 Task: 1.5.5 Atleast add 50 records using data import wizard
Action: Mouse moved to (1093, 77)
Screenshot: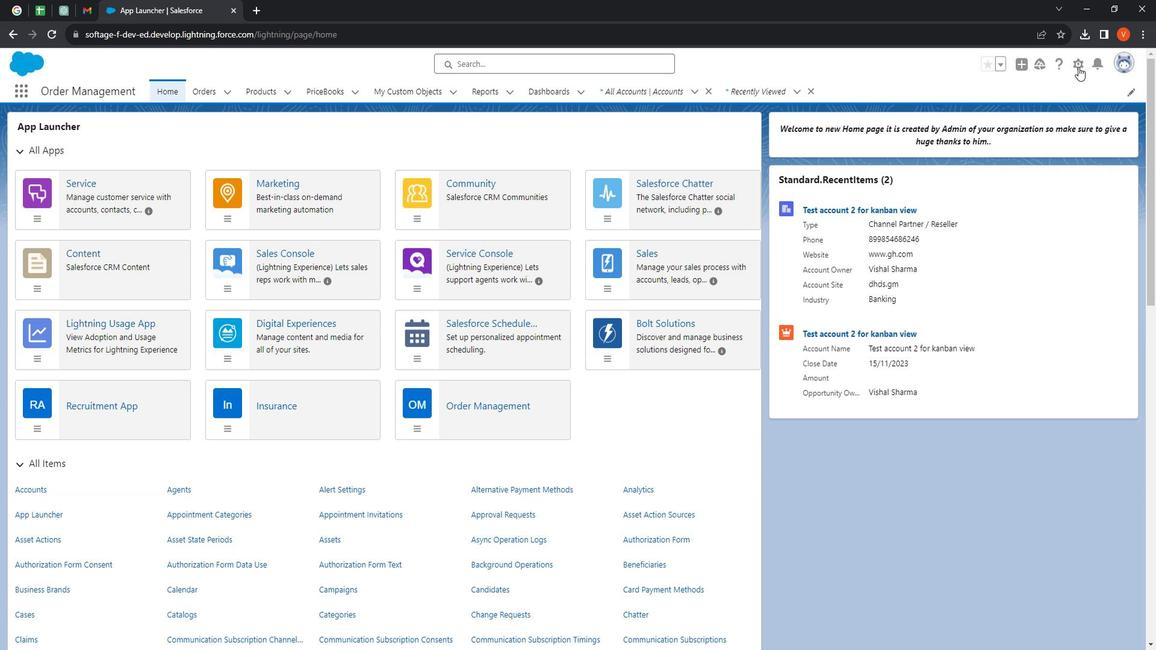 
Action: Mouse pressed left at (1093, 77)
Screenshot: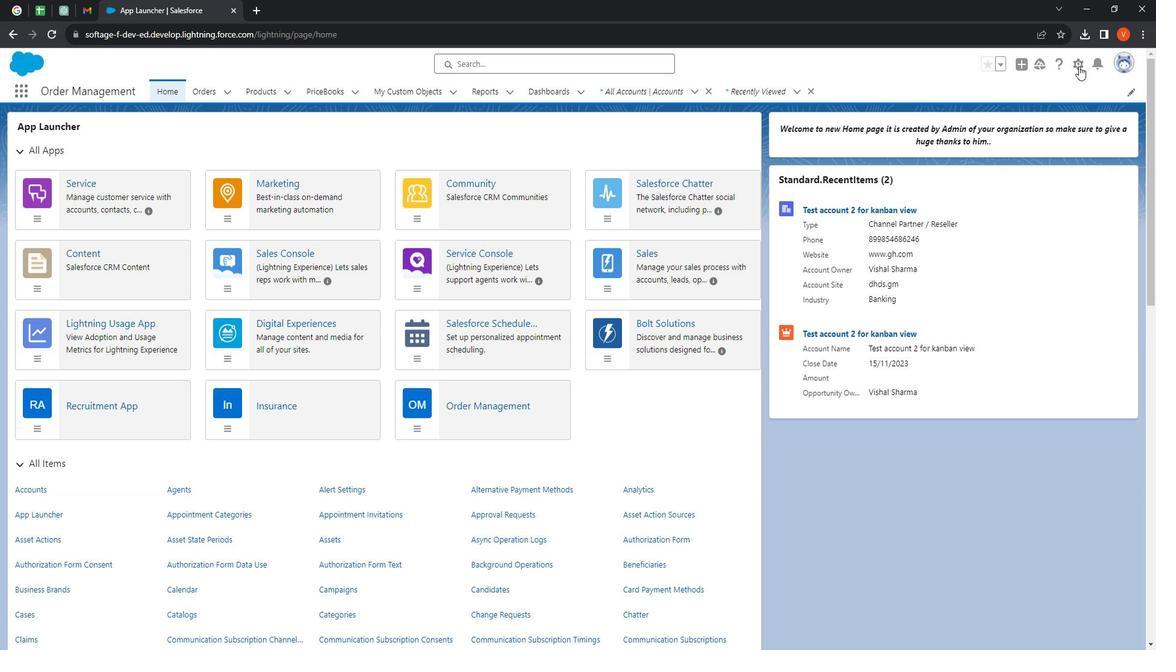 
Action: Mouse moved to (1066, 113)
Screenshot: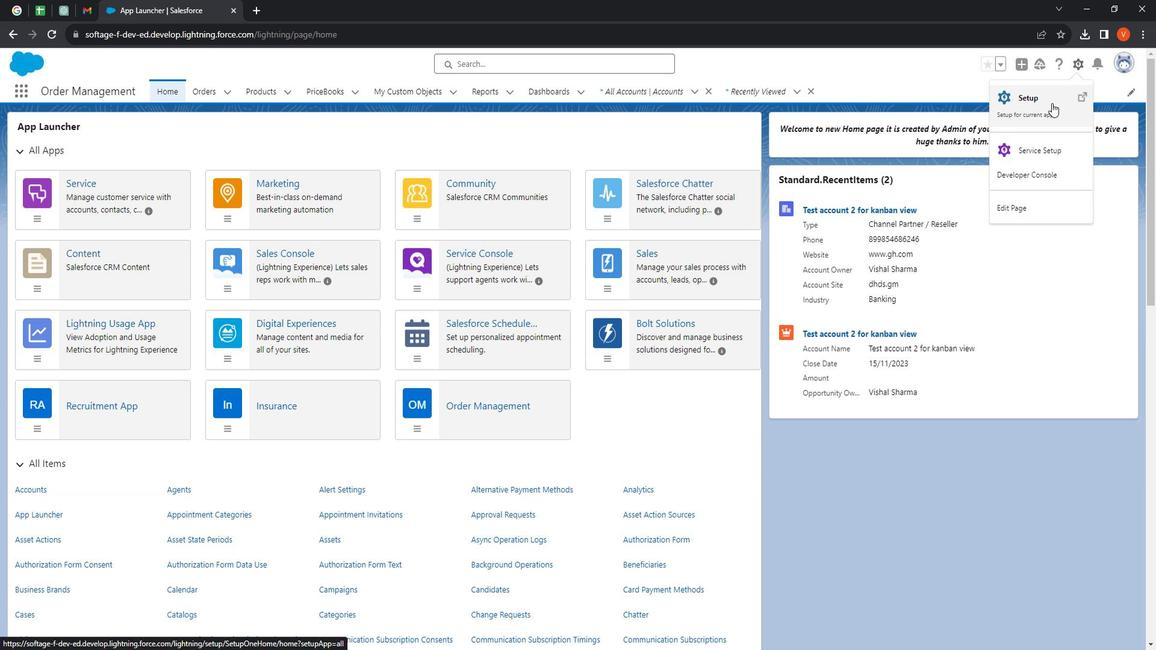 
Action: Mouse pressed left at (1066, 113)
Screenshot: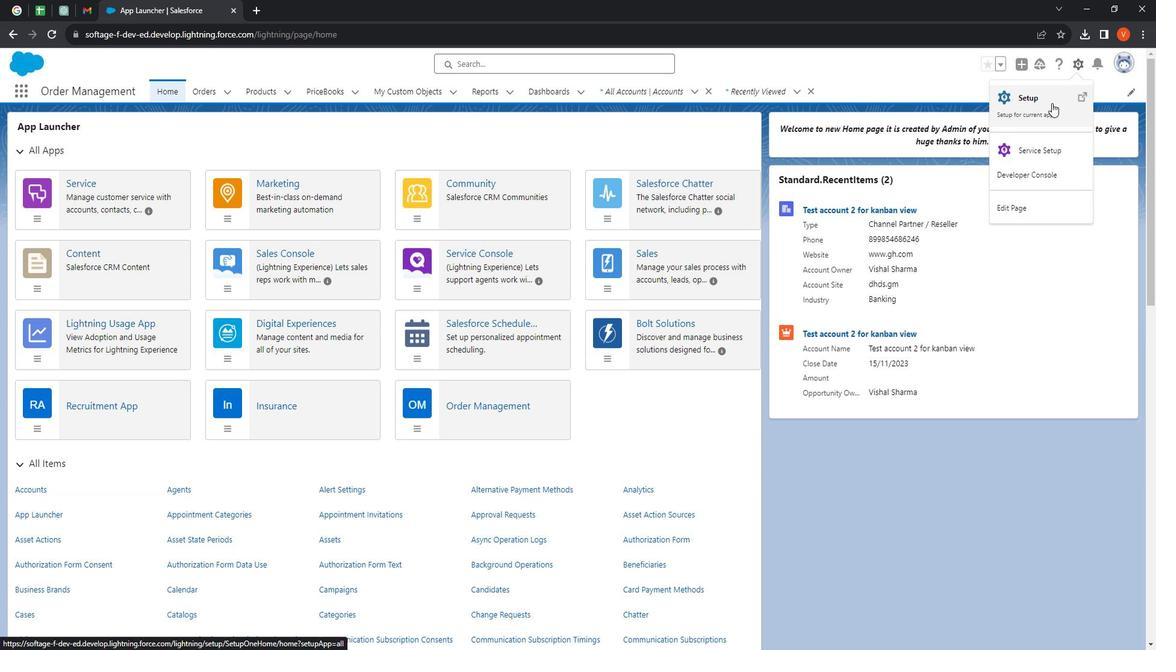 
Action: Mouse moved to (160, 204)
Screenshot: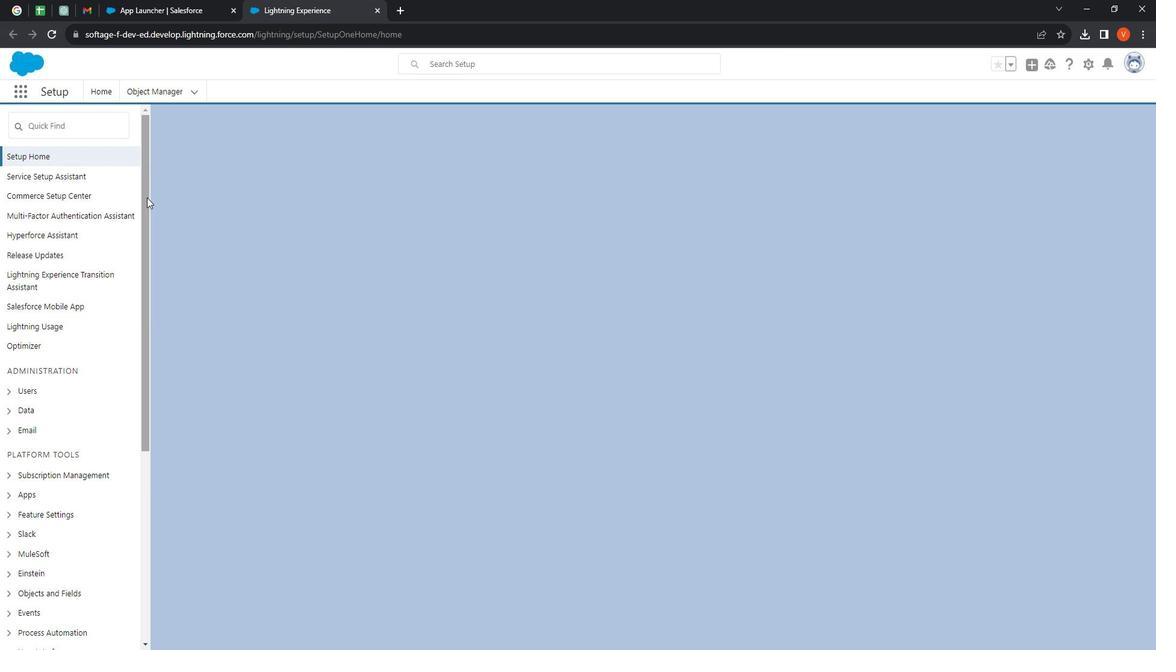 
Action: Mouse pressed left at (160, 204)
Screenshot: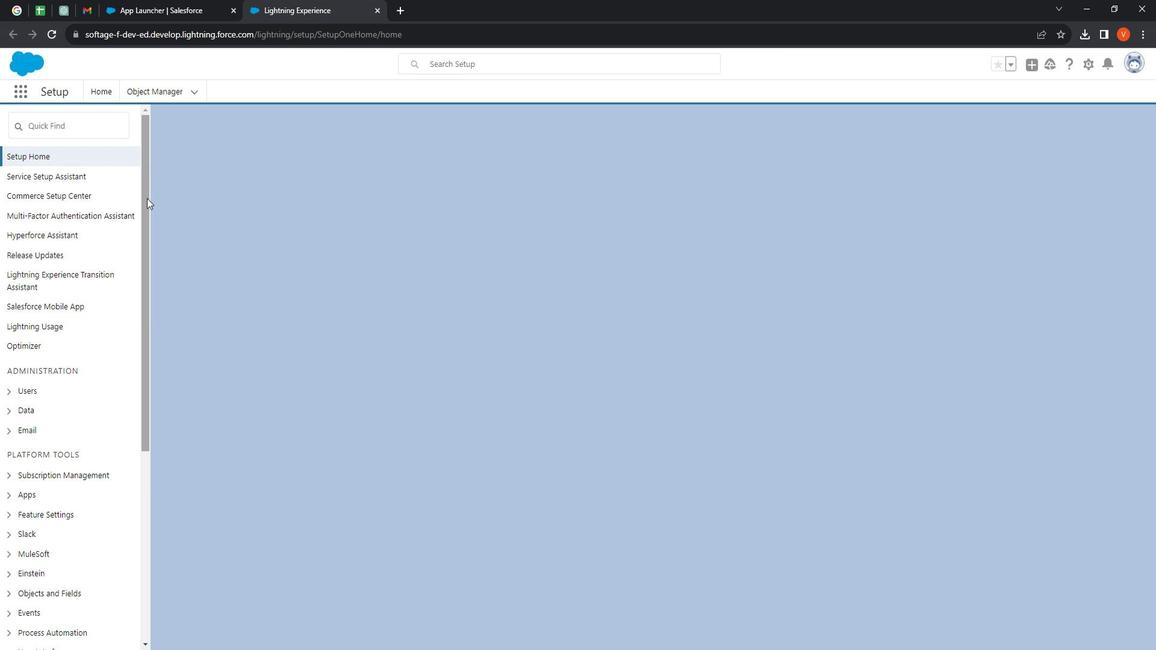 
Action: Mouse moved to (22, 462)
Screenshot: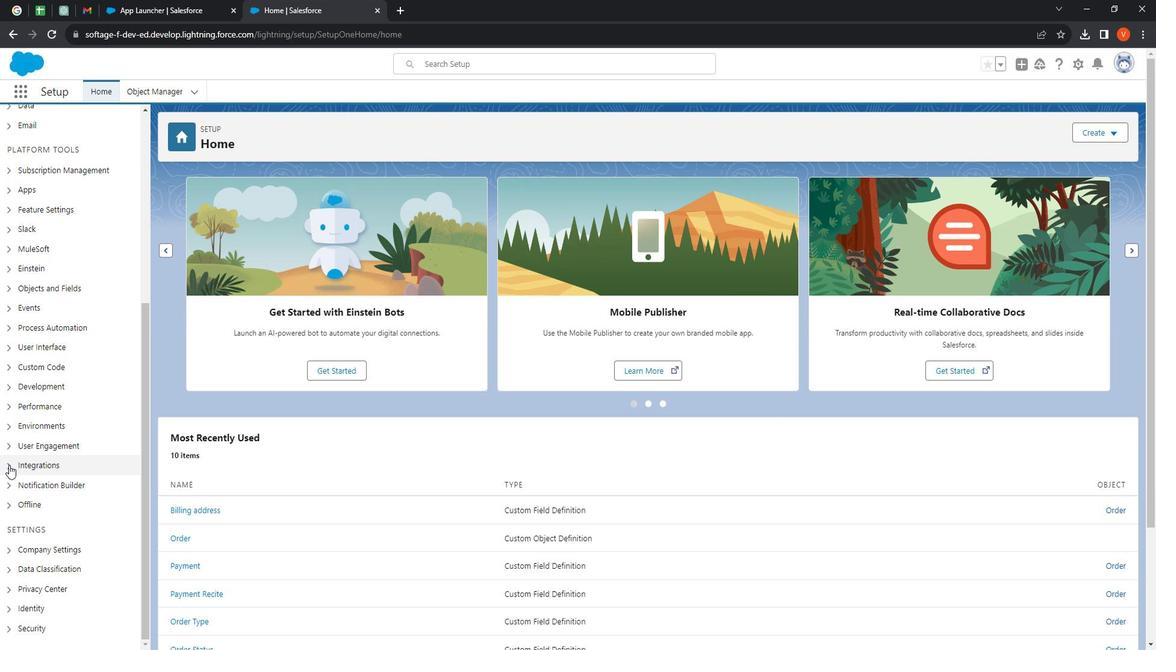 
Action: Mouse pressed left at (22, 462)
Screenshot: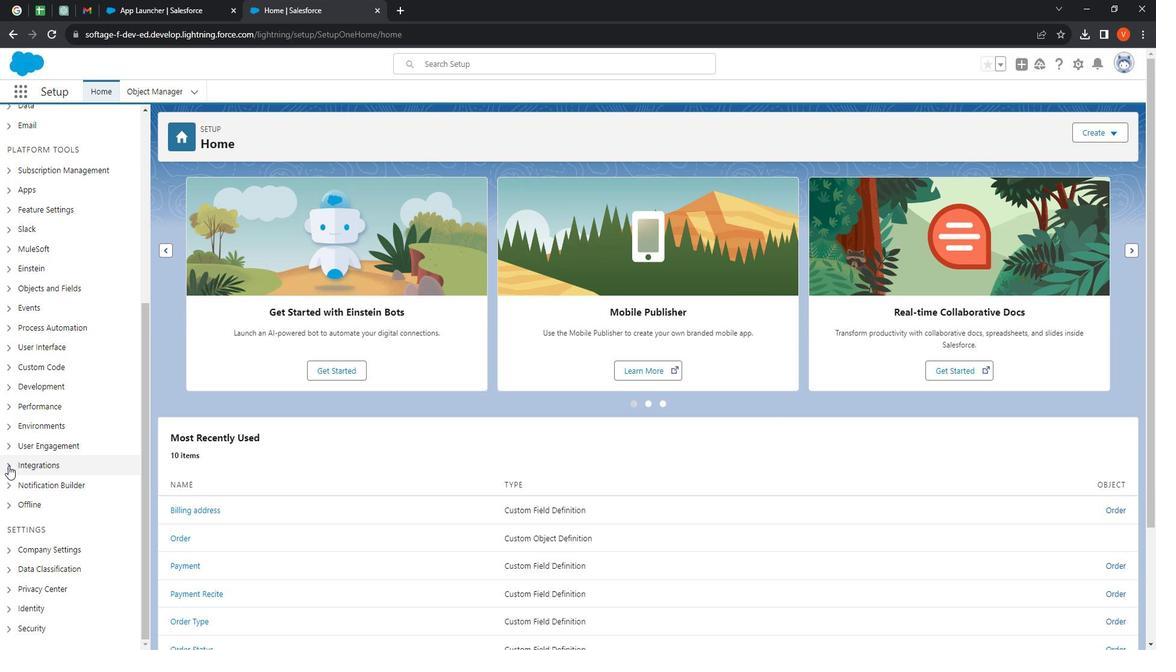 
Action: Mouse moved to (157, 362)
Screenshot: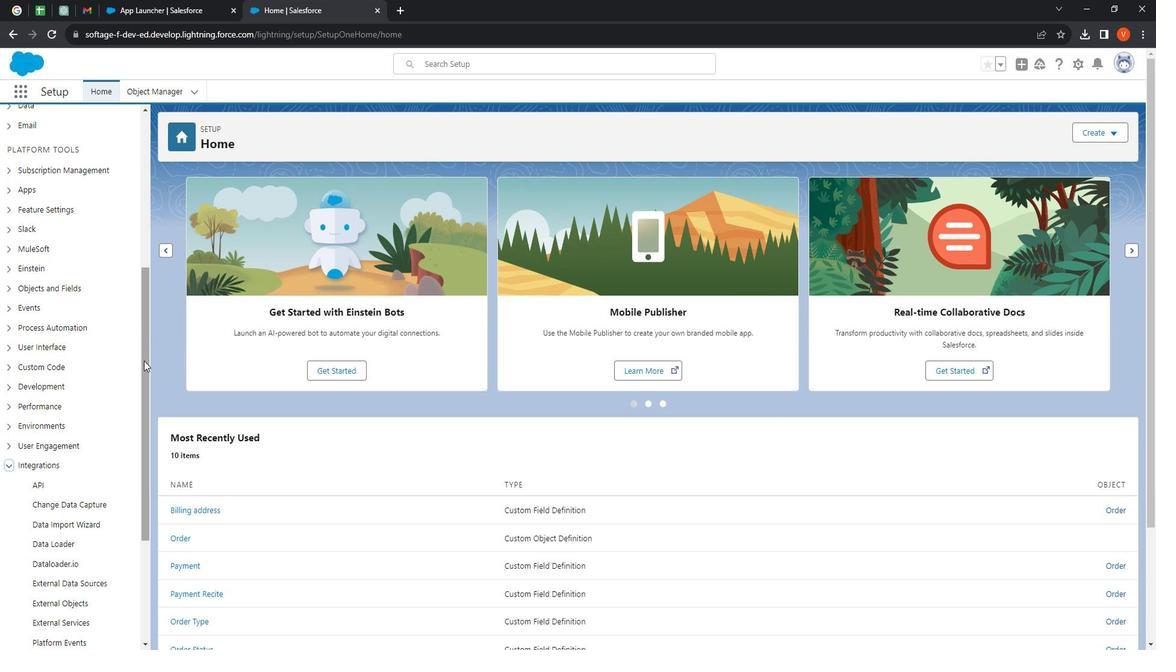 
Action: Mouse pressed left at (157, 362)
Screenshot: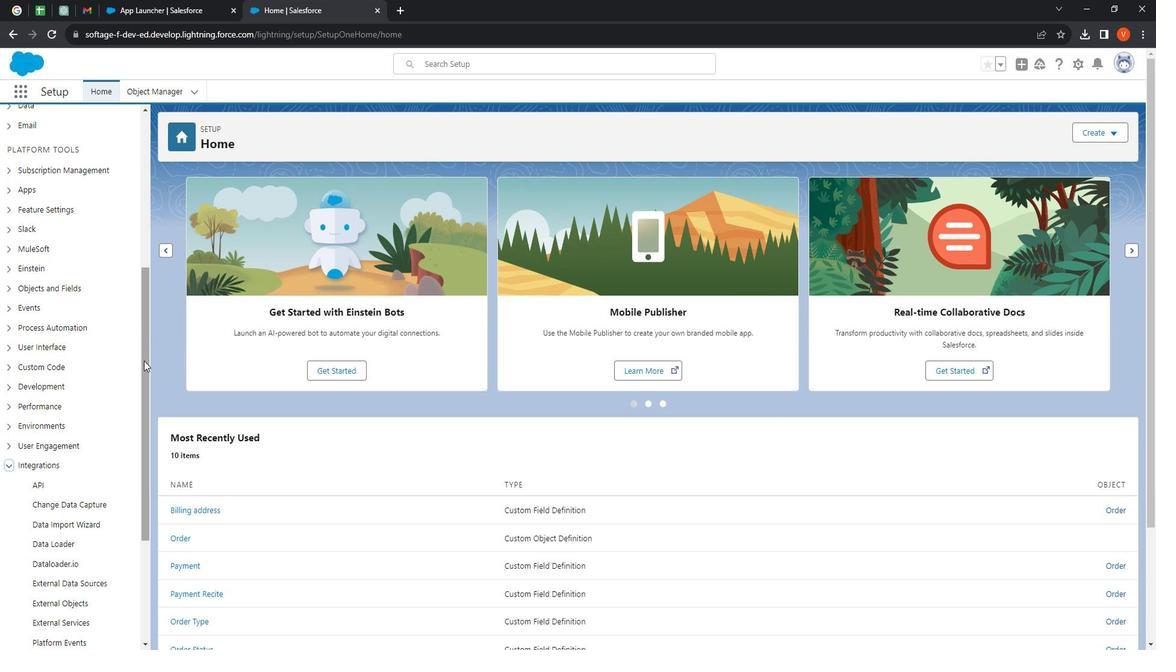 
Action: Mouse moved to (67, 396)
Screenshot: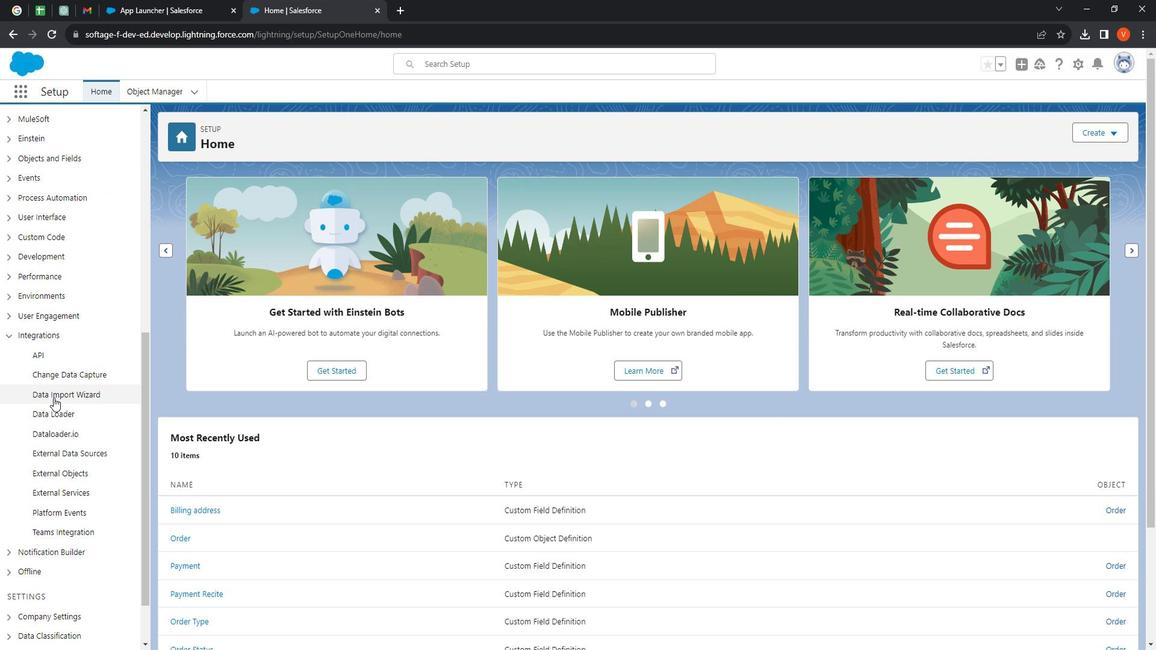 
Action: Mouse pressed left at (67, 396)
Screenshot: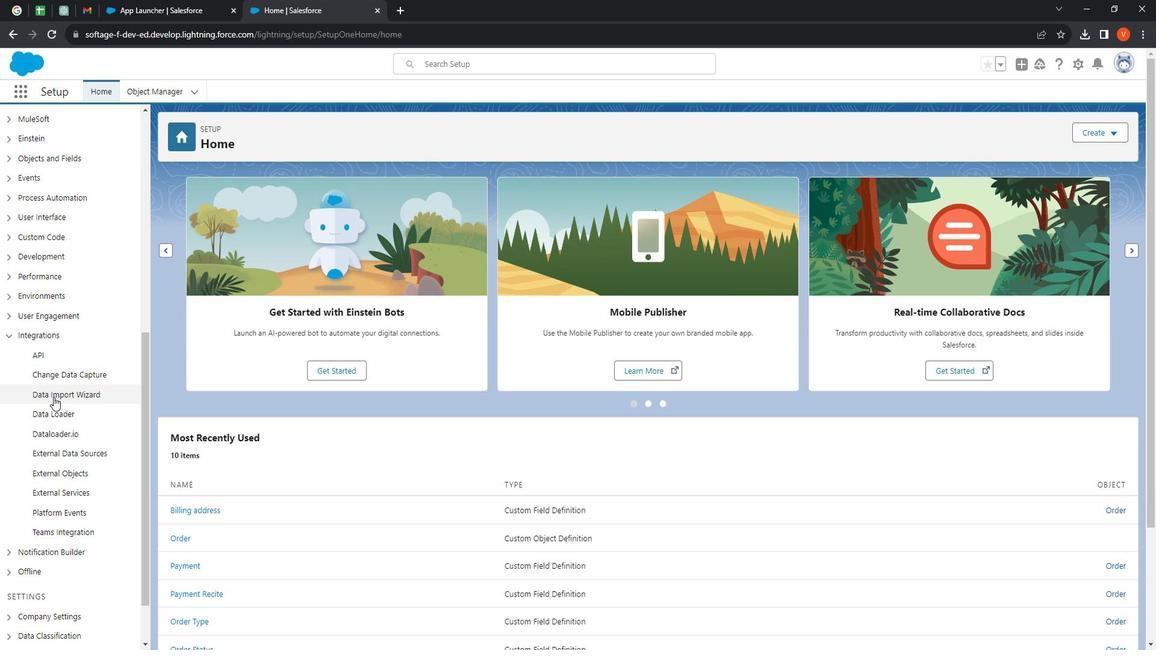 
Action: Mouse moved to (303, 310)
Screenshot: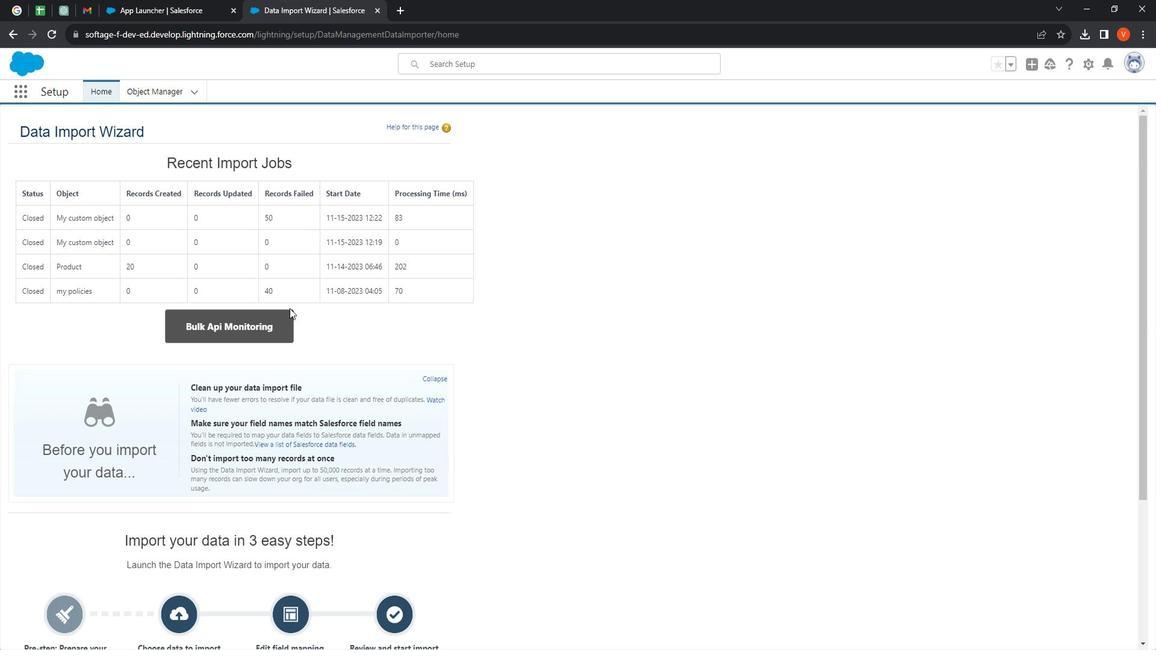 
Action: Mouse scrolled (303, 310) with delta (0, 0)
Screenshot: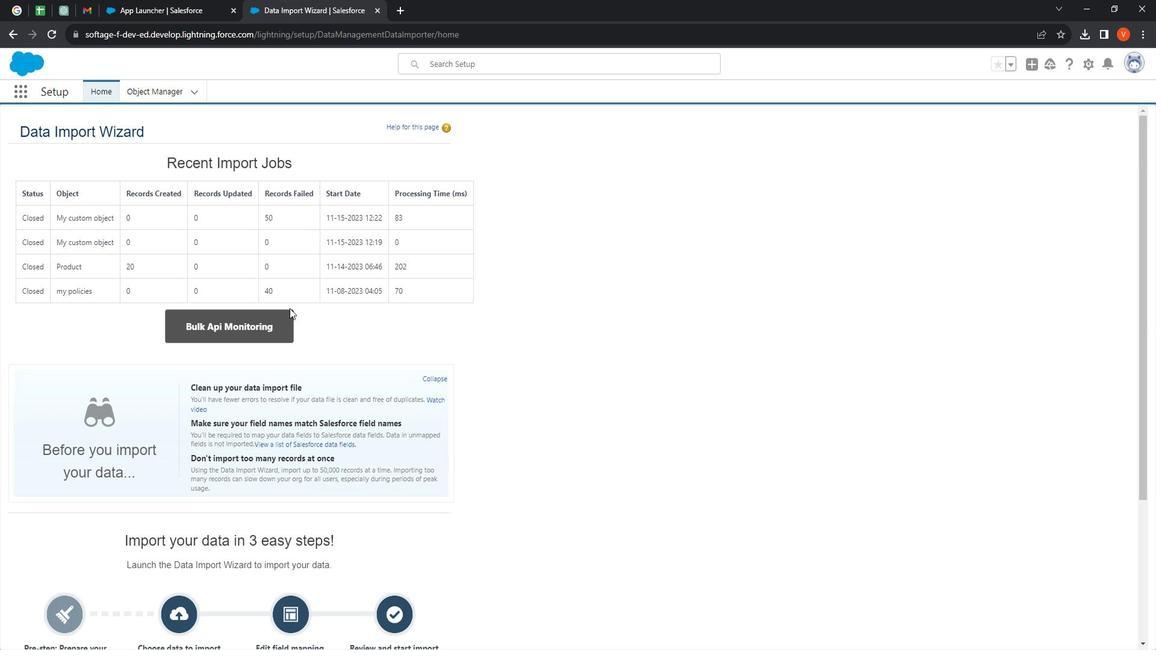 
Action: Mouse moved to (303, 310)
Screenshot: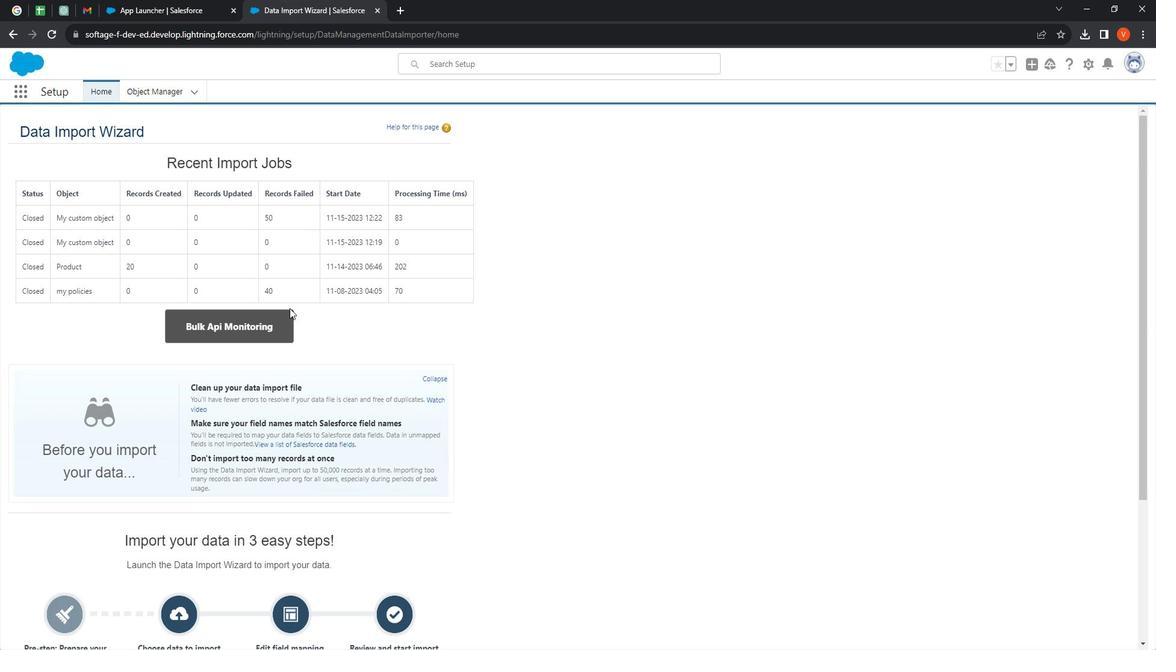
Action: Mouse scrolled (303, 310) with delta (0, 0)
Screenshot: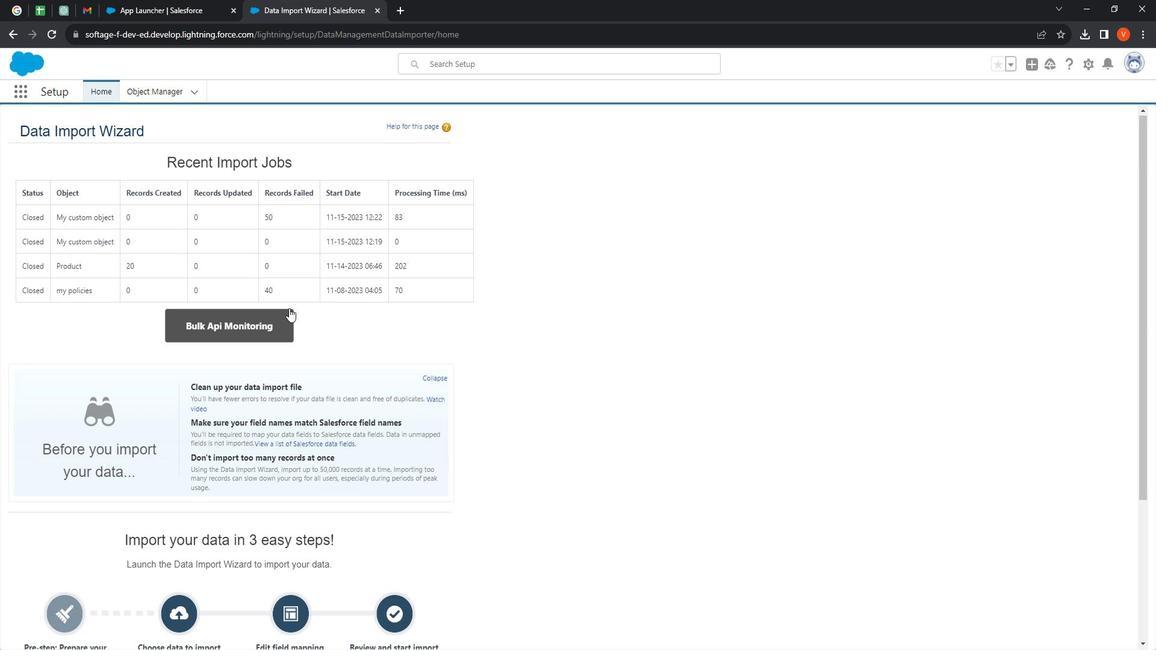 
Action: Mouse moved to (301, 310)
Screenshot: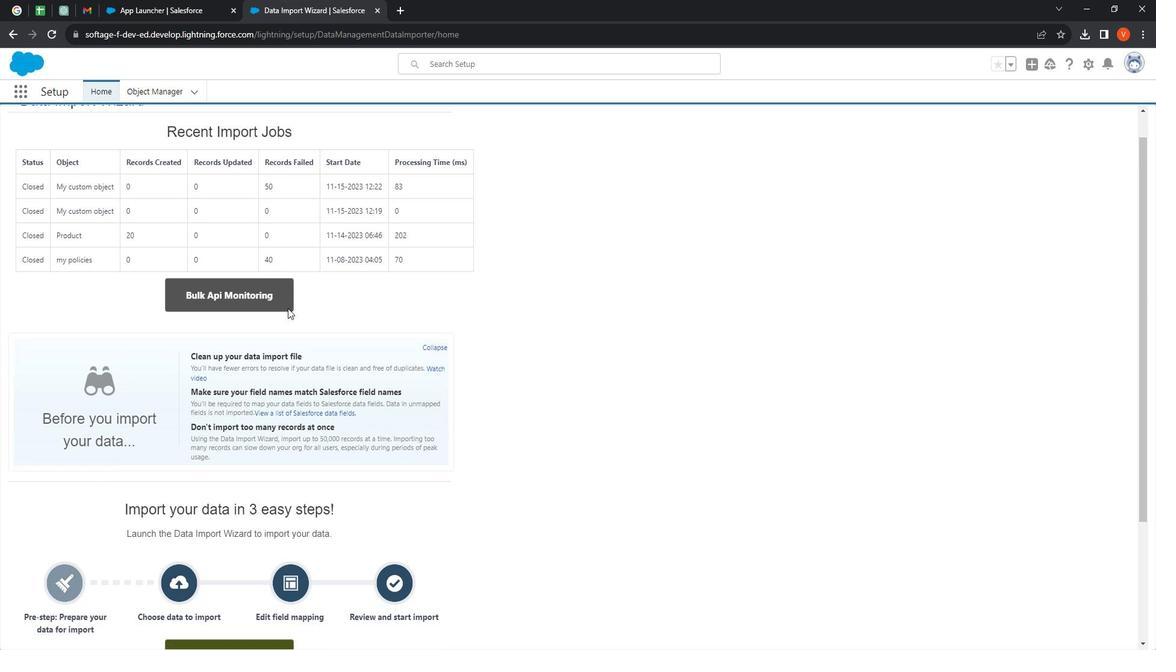 
Action: Mouse scrolled (301, 310) with delta (0, 0)
Screenshot: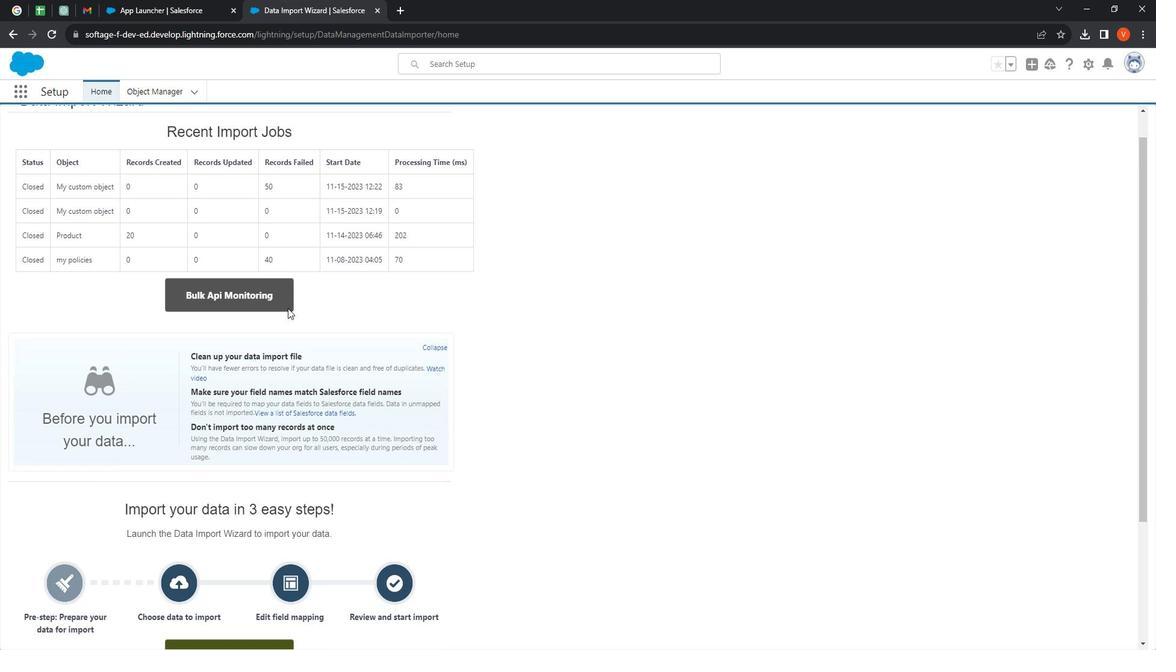 
Action: Mouse moved to (300, 310)
Screenshot: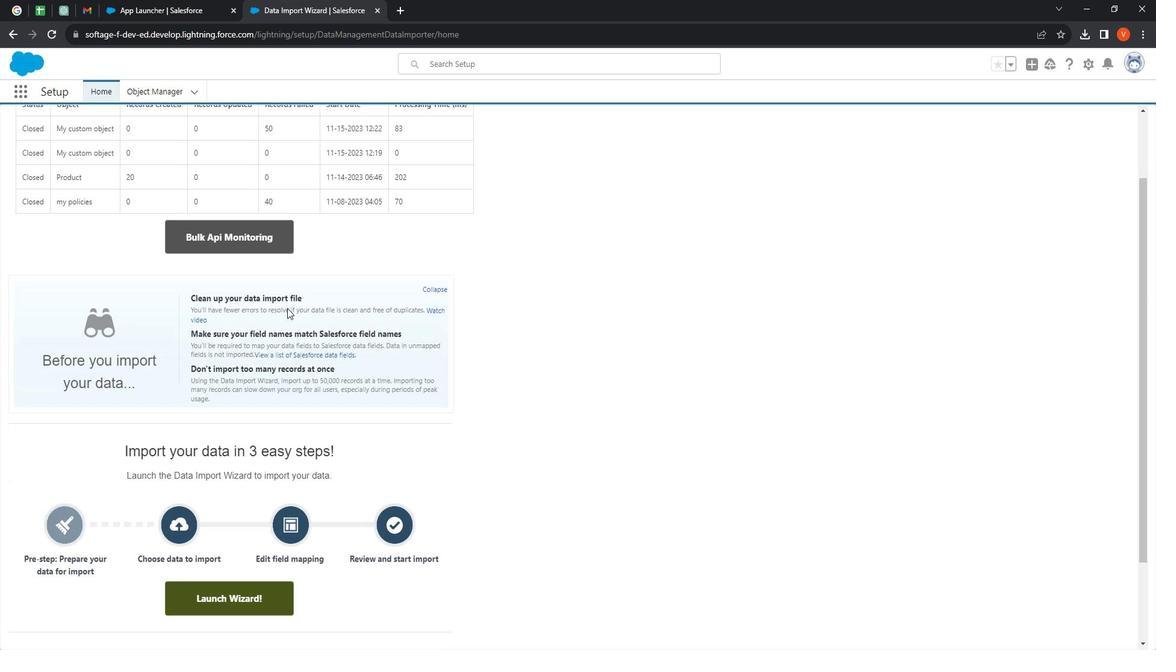 
Action: Mouse scrolled (300, 310) with delta (0, 0)
Screenshot: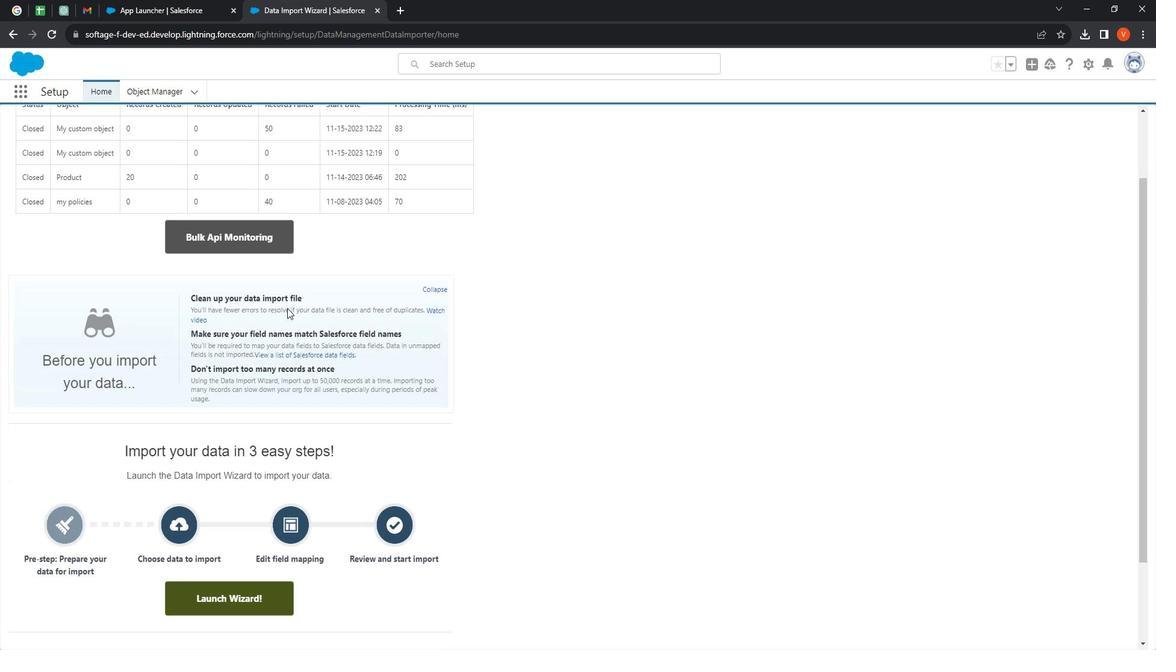 
Action: Mouse moved to (300, 310)
Screenshot: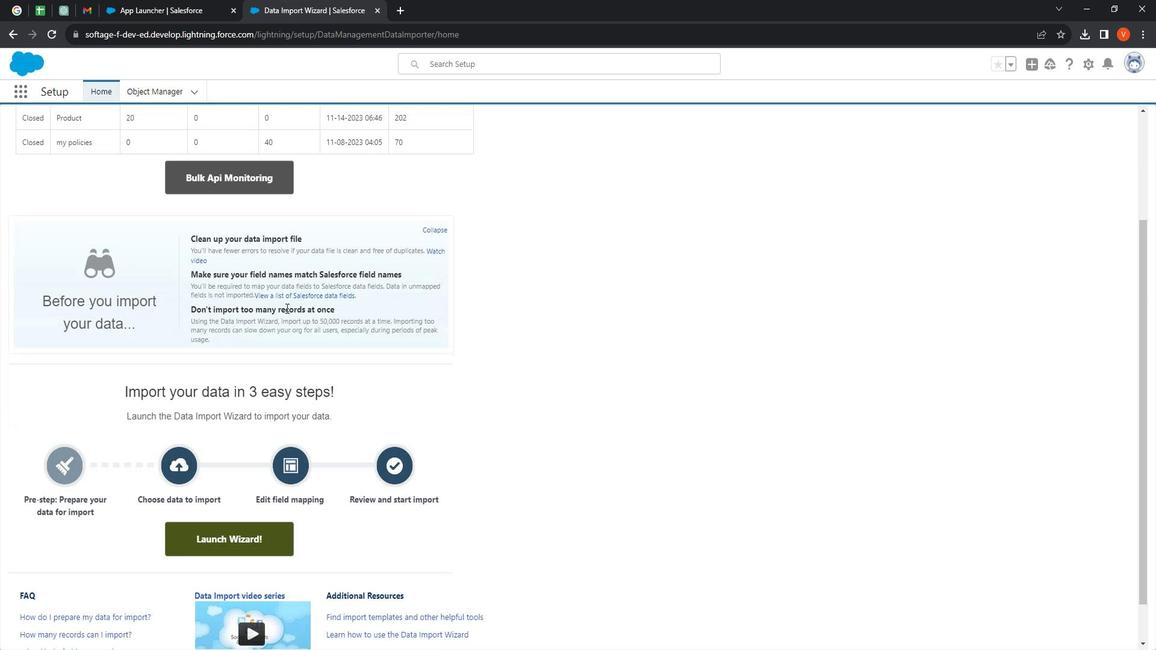 
Action: Mouse scrolled (300, 310) with delta (0, 0)
Screenshot: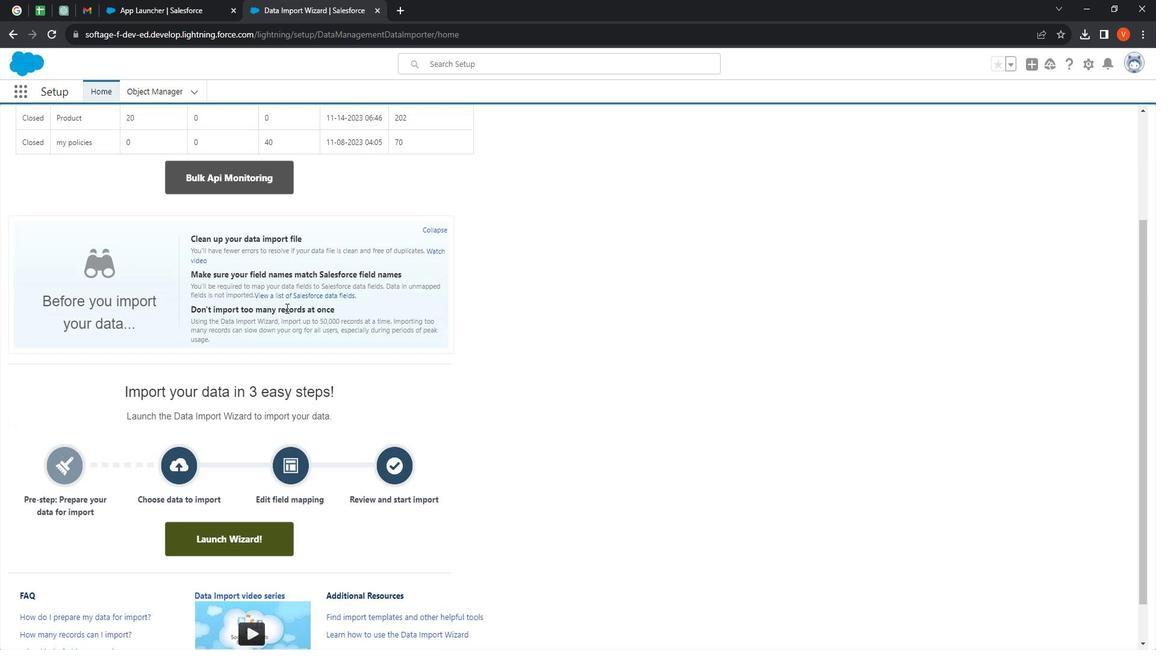 
Action: Mouse moved to (267, 485)
Screenshot: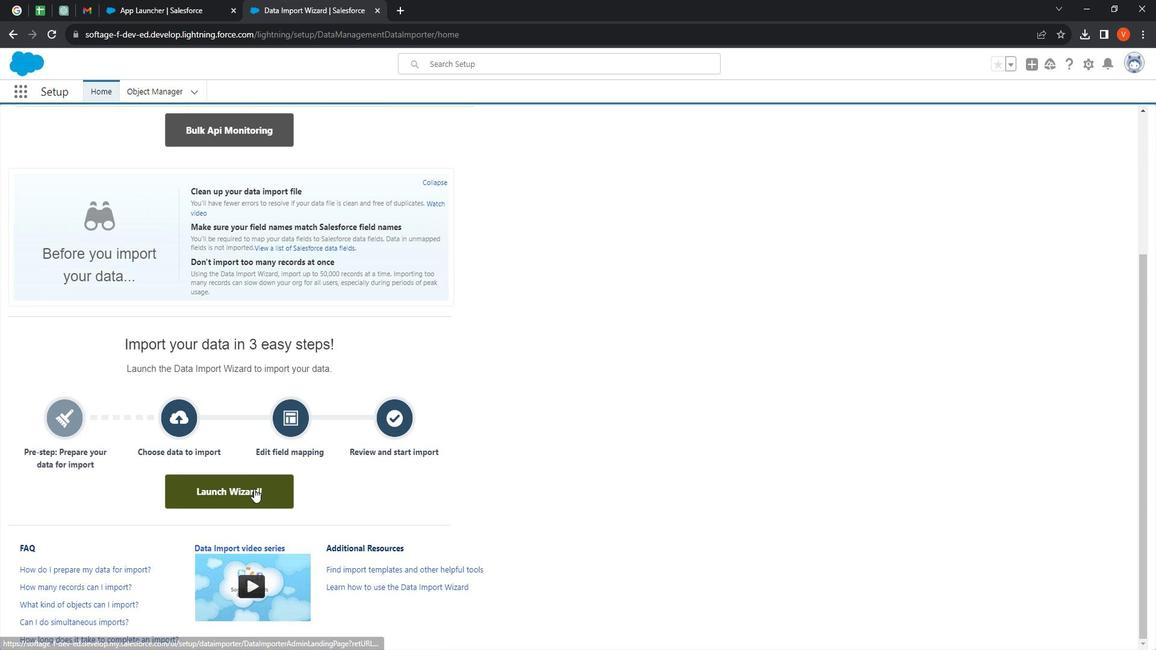 
Action: Mouse pressed left at (267, 485)
Screenshot: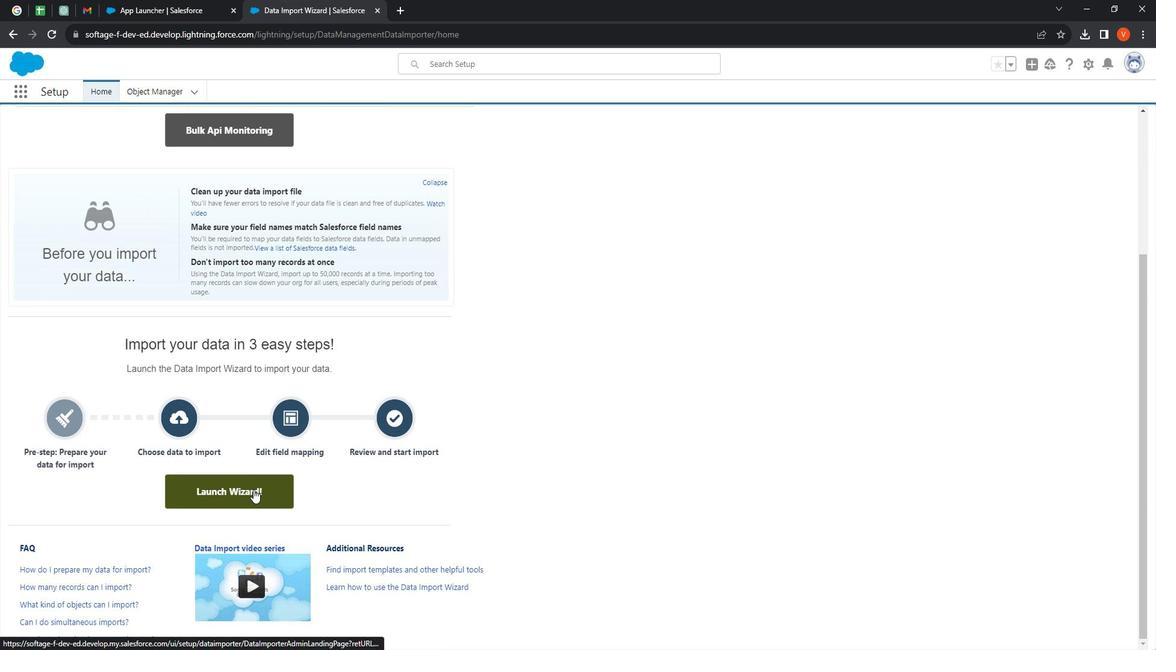
Action: Mouse moved to (189, 291)
Screenshot: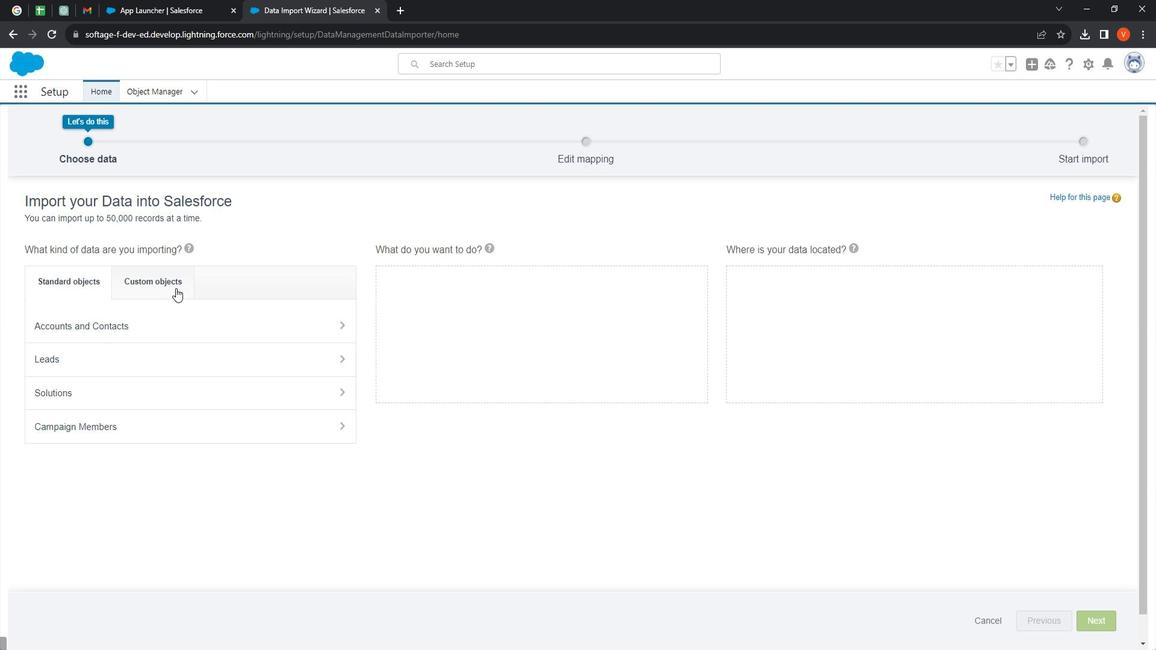
Action: Mouse pressed left at (189, 291)
Screenshot: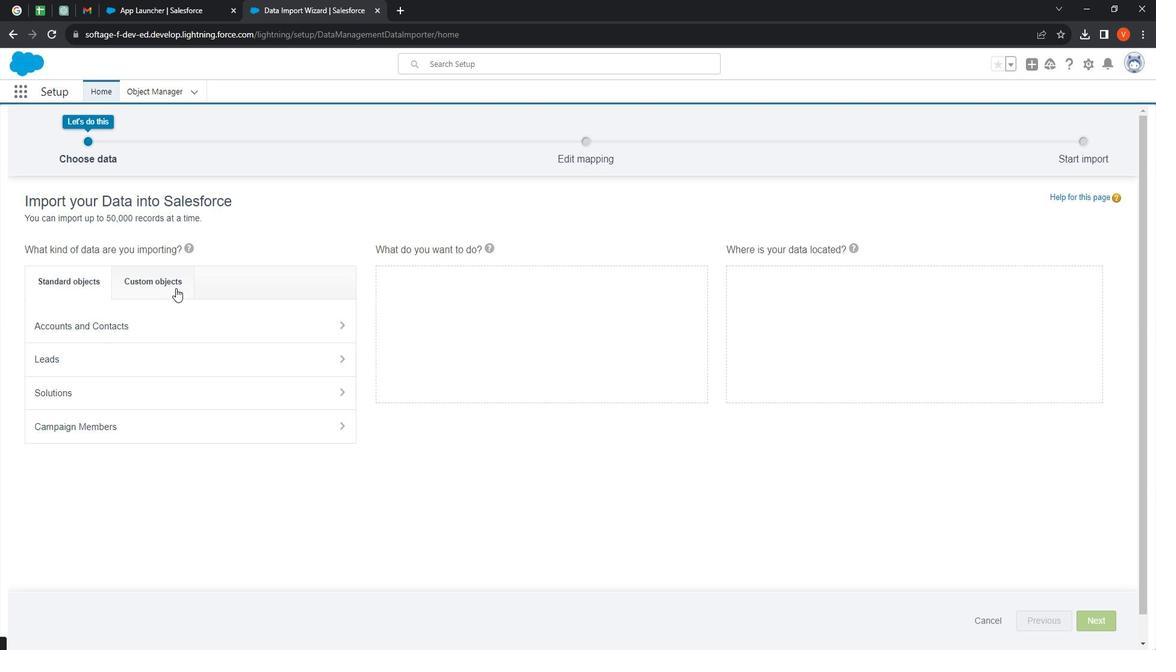 
Action: Mouse moved to (181, 340)
Screenshot: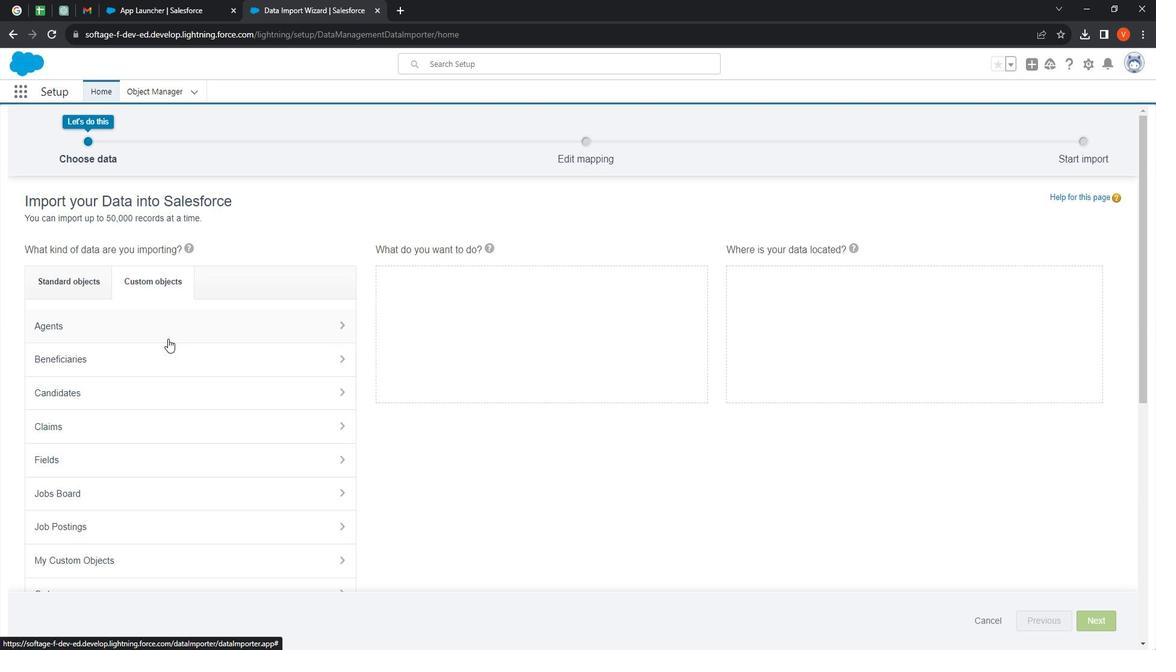 
Action: Mouse scrolled (181, 339) with delta (0, 0)
Screenshot: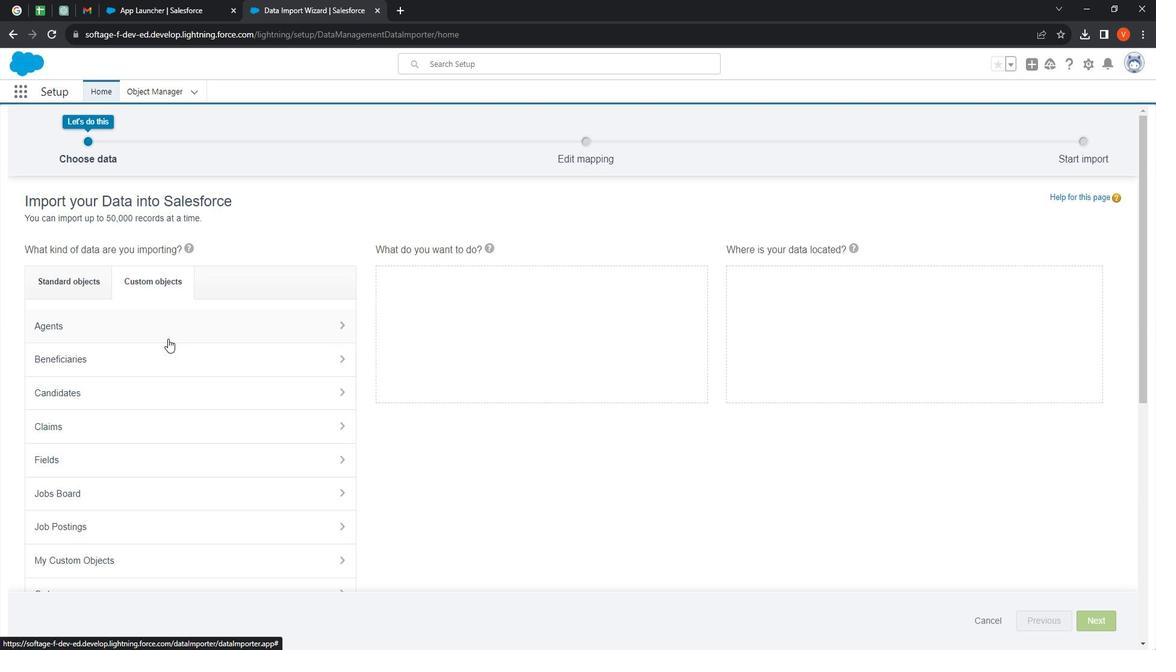
Action: Mouse moved to (172, 343)
Screenshot: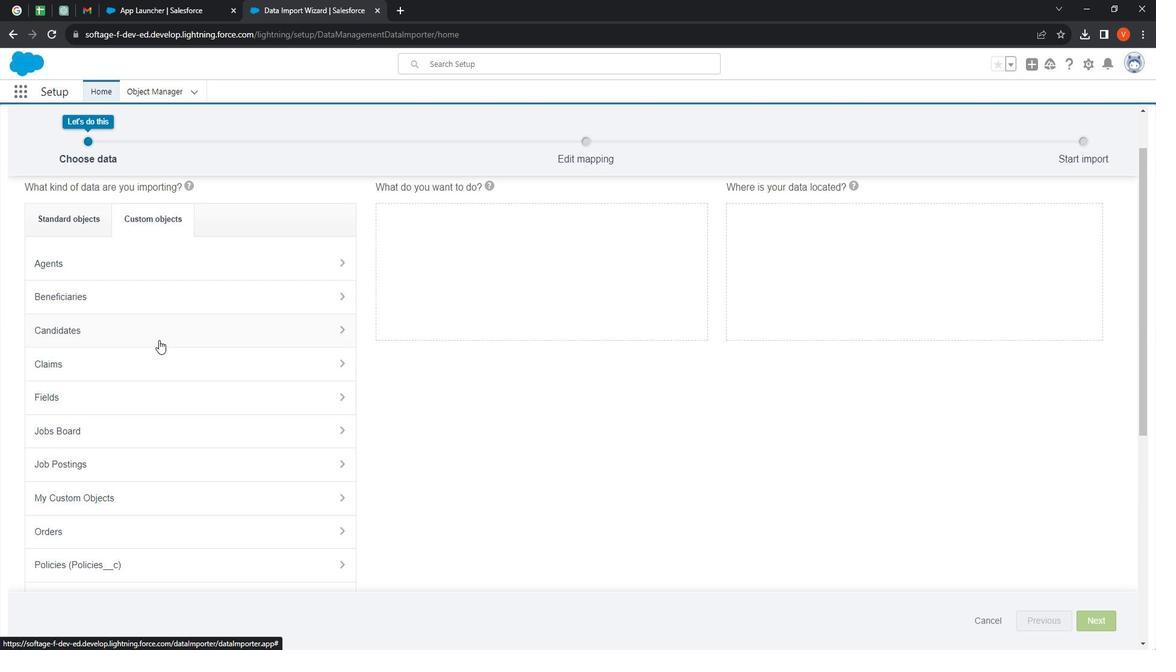 
Action: Mouse scrolled (172, 342) with delta (0, 0)
Screenshot: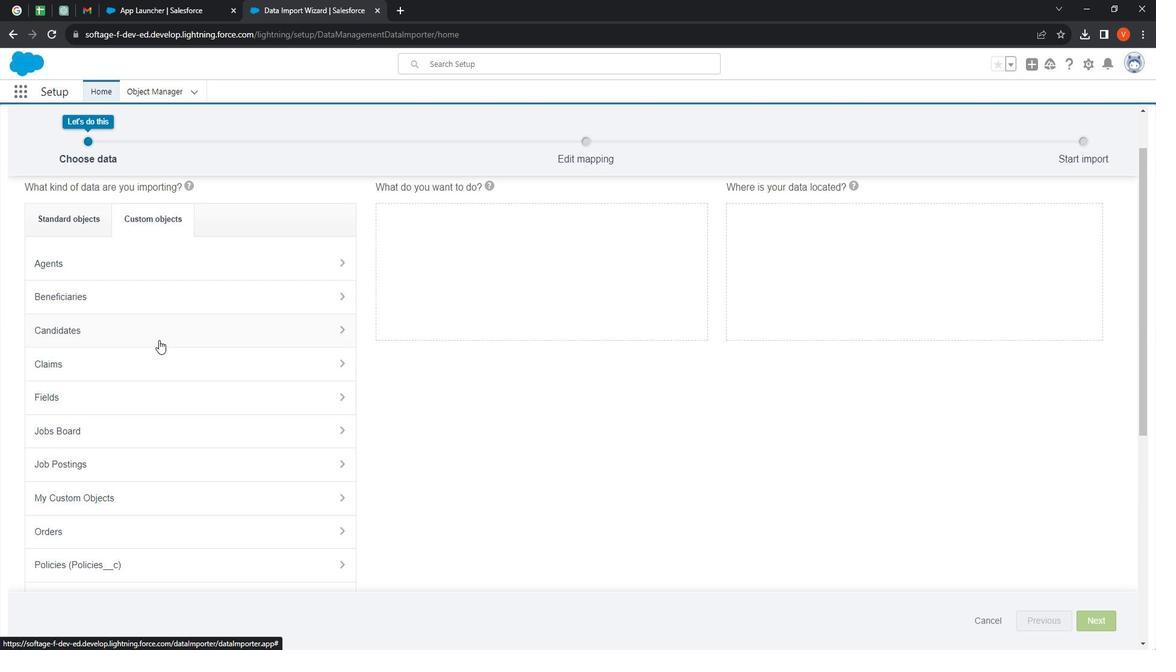 
Action: Mouse moved to (174, 379)
Screenshot: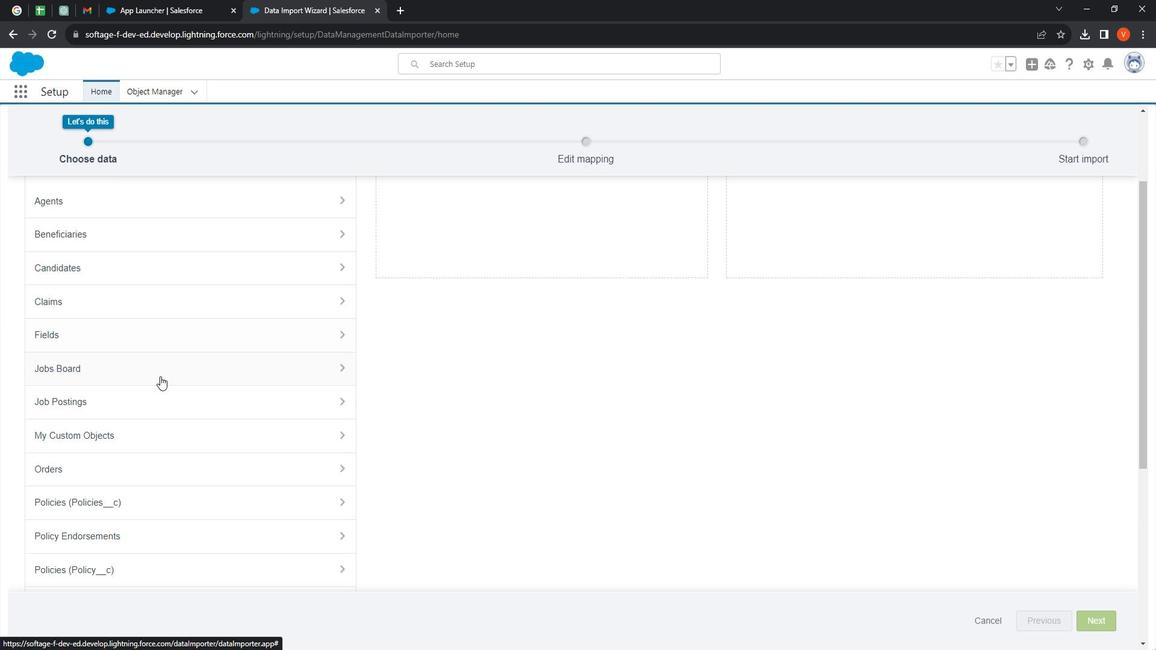 
Action: Mouse scrolled (174, 378) with delta (0, 0)
Screenshot: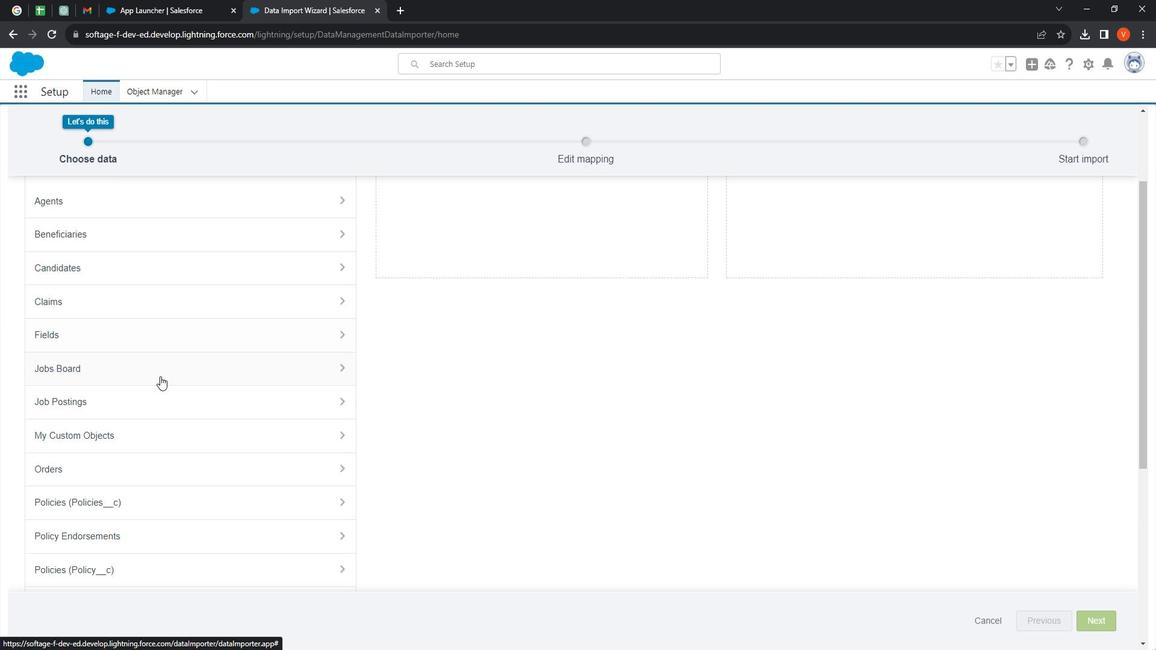 
Action: Mouse moved to (175, 382)
Screenshot: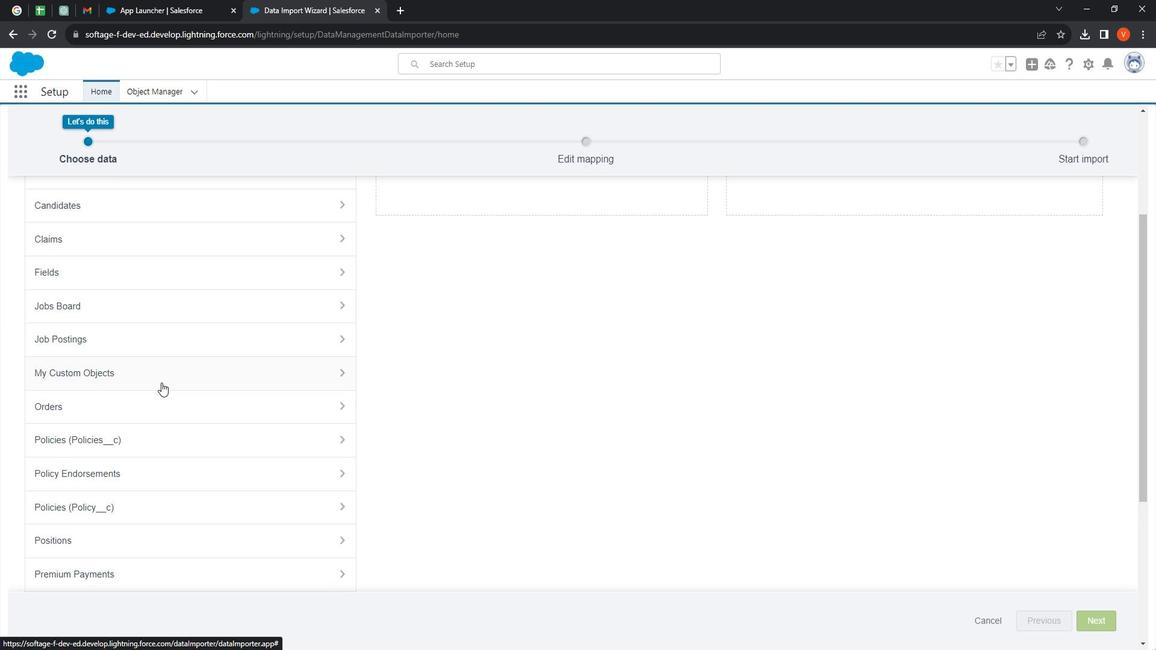 
Action: Mouse scrolled (175, 381) with delta (0, 0)
Screenshot: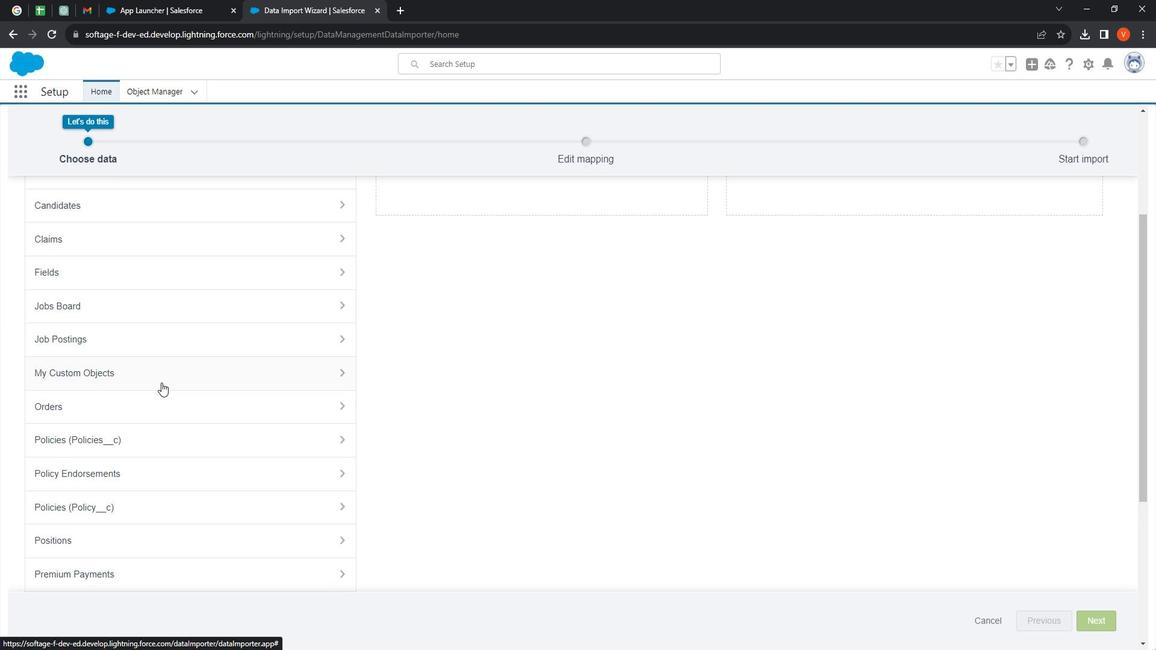 
Action: Mouse scrolled (175, 381) with delta (0, 0)
Screenshot: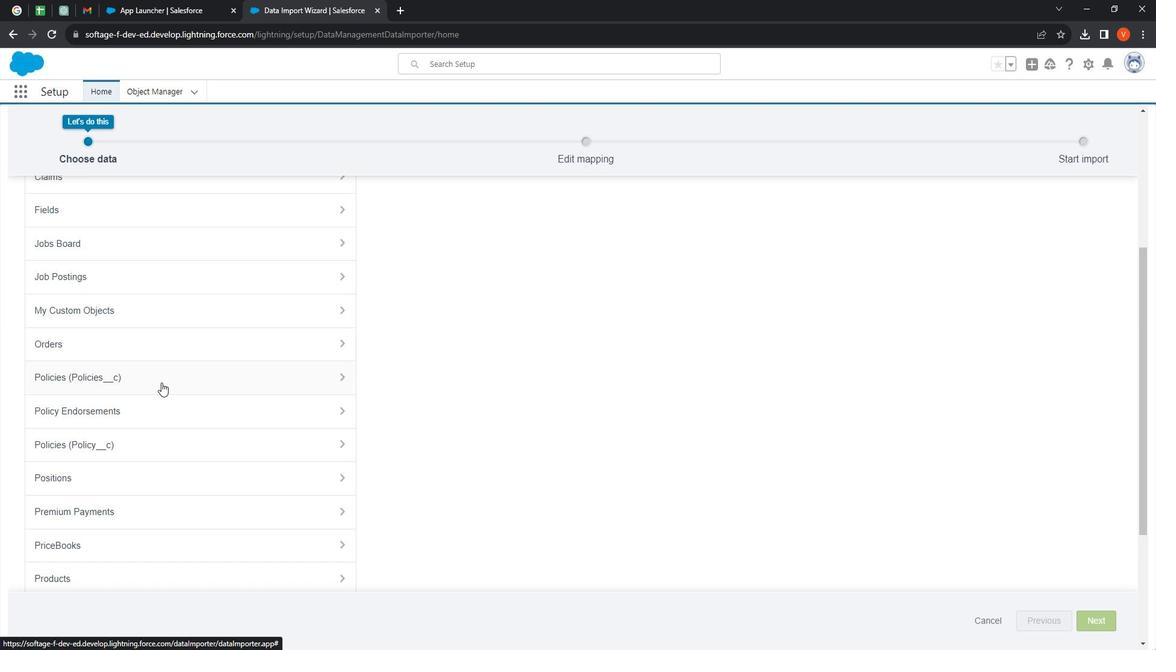 
Action: Mouse moved to (162, 419)
Screenshot: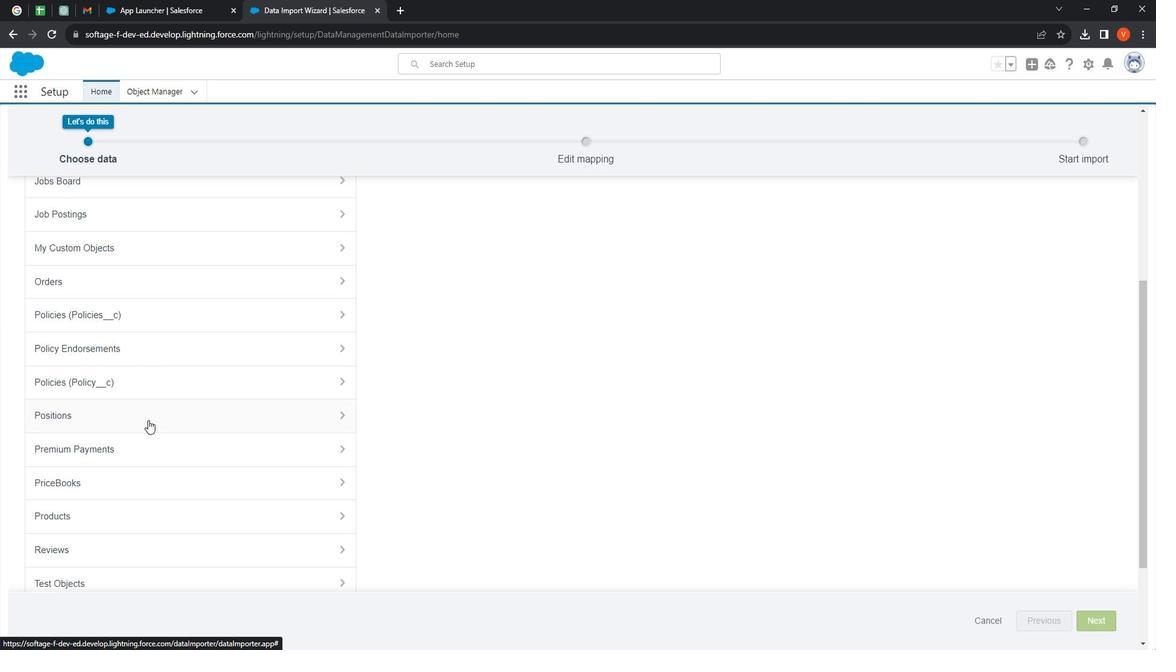 
Action: Mouse pressed left at (162, 419)
Screenshot: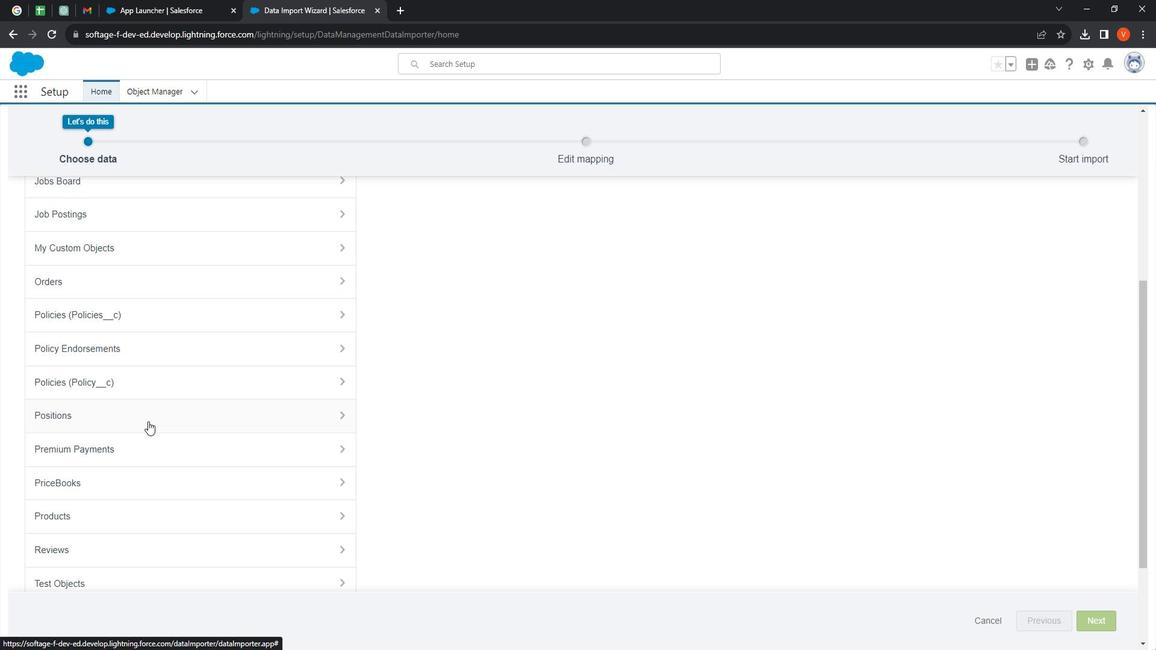 
Action: Mouse moved to (549, 282)
Screenshot: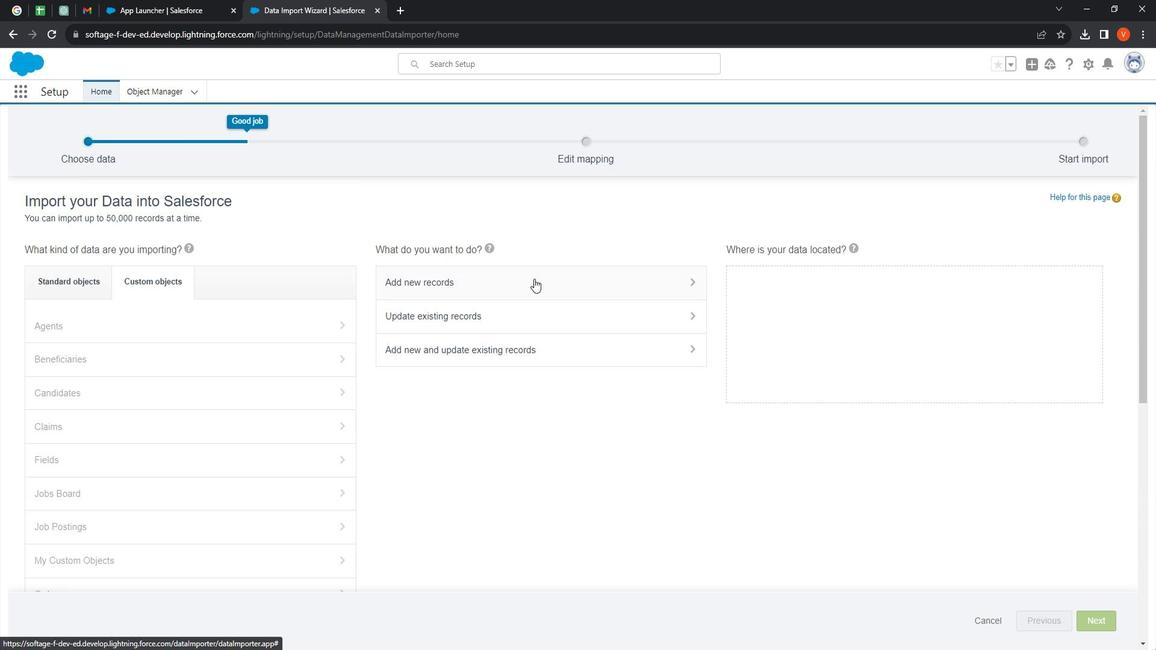 
Action: Mouse pressed left at (549, 282)
Screenshot: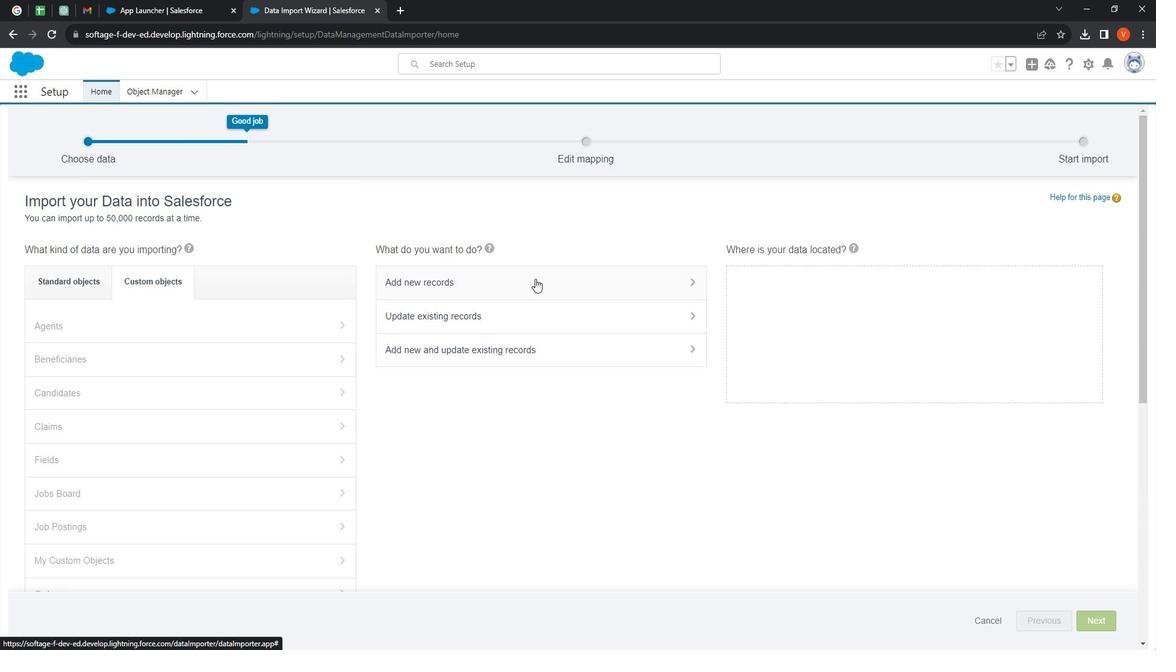 
Action: Mouse moved to (762, 334)
Screenshot: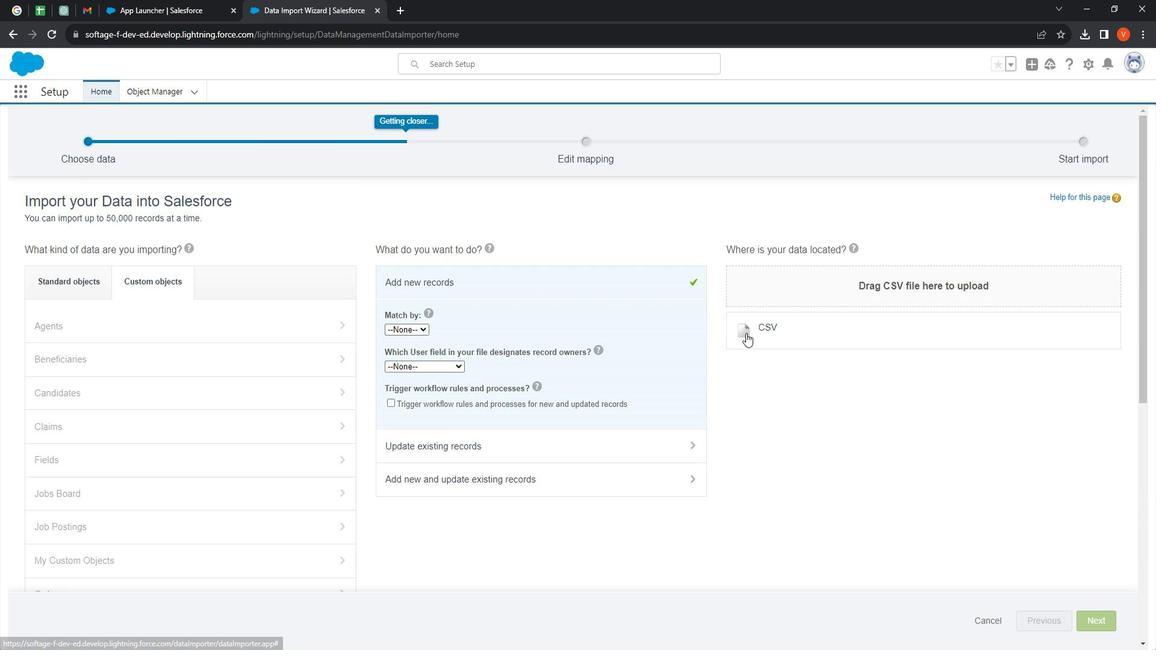 
Action: Mouse pressed left at (762, 334)
Screenshot: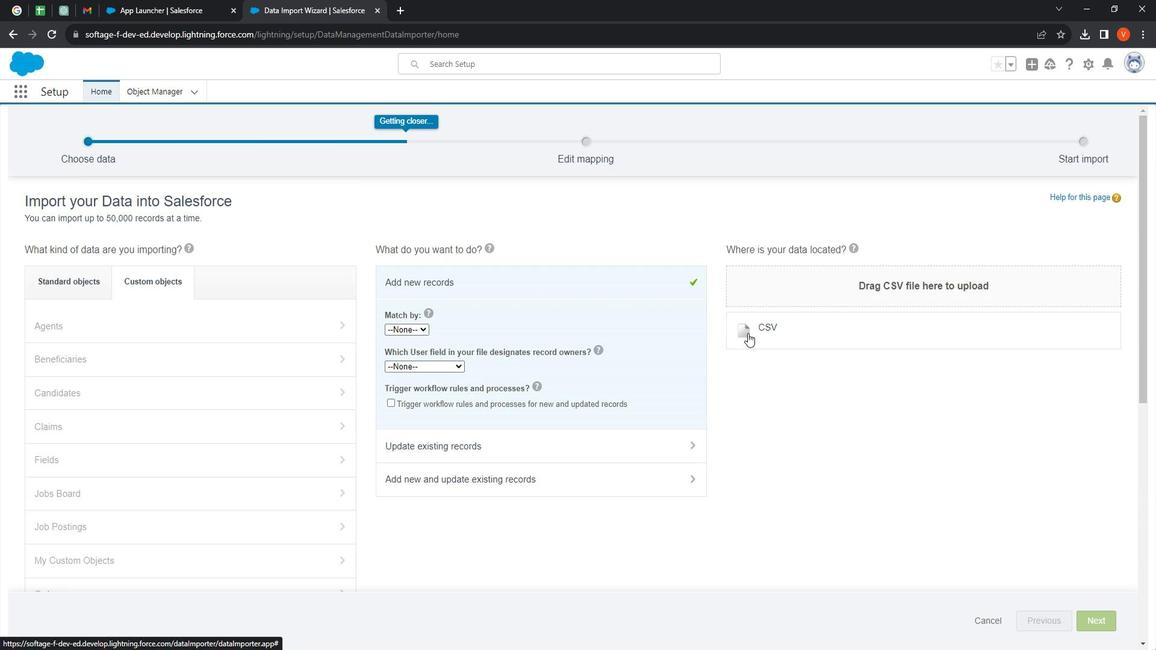 
Action: Mouse moved to (793, 367)
Screenshot: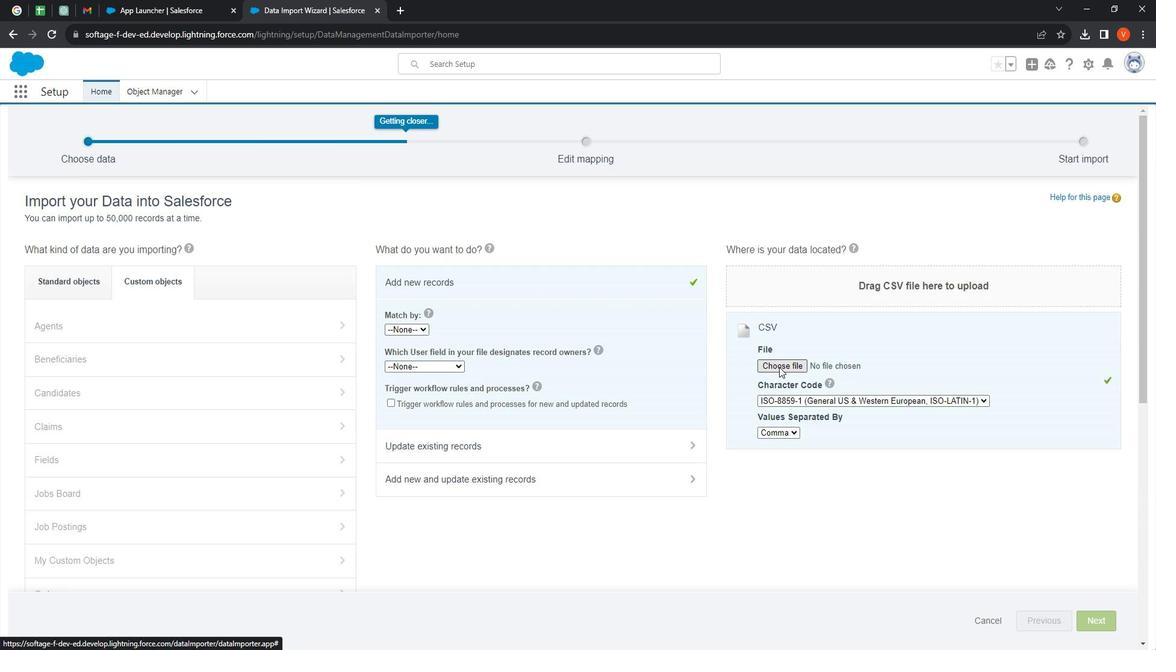 
Action: Mouse pressed left at (793, 367)
Screenshot: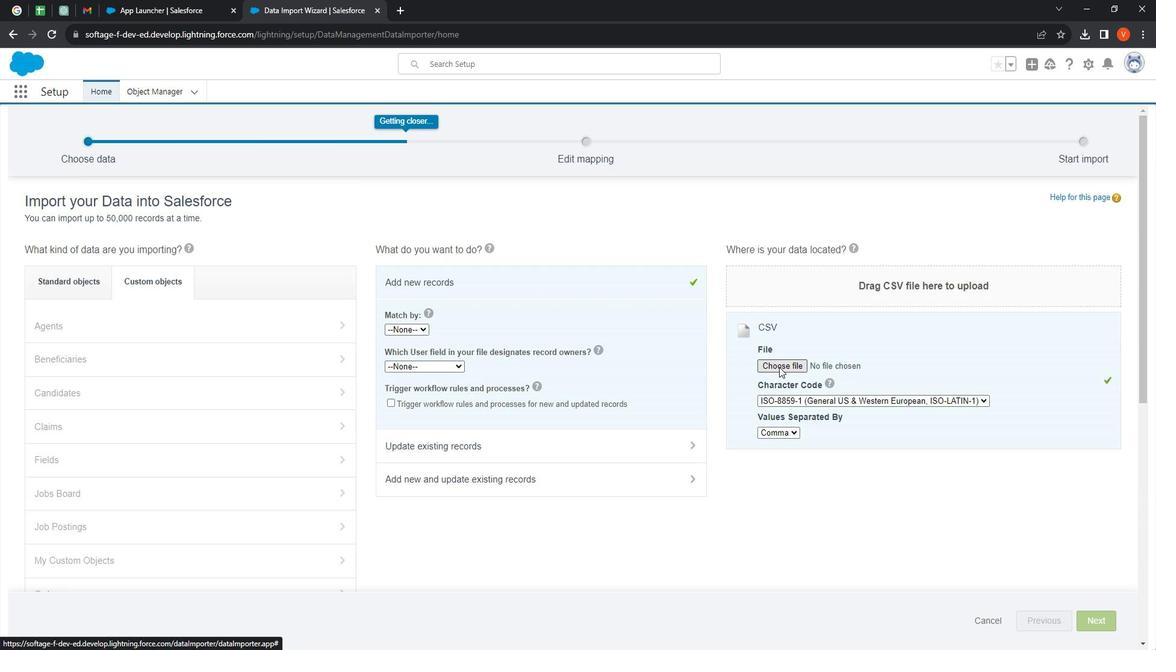 
Action: Mouse moved to (204, 119)
Screenshot: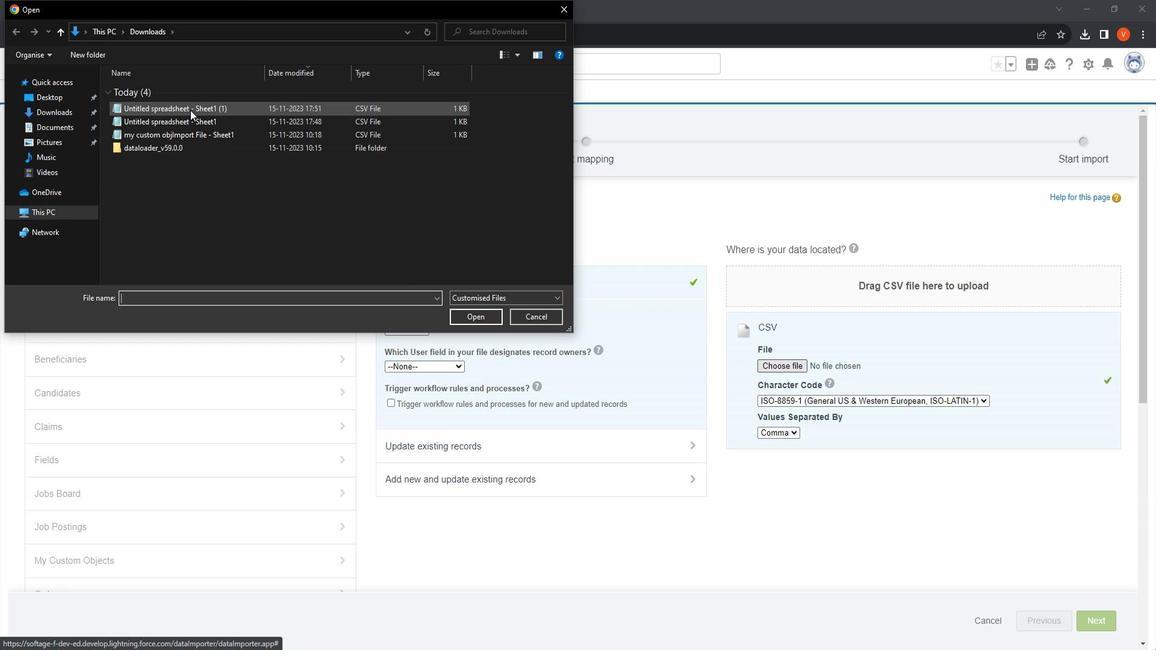 
Action: Mouse pressed left at (204, 119)
Screenshot: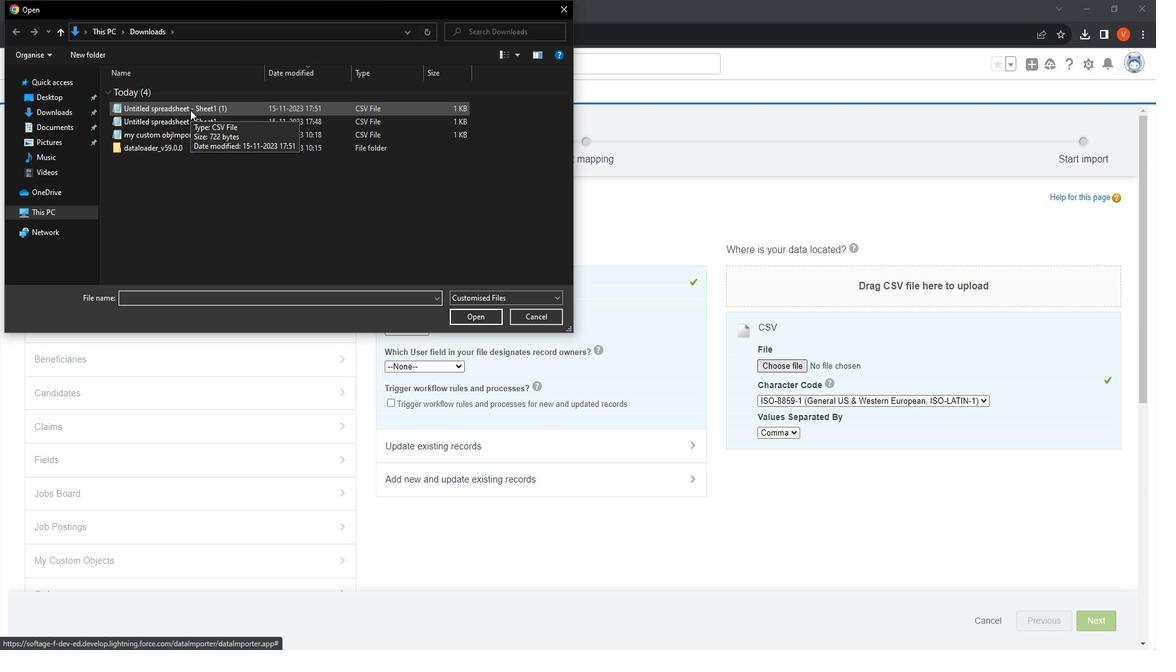 
Action: Mouse pressed left at (204, 119)
Screenshot: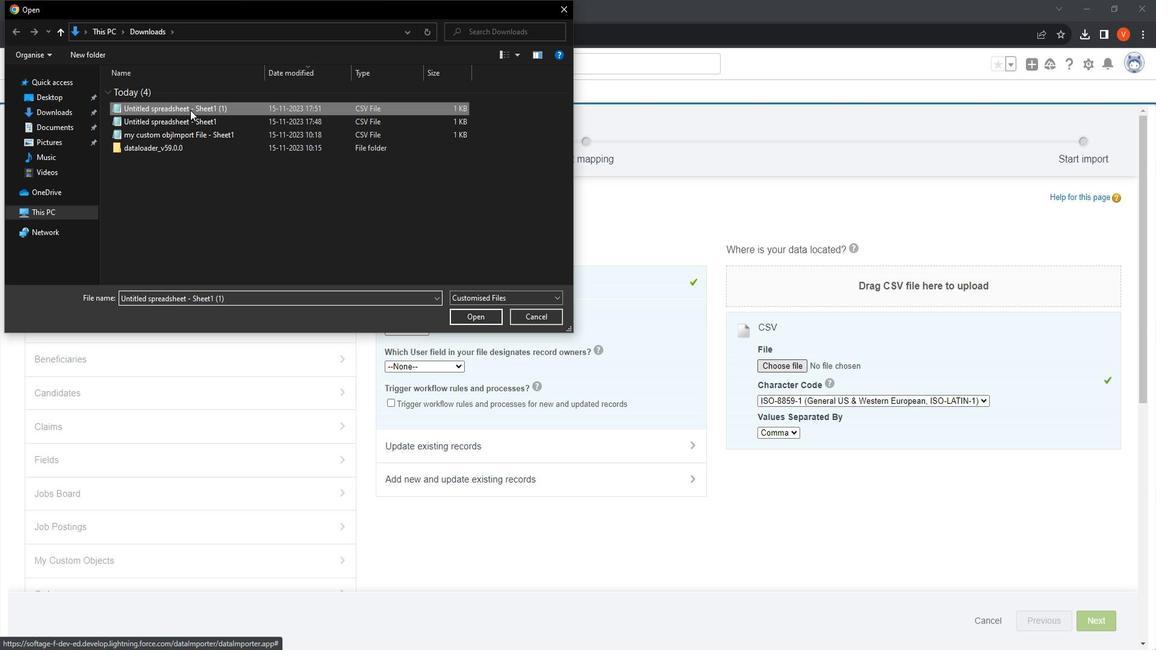 
Action: Mouse moved to (1104, 608)
Screenshot: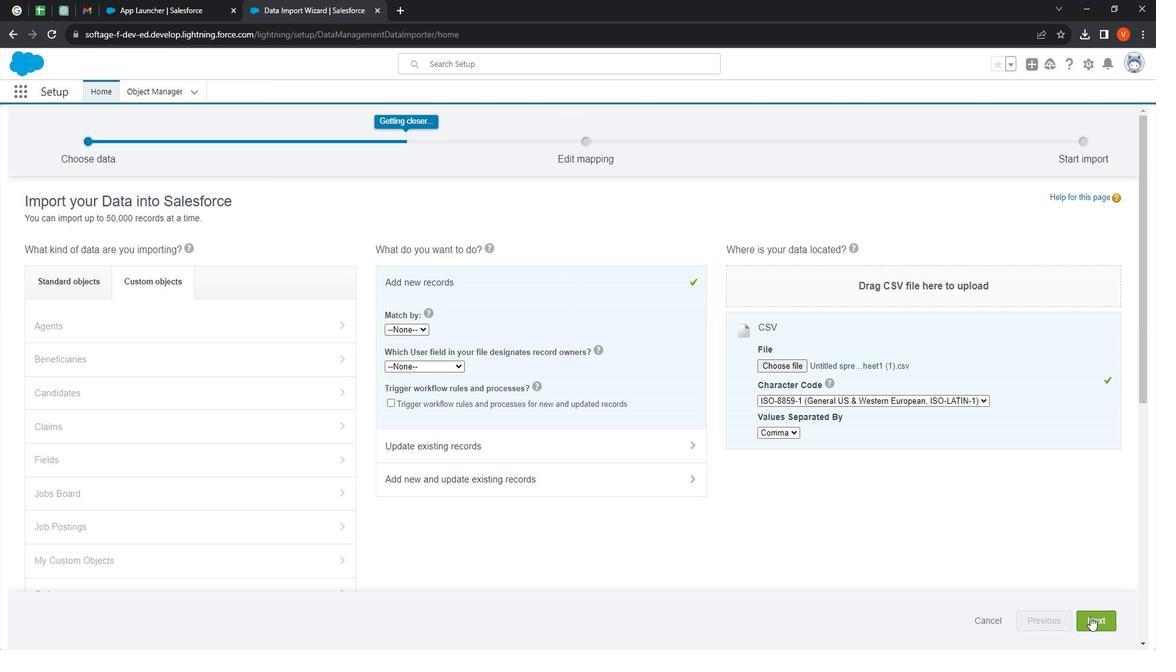 
Action: Mouse pressed left at (1104, 608)
Screenshot: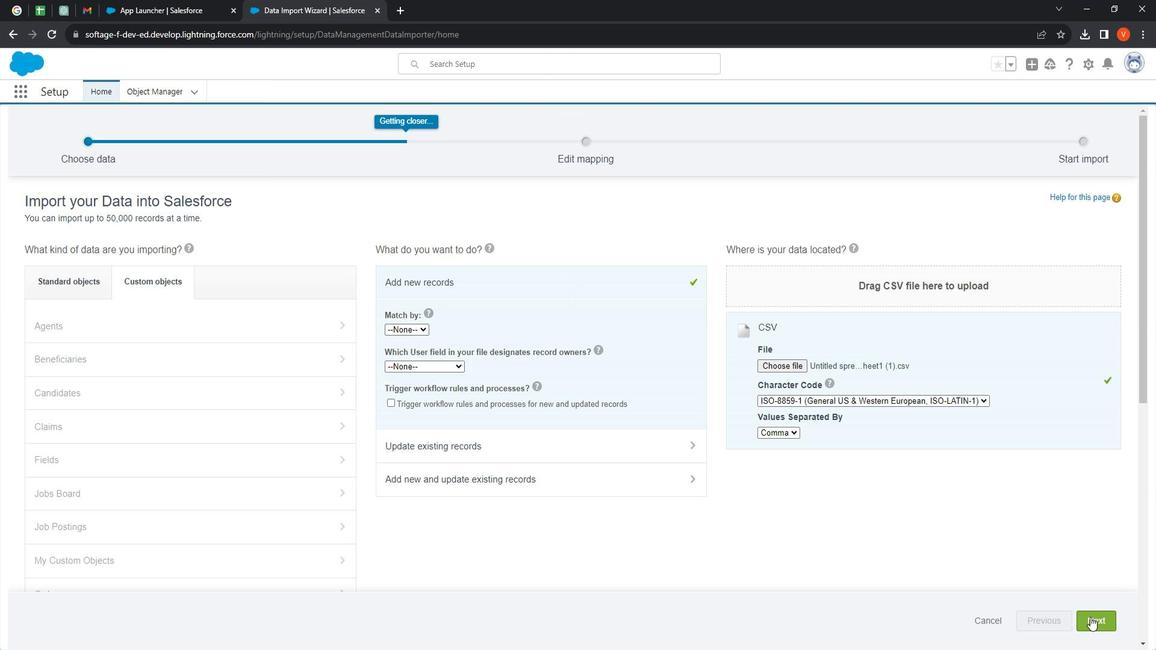 
Action: Mouse moved to (56, 278)
Screenshot: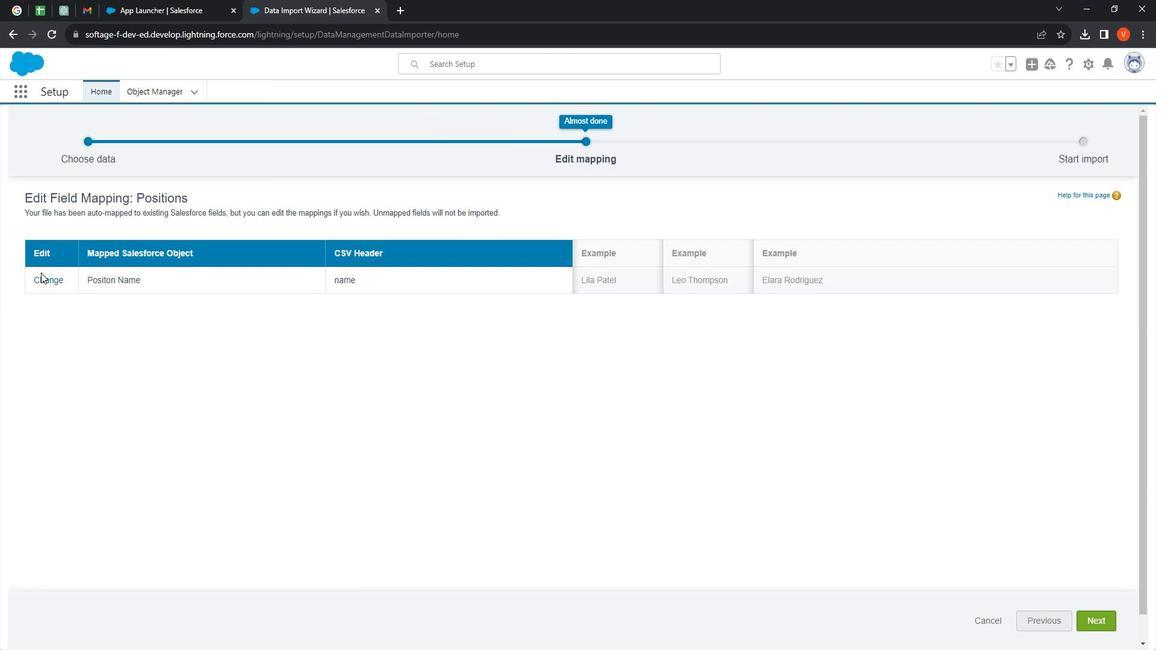 
Action: Mouse pressed left at (56, 278)
Screenshot: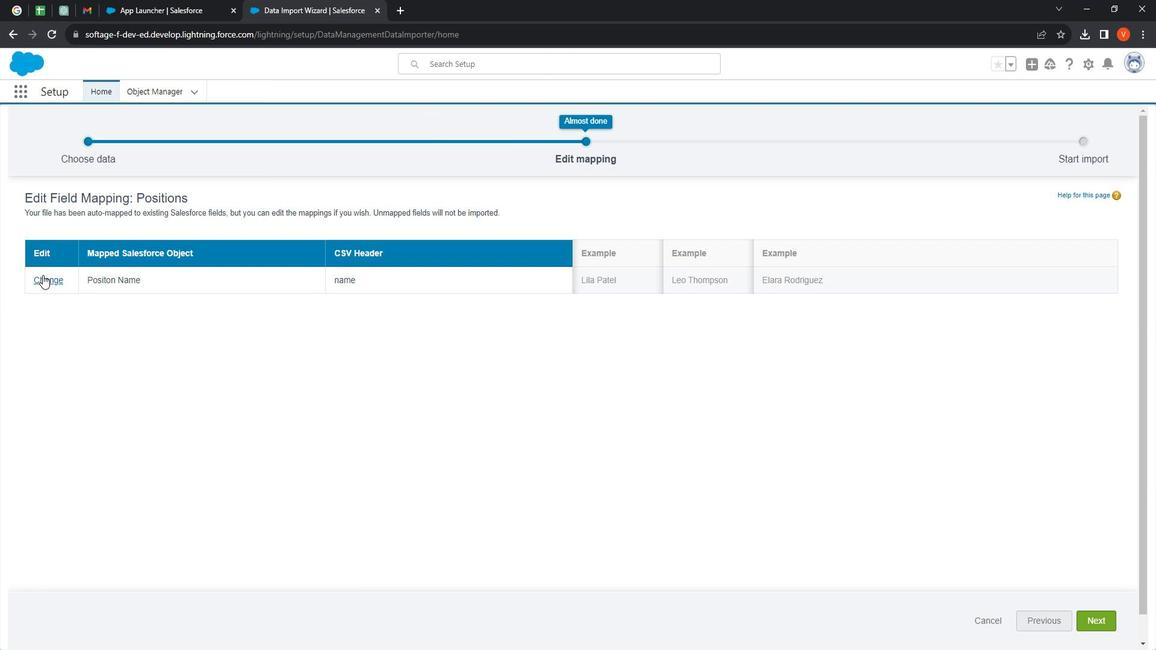 
Action: Mouse moved to (551, 263)
Screenshot: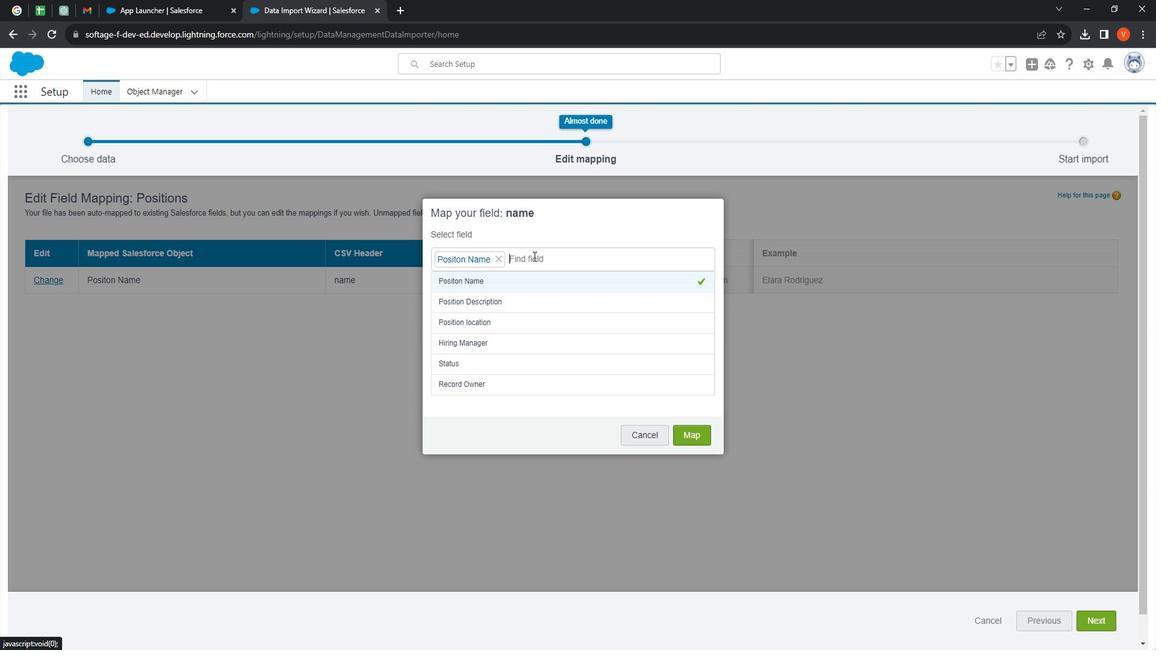 
Action: Mouse pressed left at (551, 263)
Screenshot: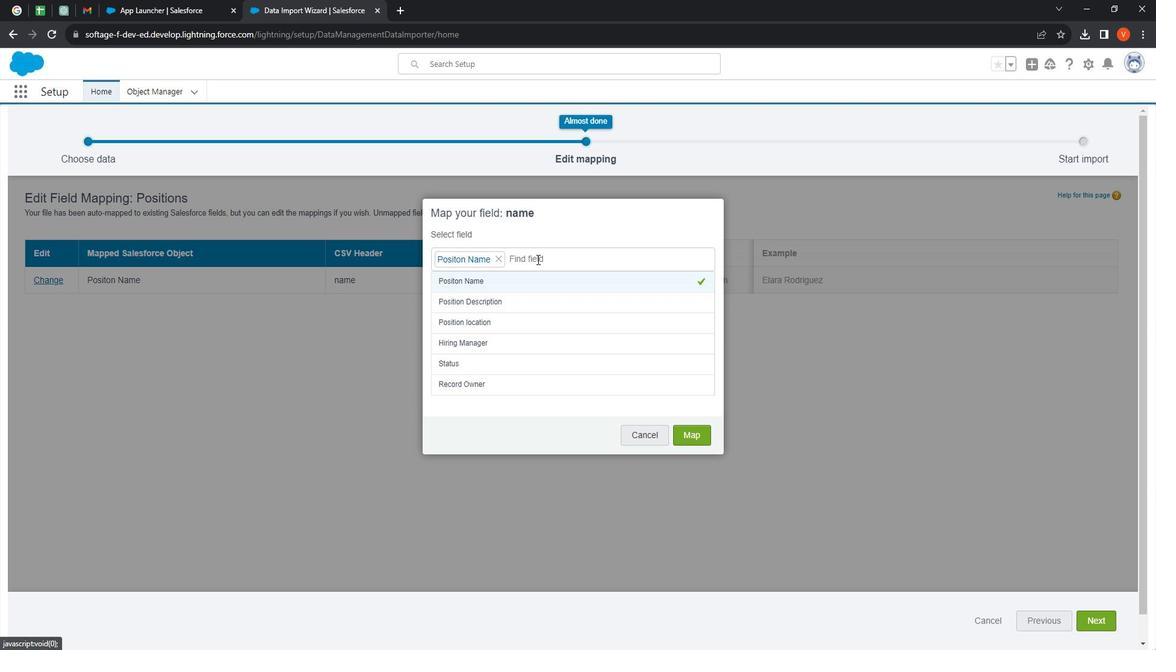
Action: Mouse moved to (521, 275)
Screenshot: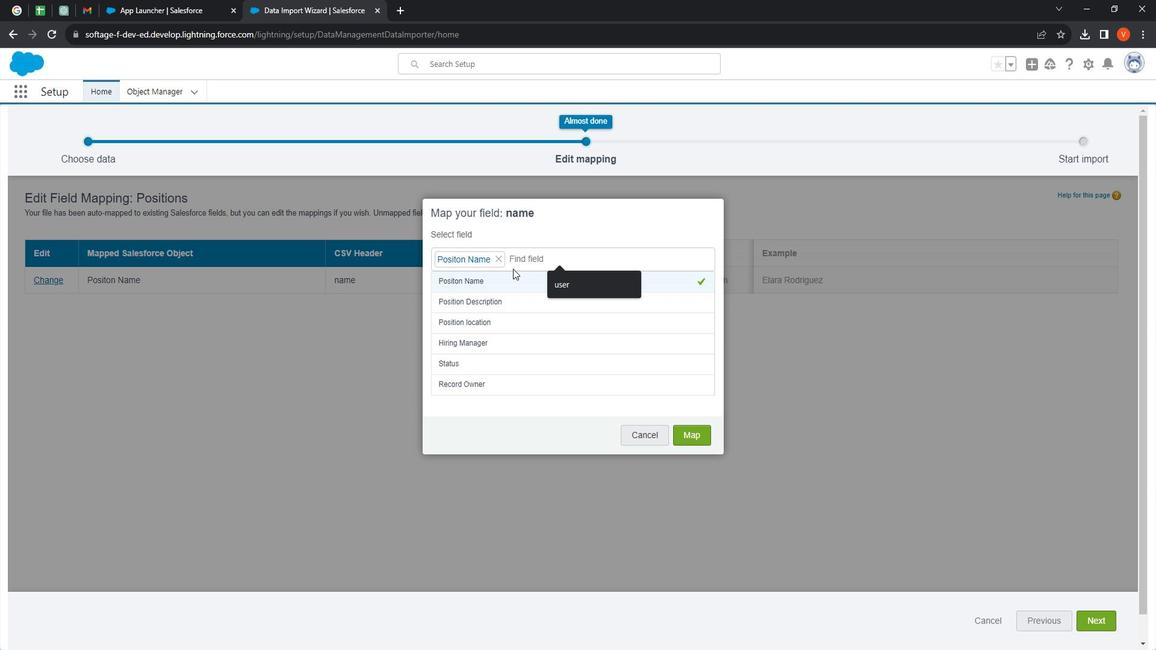 
Action: Key pressed name
Screenshot: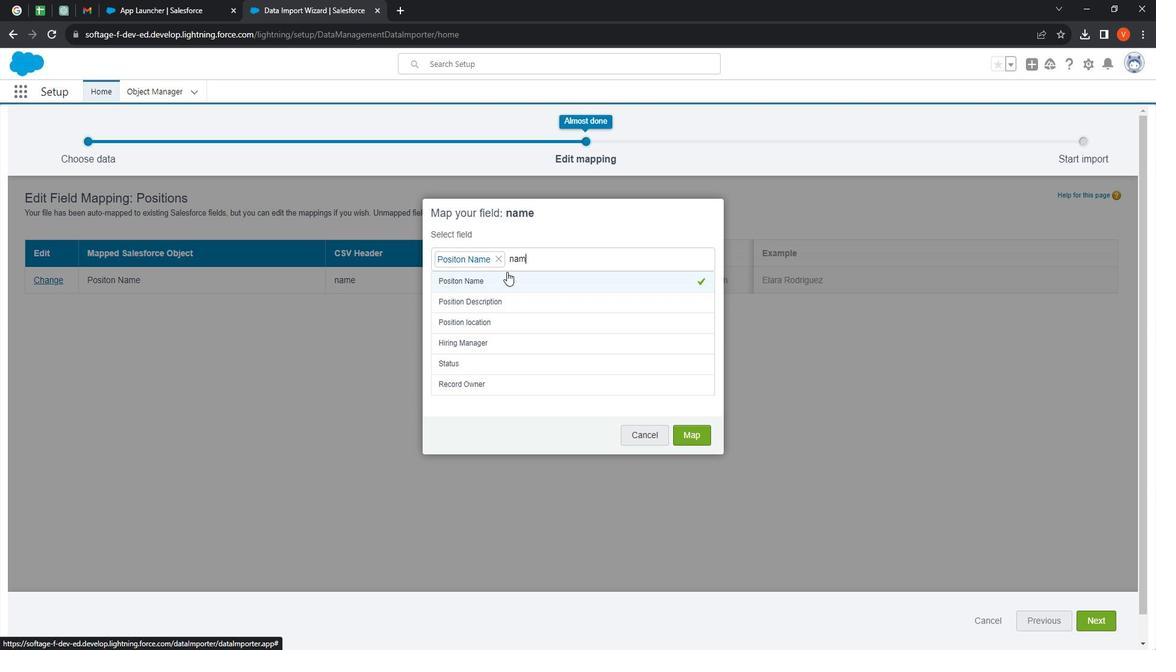 
Action: Mouse moved to (558, 274)
Screenshot: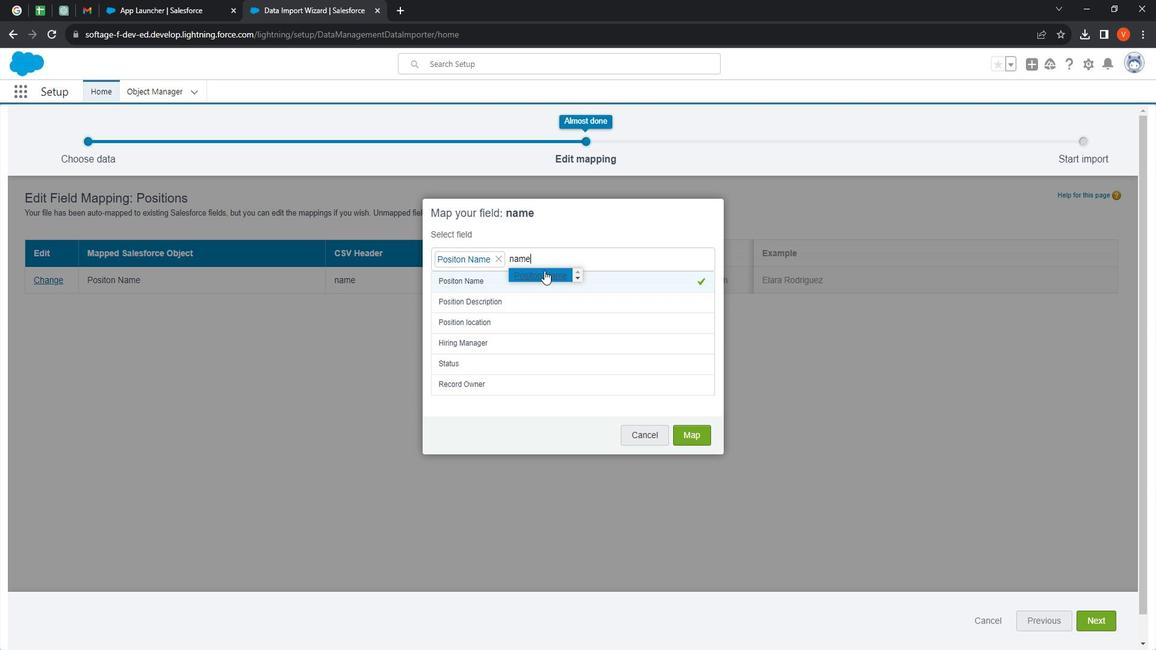 
Action: Mouse pressed left at (558, 274)
Screenshot: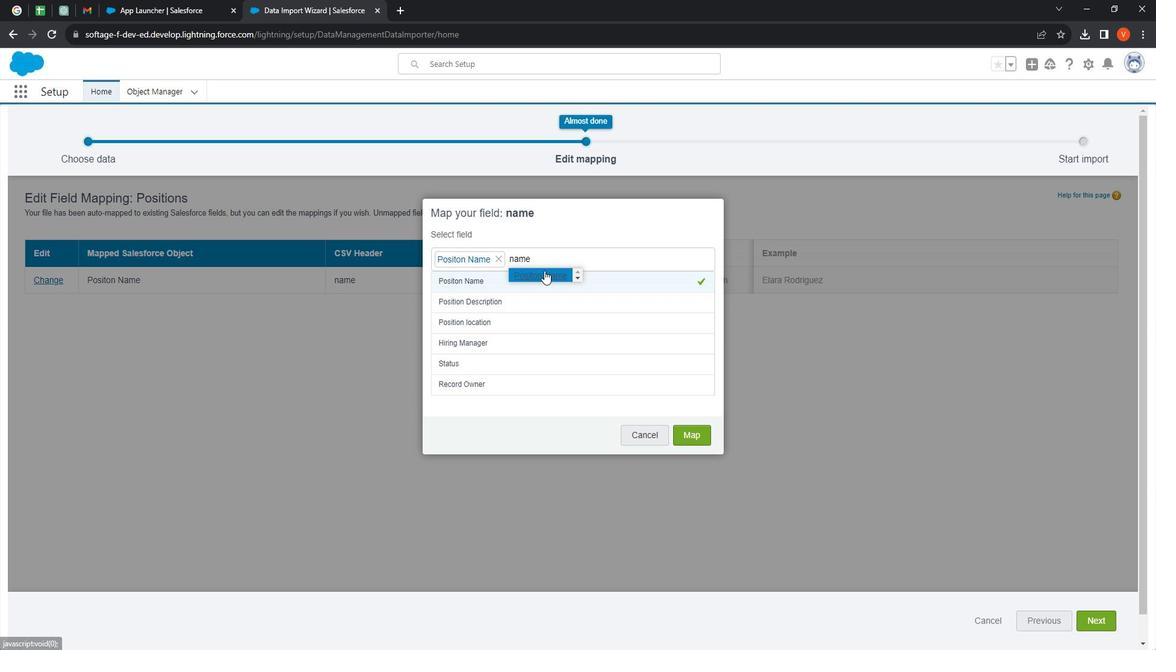 
Action: Mouse moved to (718, 431)
Screenshot: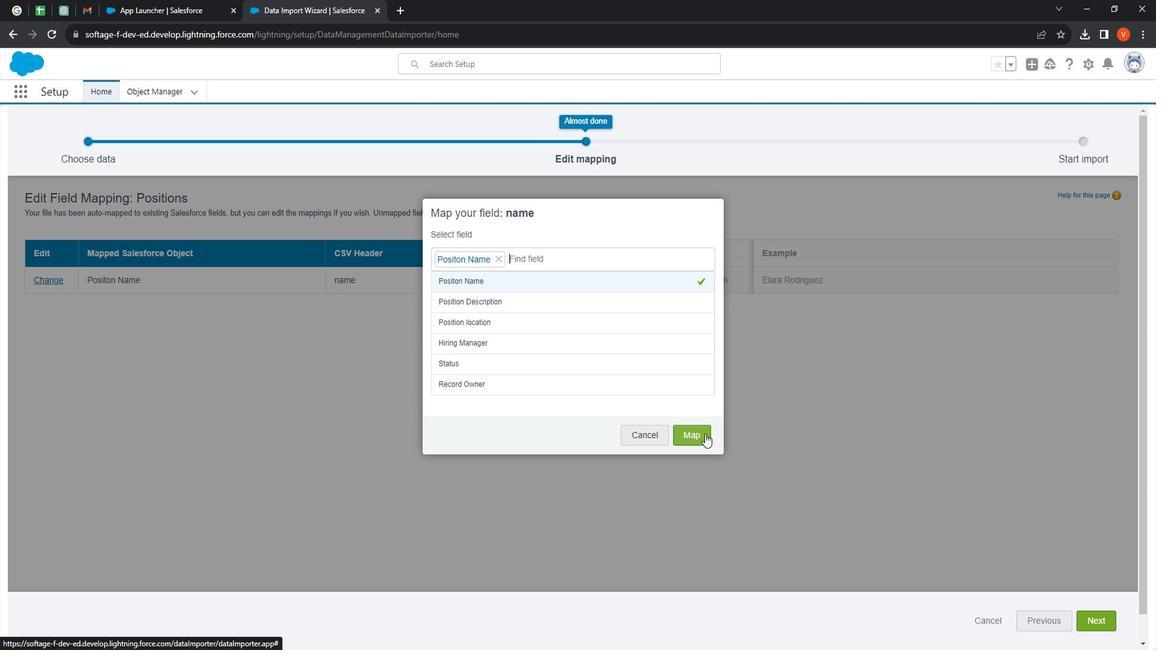 
Action: Mouse pressed left at (718, 431)
Screenshot: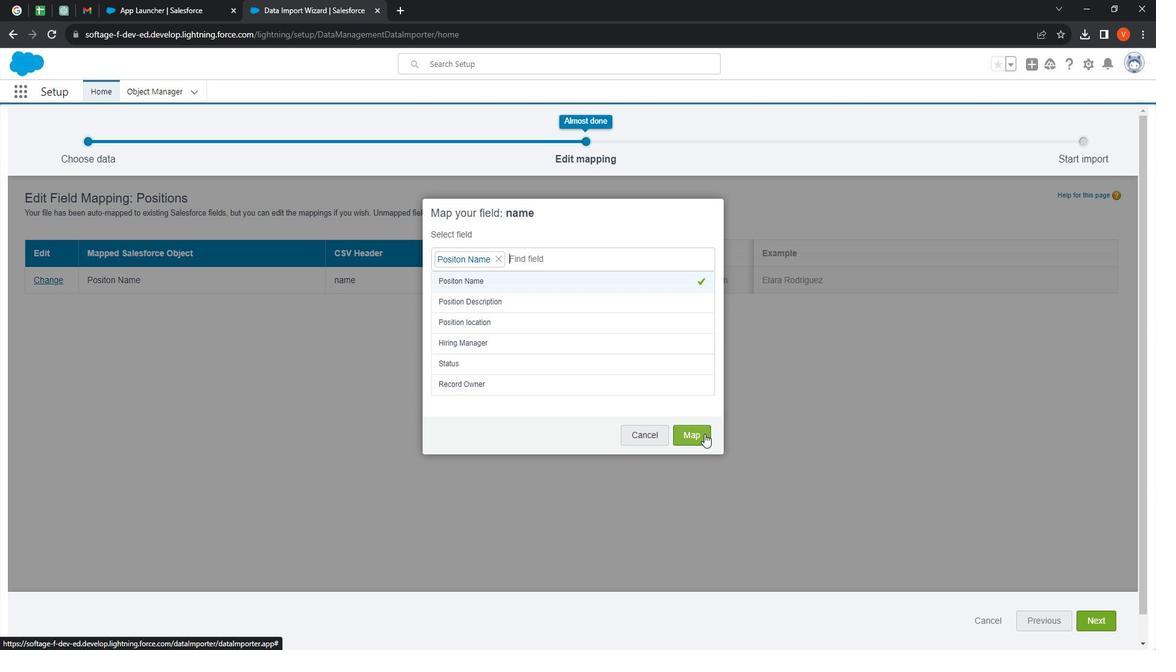 
Action: Mouse moved to (1099, 609)
Screenshot: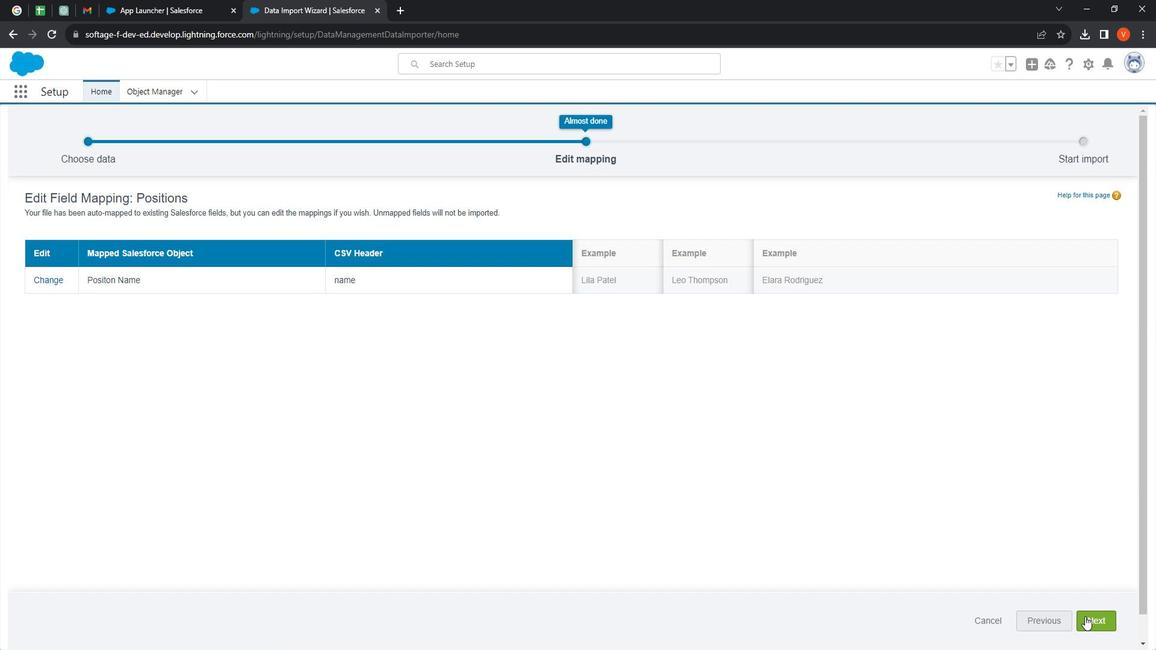 
Action: Mouse pressed left at (1099, 609)
Screenshot: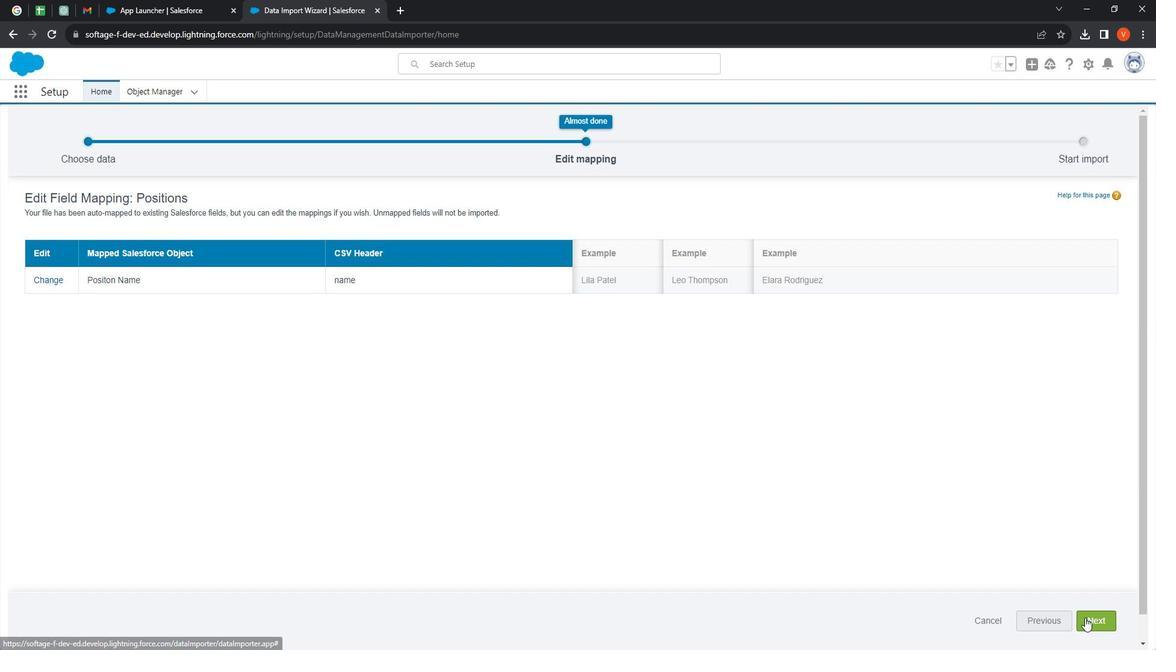 
Action: Mouse moved to (1097, 607)
Screenshot: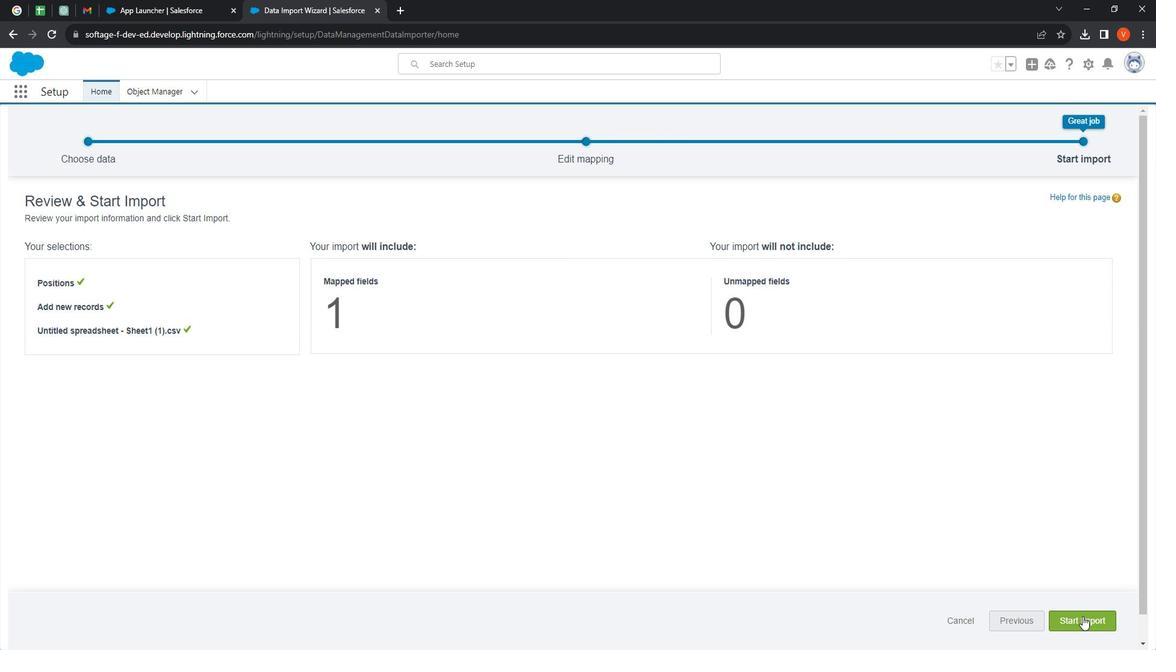
Action: Mouse pressed left at (1097, 607)
Screenshot: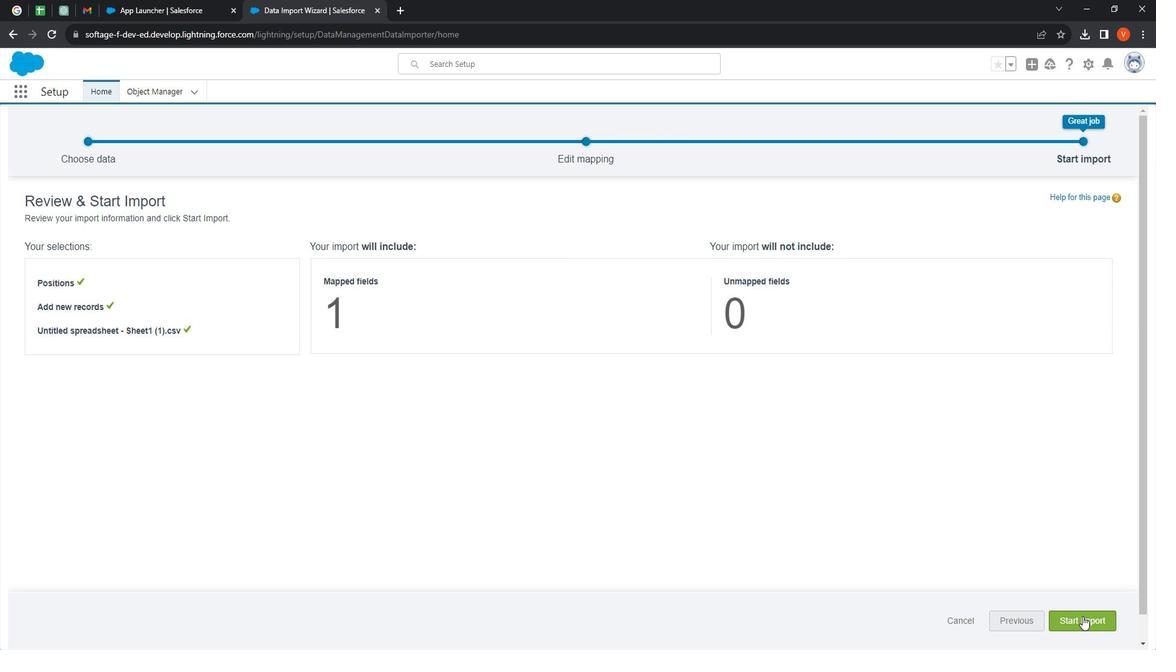 
Action: Mouse moved to (710, 299)
Screenshot: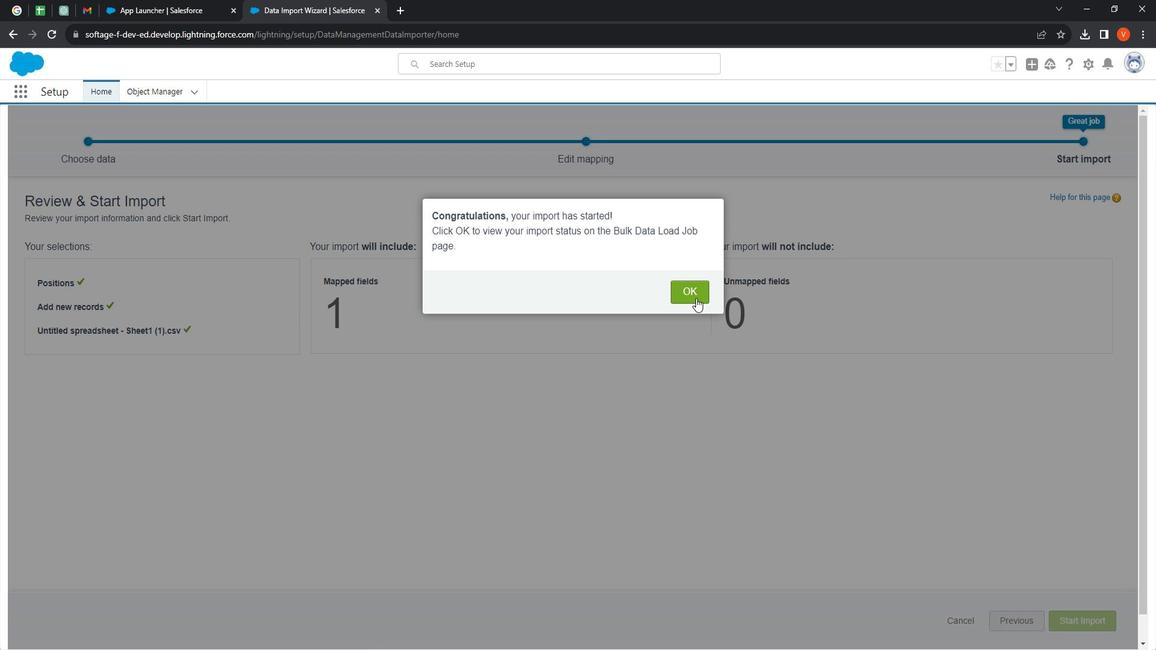
Action: Mouse pressed left at (710, 299)
Screenshot: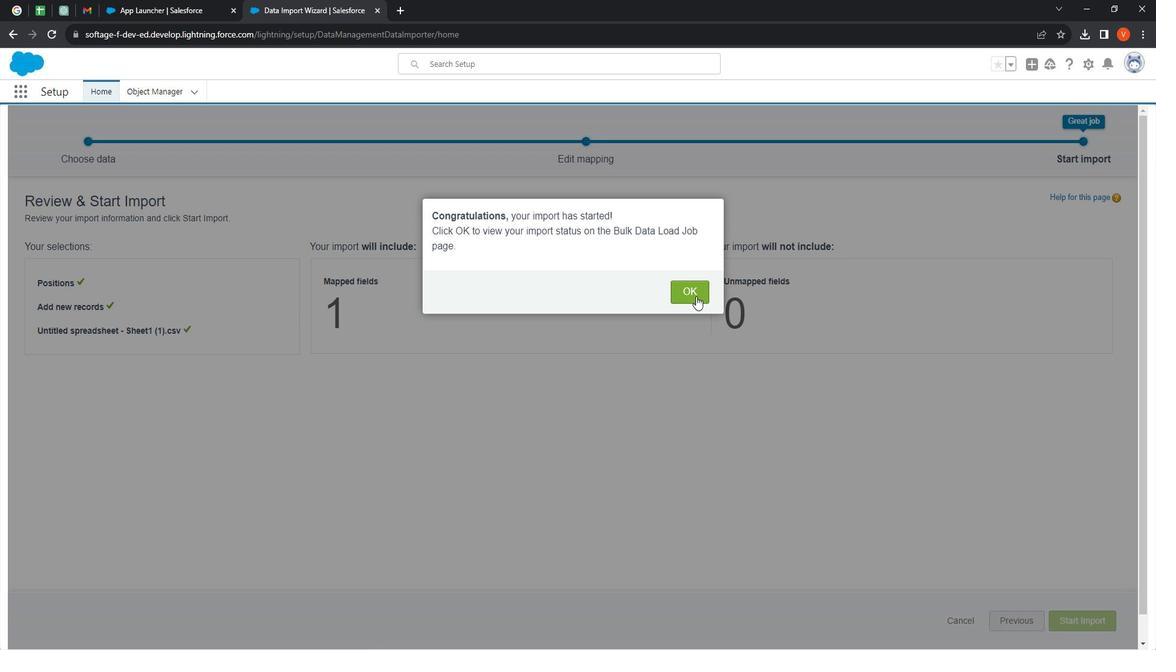 
Action: Mouse moved to (410, 298)
Screenshot: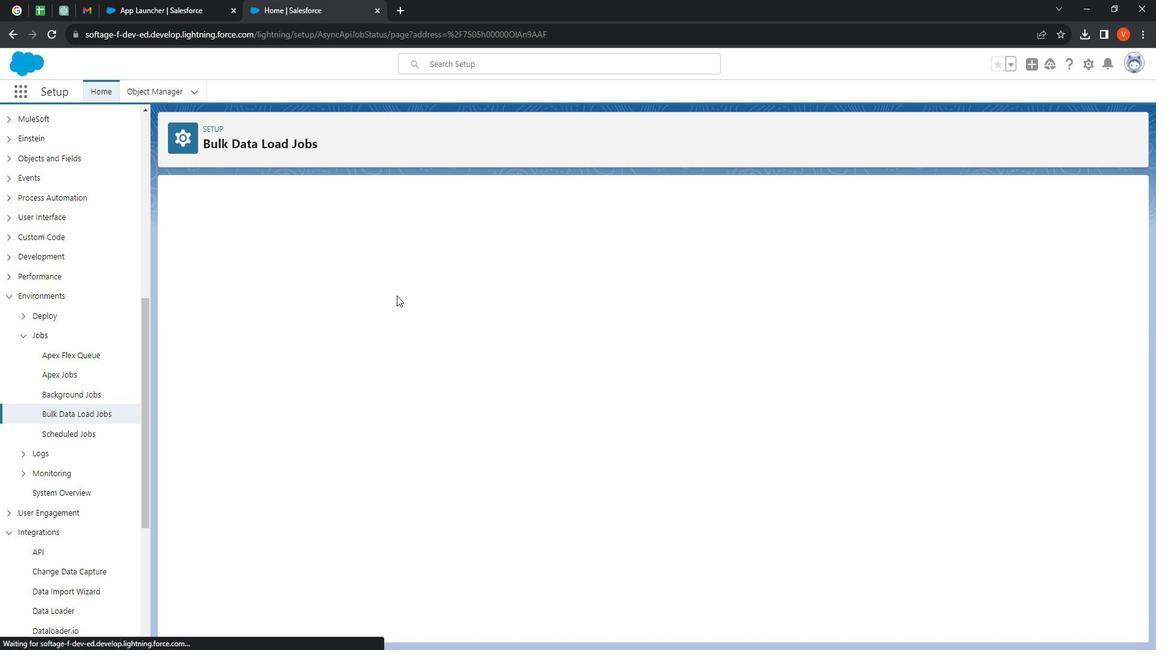 
Action: Mouse scrolled (410, 298) with delta (0, 0)
Screenshot: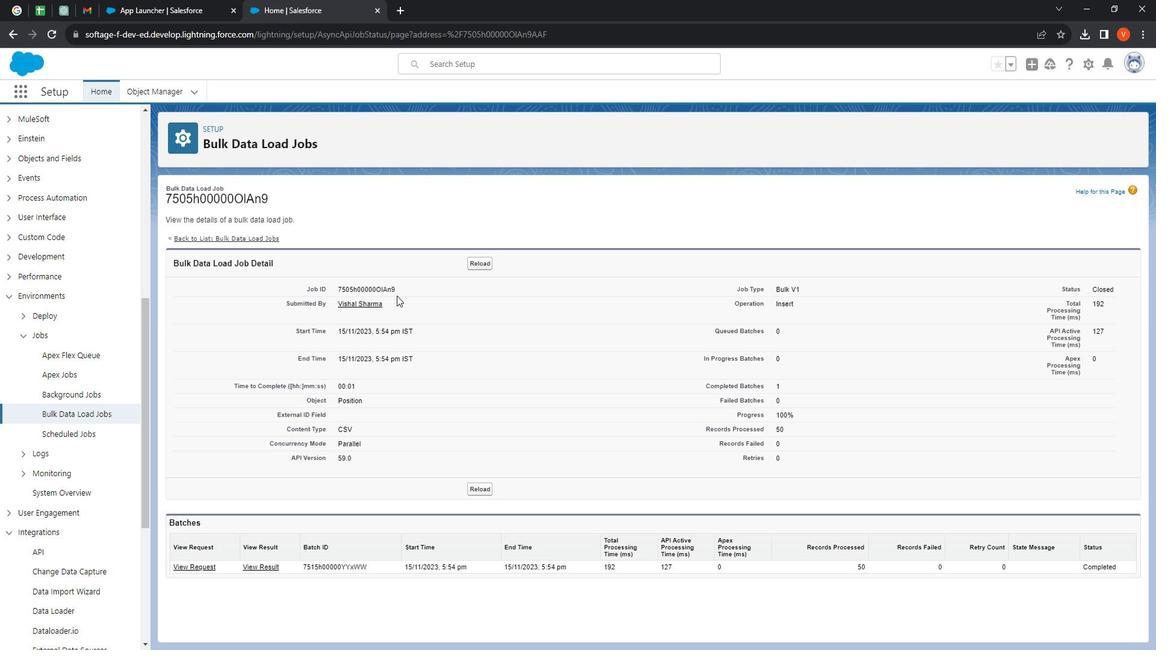 
Action: Mouse moved to (410, 298)
Screenshot: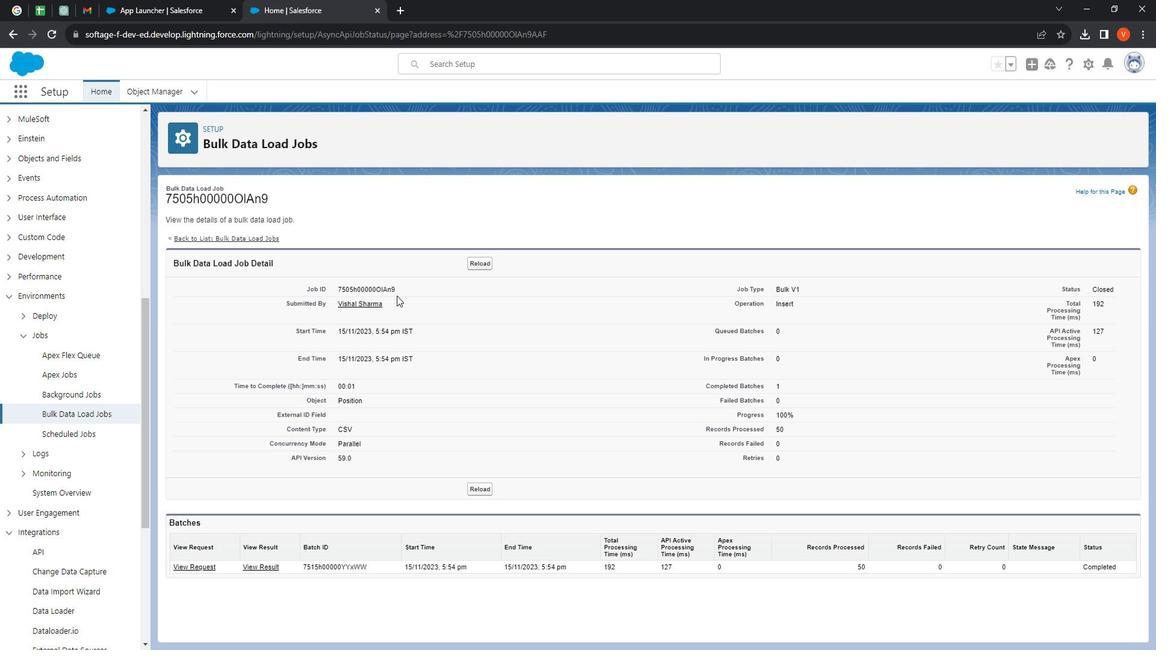 
Action: Mouse scrolled (410, 297) with delta (0, 0)
Screenshot: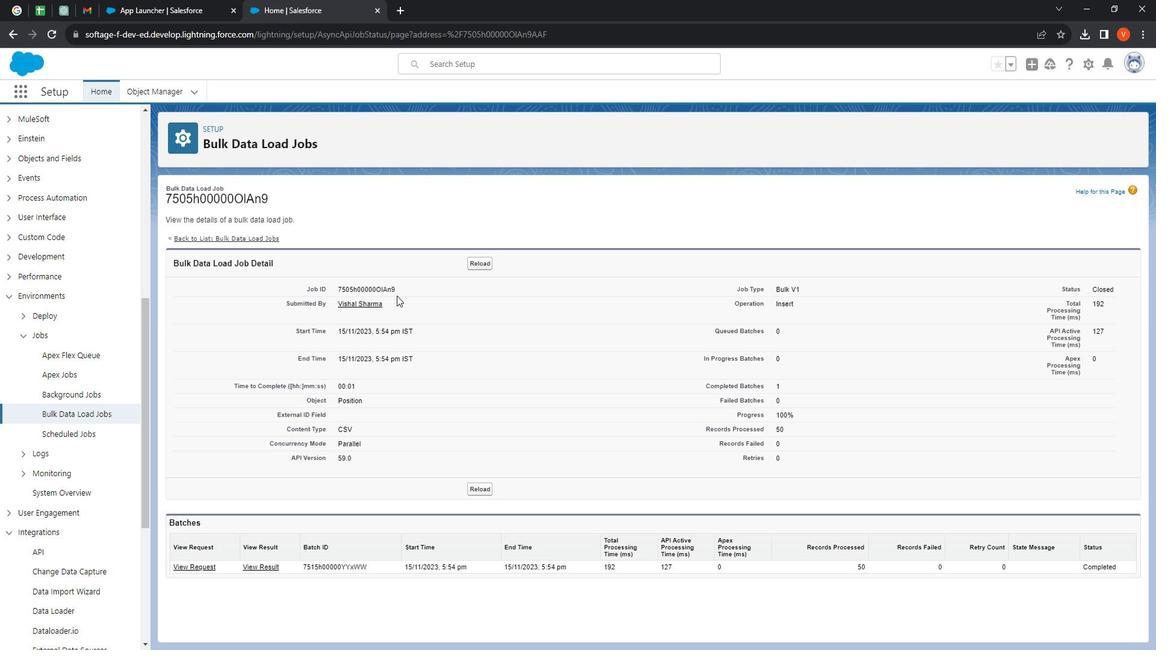 
Action: Mouse moved to (410, 299)
Screenshot: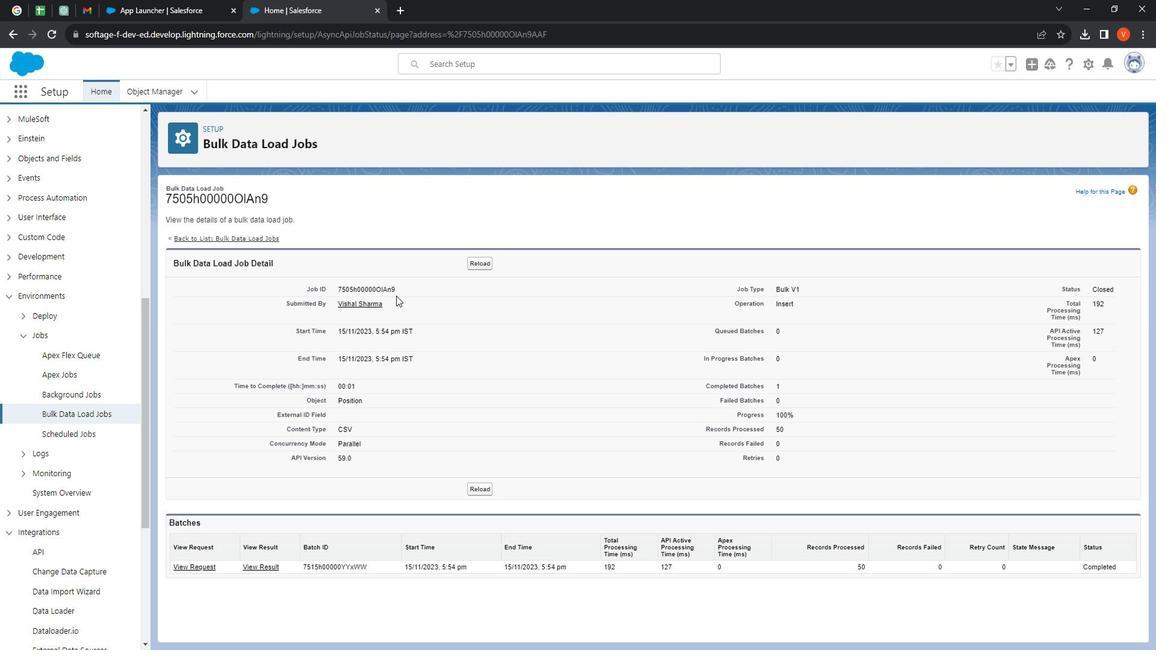 
Action: Mouse scrolled (410, 298) with delta (0, 0)
Screenshot: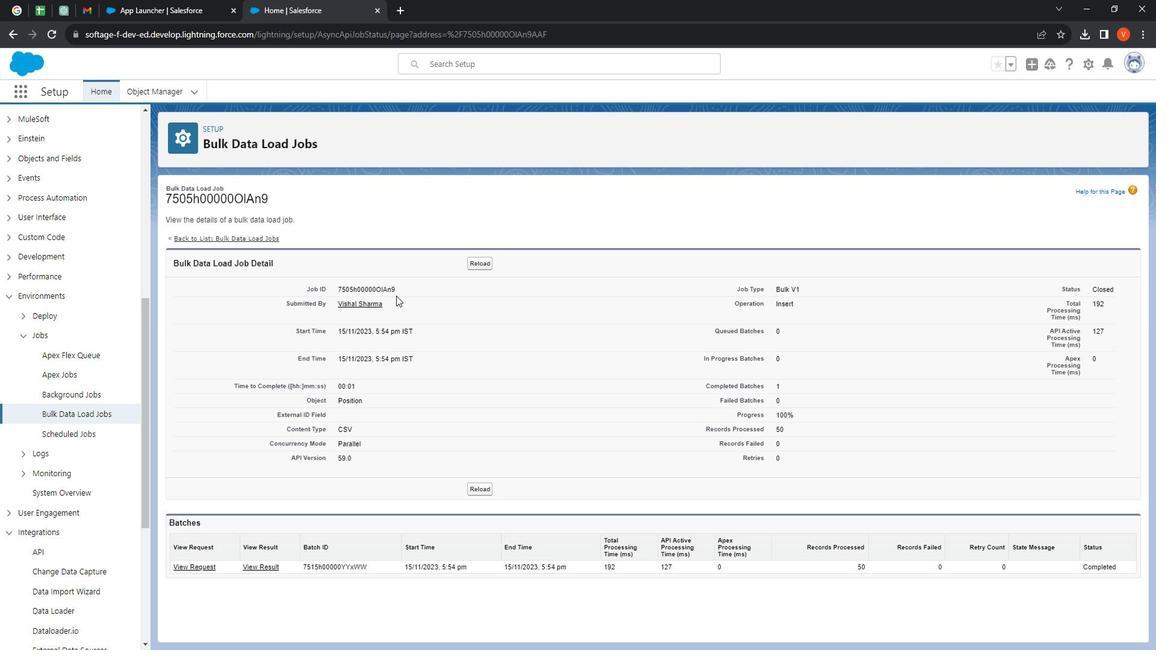 
Action: Mouse moved to (409, 303)
Screenshot: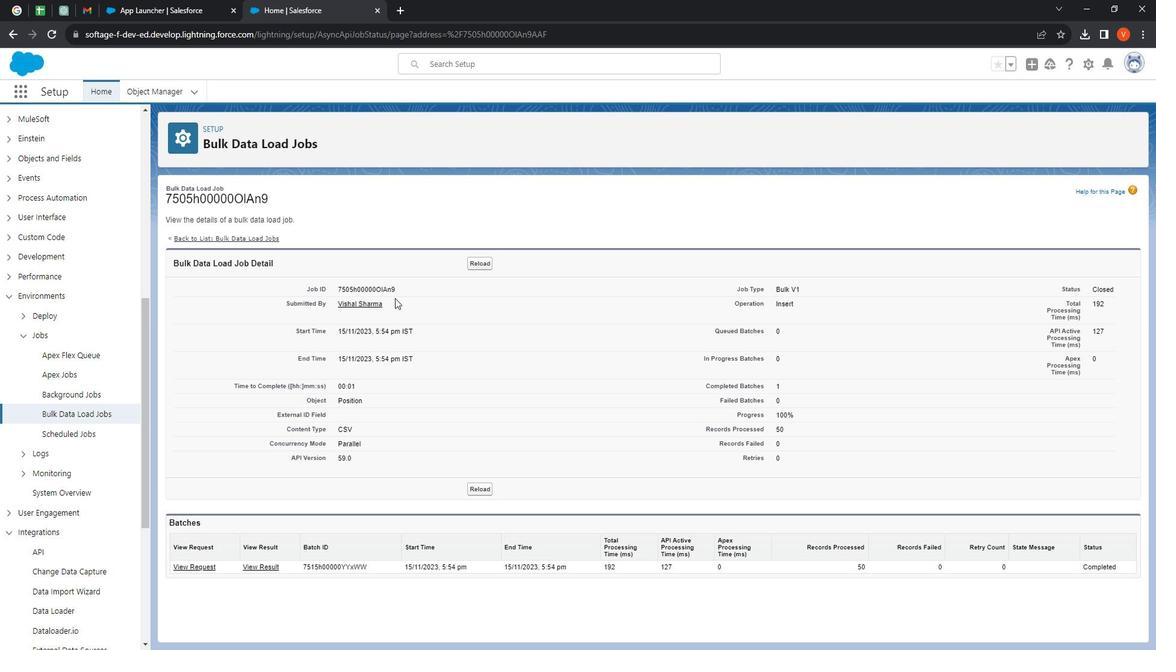 
Action: Mouse scrolled (409, 302) with delta (0, 0)
Screenshot: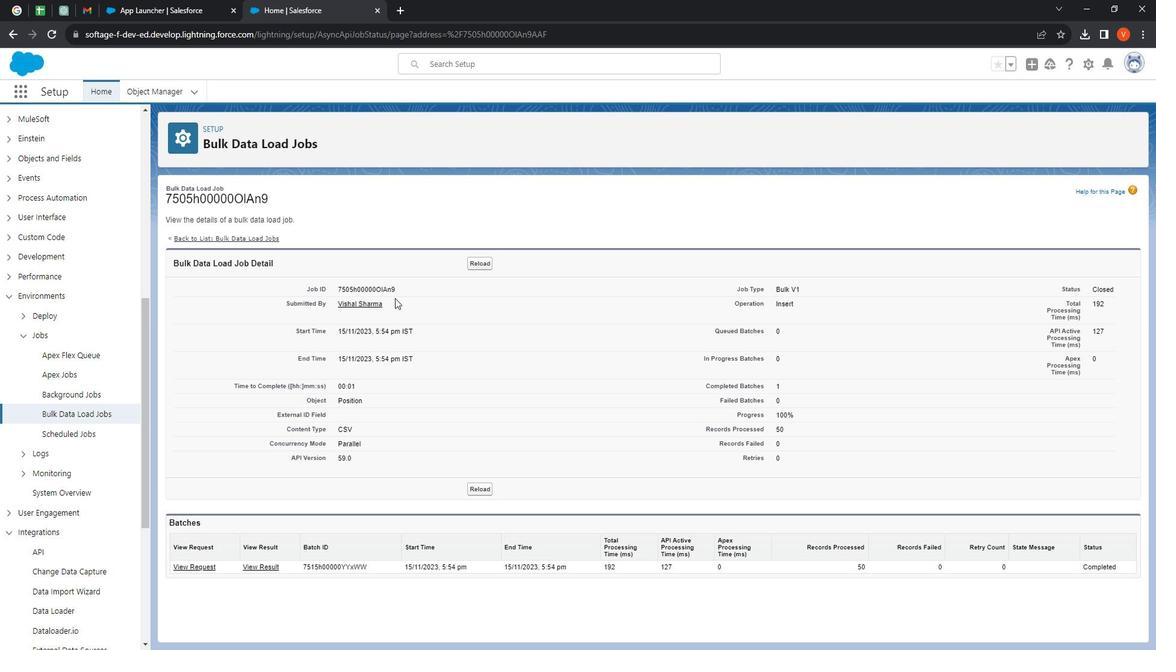 
Action: Mouse moved to (382, 560)
Screenshot: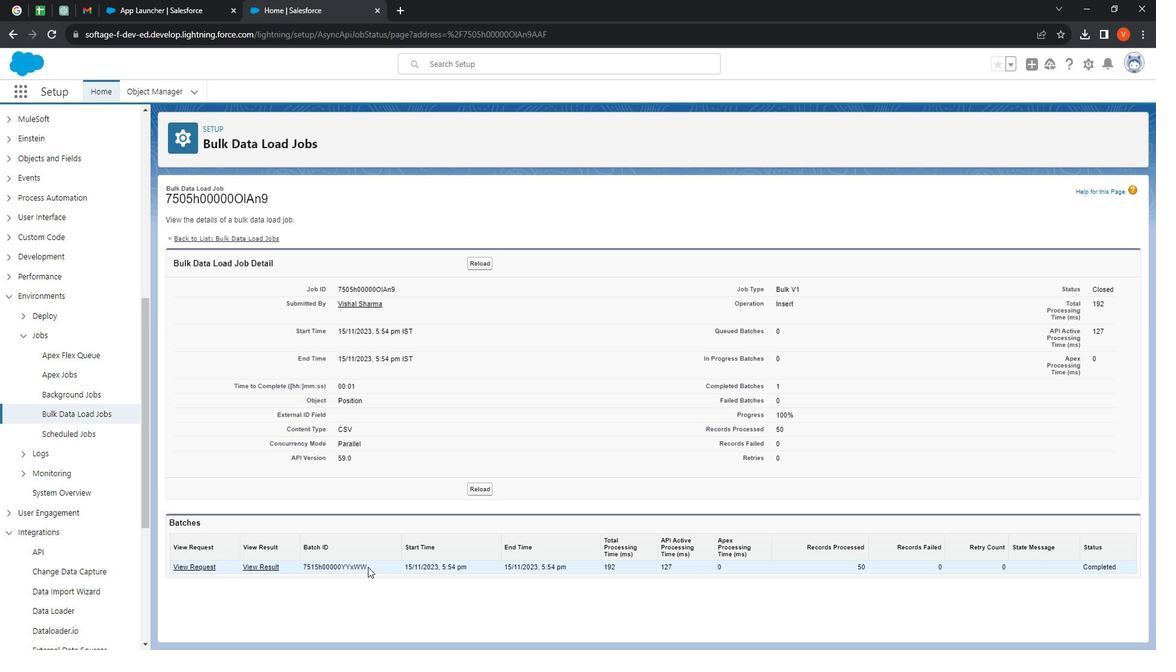 
Action: Mouse pressed left at (382, 560)
Screenshot: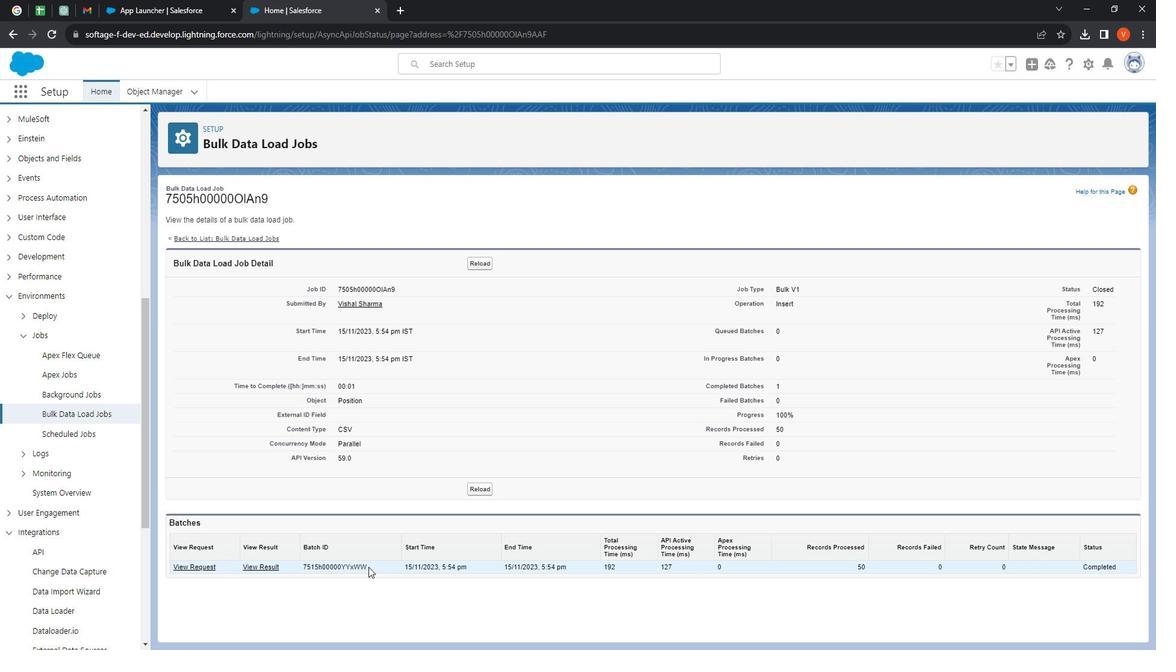 
Action: Mouse moved to (489, 557)
Screenshot: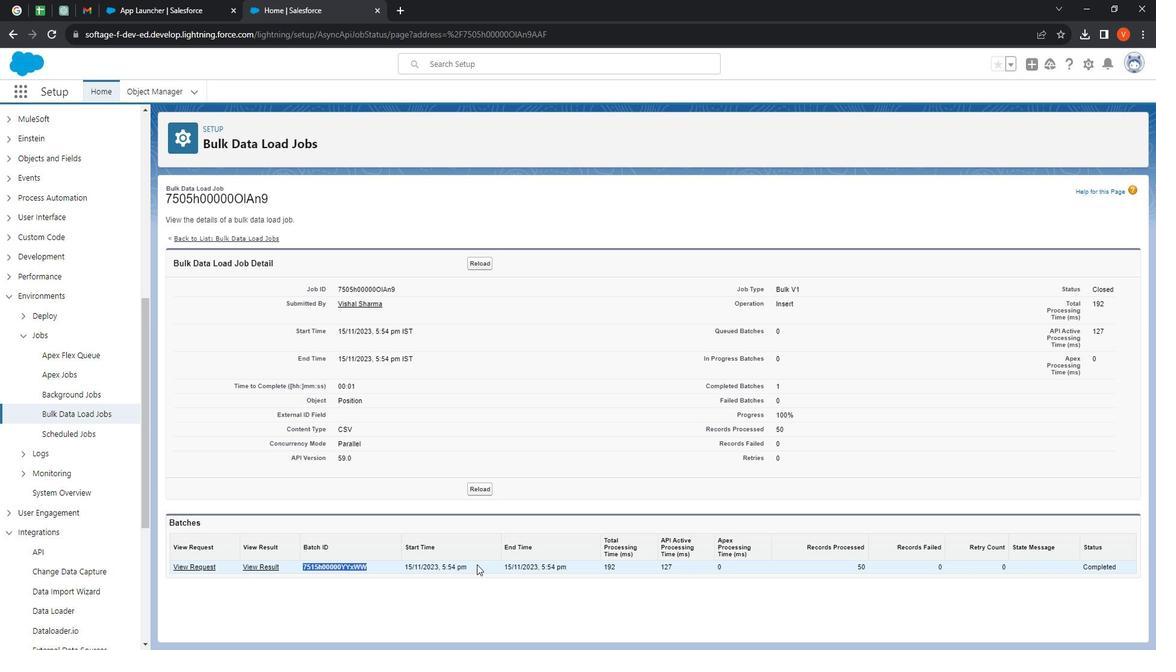 
Action: Mouse pressed left at (489, 557)
Screenshot: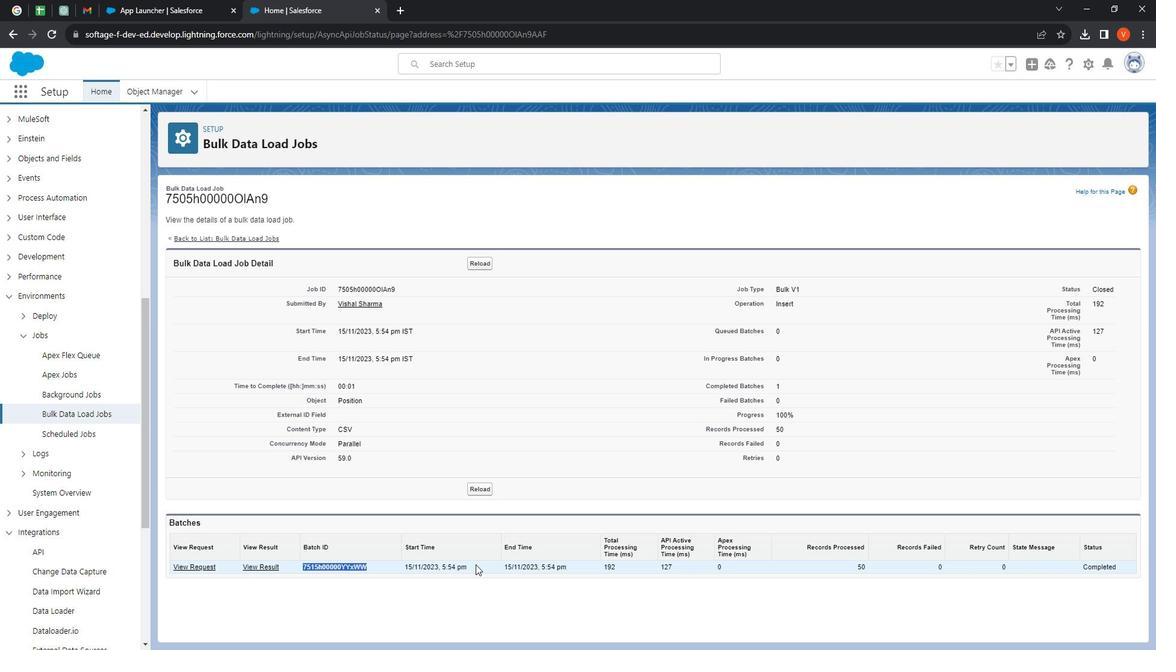 
Action: Mouse moved to (585, 559)
Screenshot: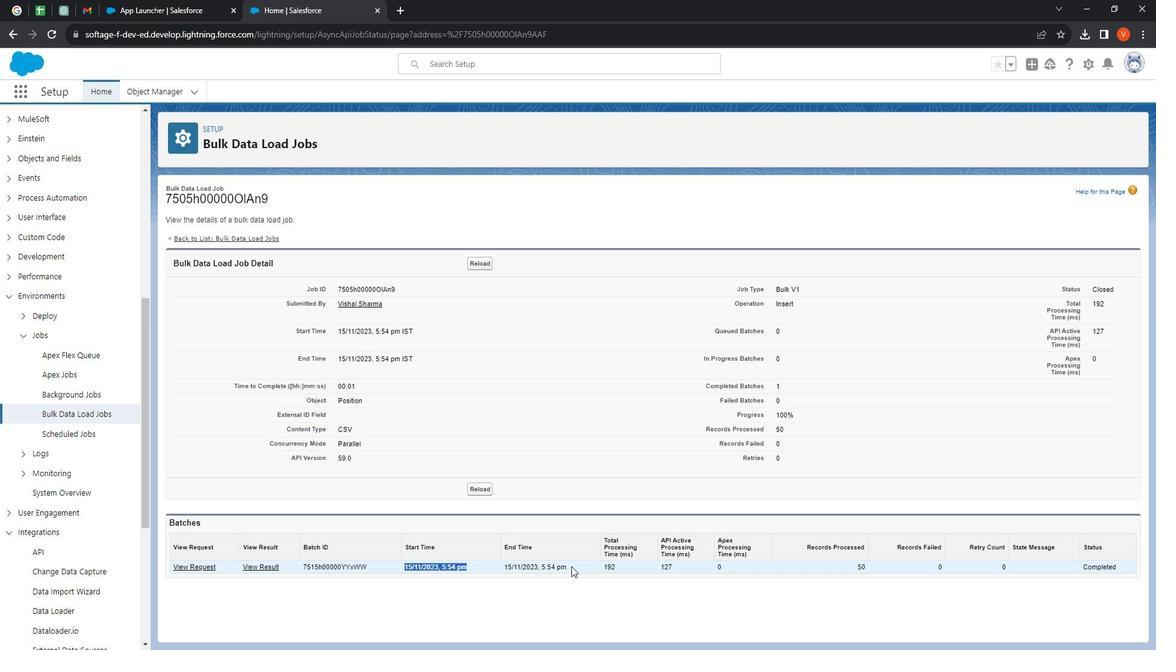 
Action: Mouse pressed left at (585, 559)
Screenshot: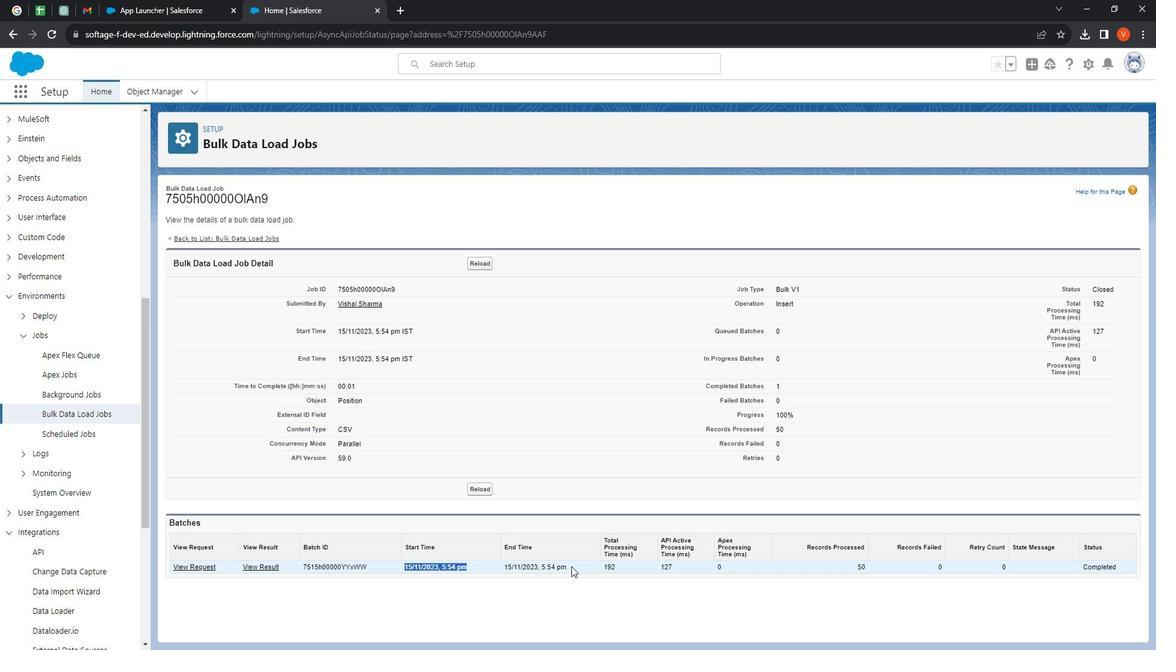 
Action: Mouse moved to (878, 561)
Screenshot: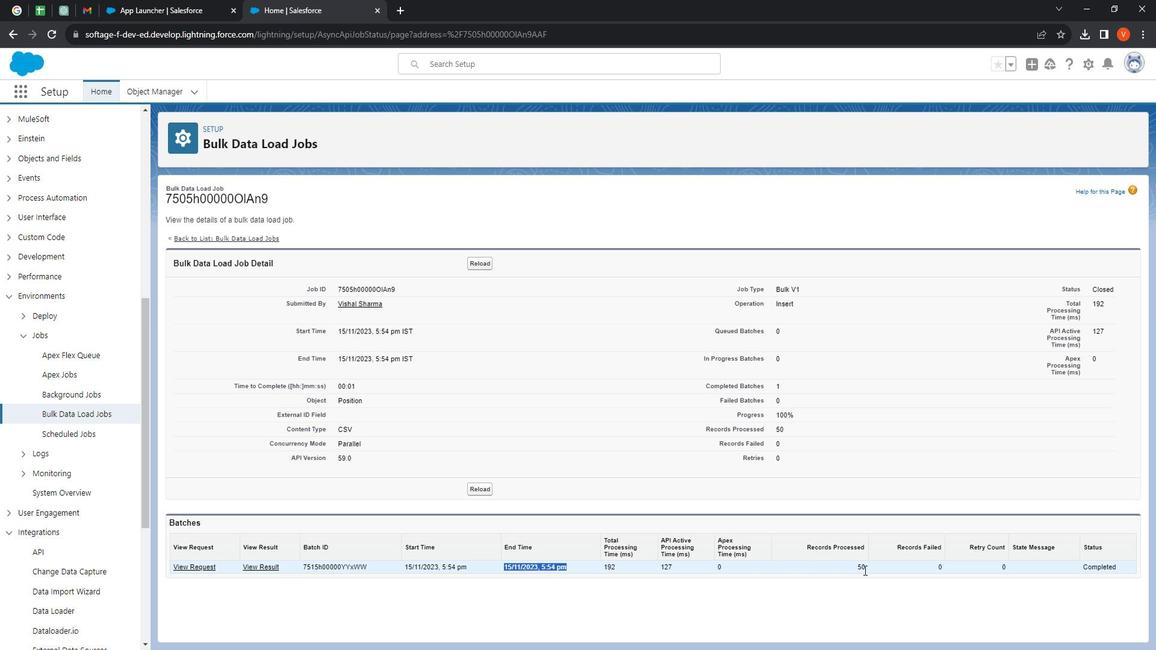 
Action: Mouse pressed left at (878, 561)
Screenshot: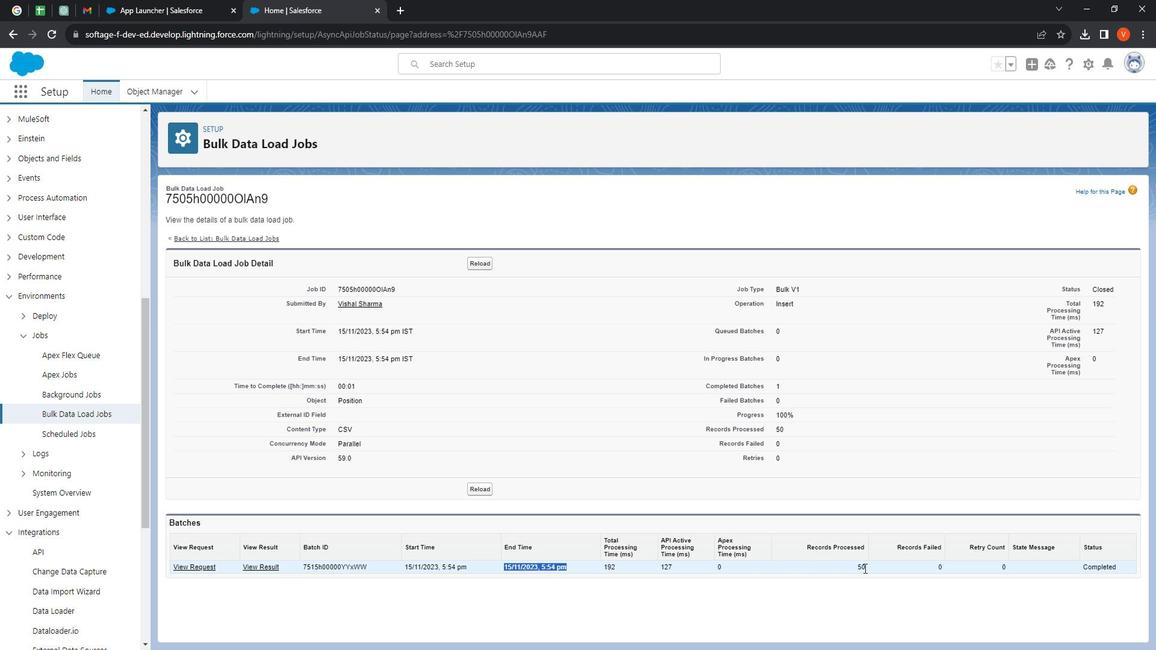 
Action: Mouse moved to (280, 560)
Screenshot: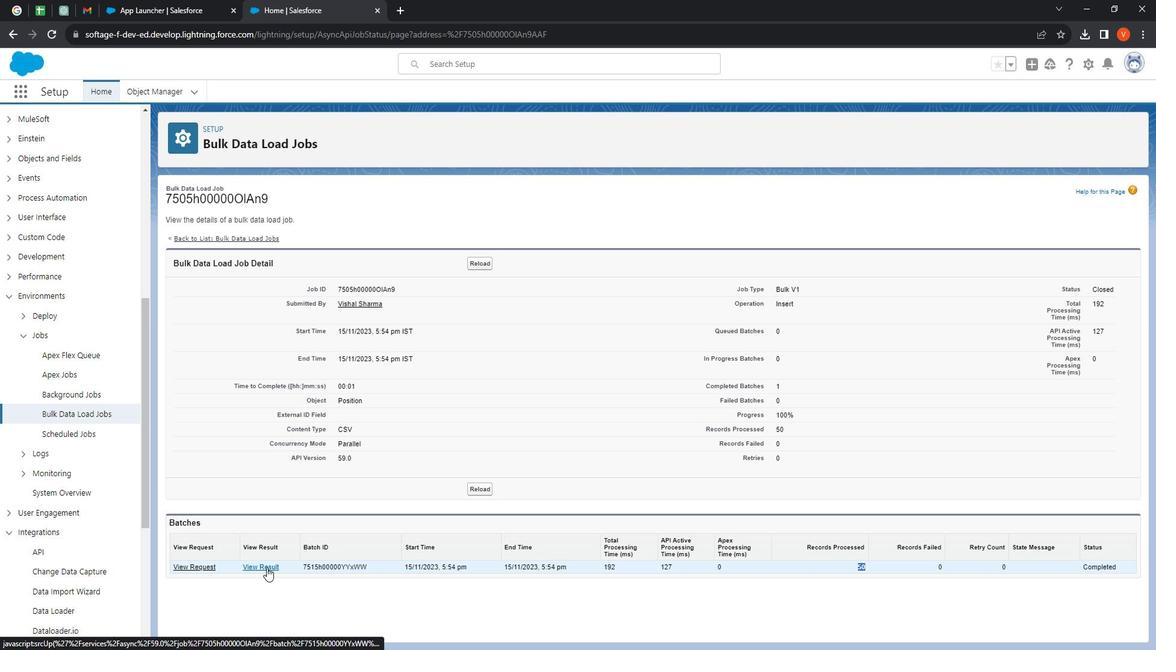 
Action: Mouse pressed left at (280, 560)
Screenshot: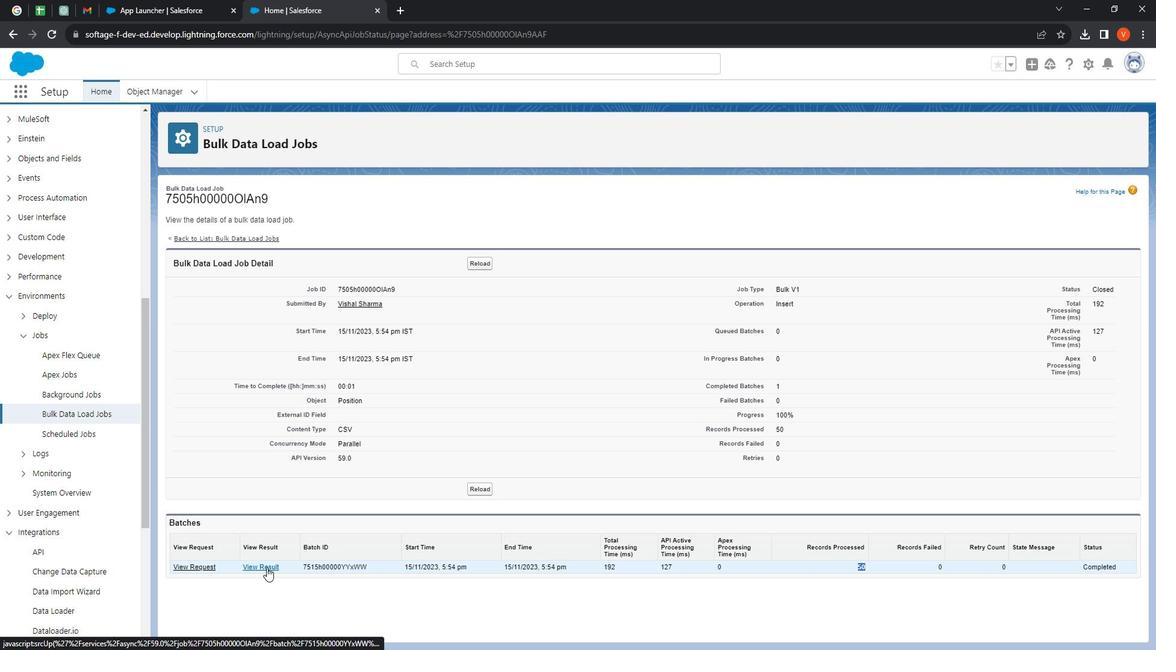 
Action: Mouse moved to (580, 328)
Screenshot: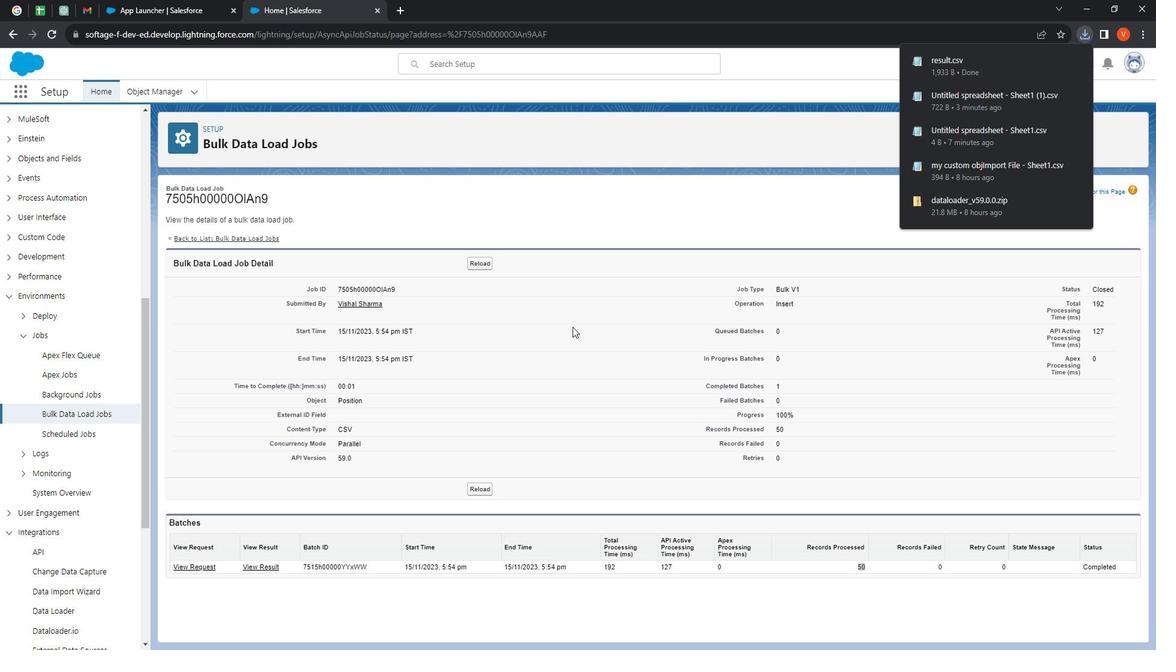 
Action: Mouse pressed left at (580, 328)
Screenshot: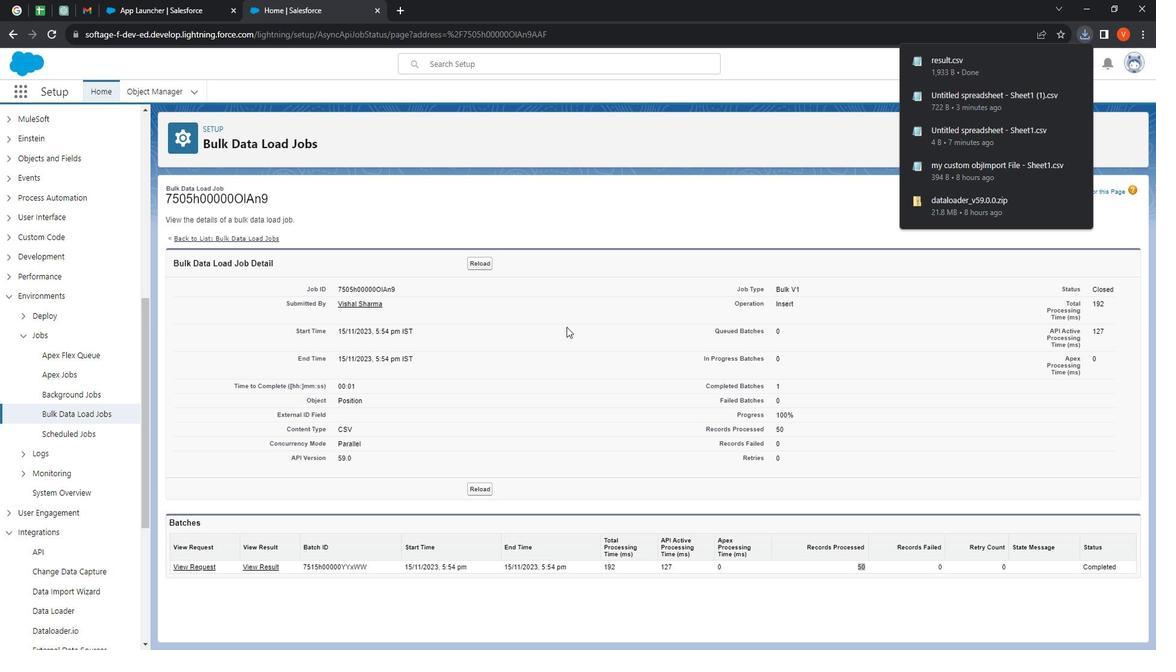 
Action: Mouse moved to (222, 562)
Screenshot: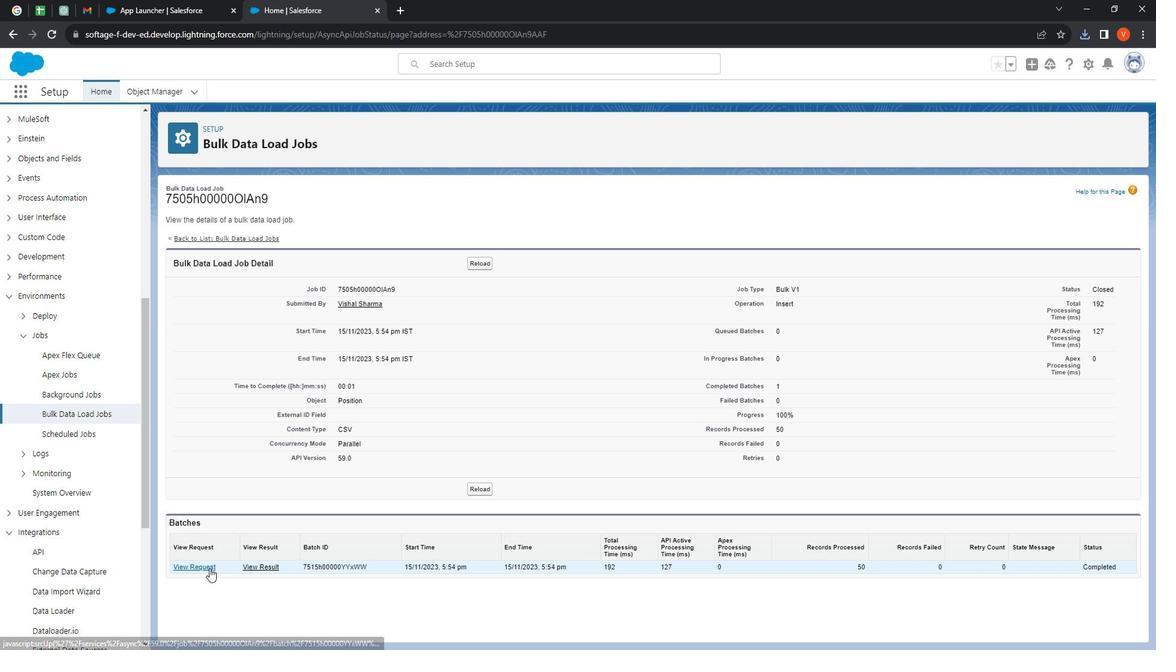 
Action: Mouse pressed left at (222, 562)
Screenshot: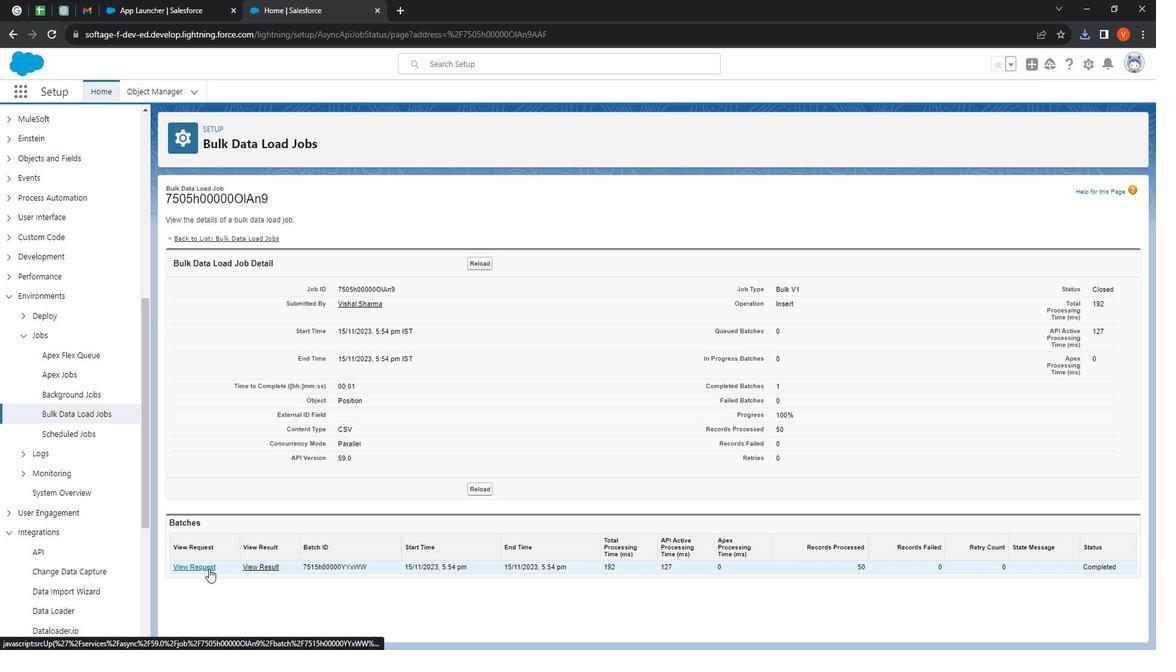
Action: Mouse moved to (40, 101)
Screenshot: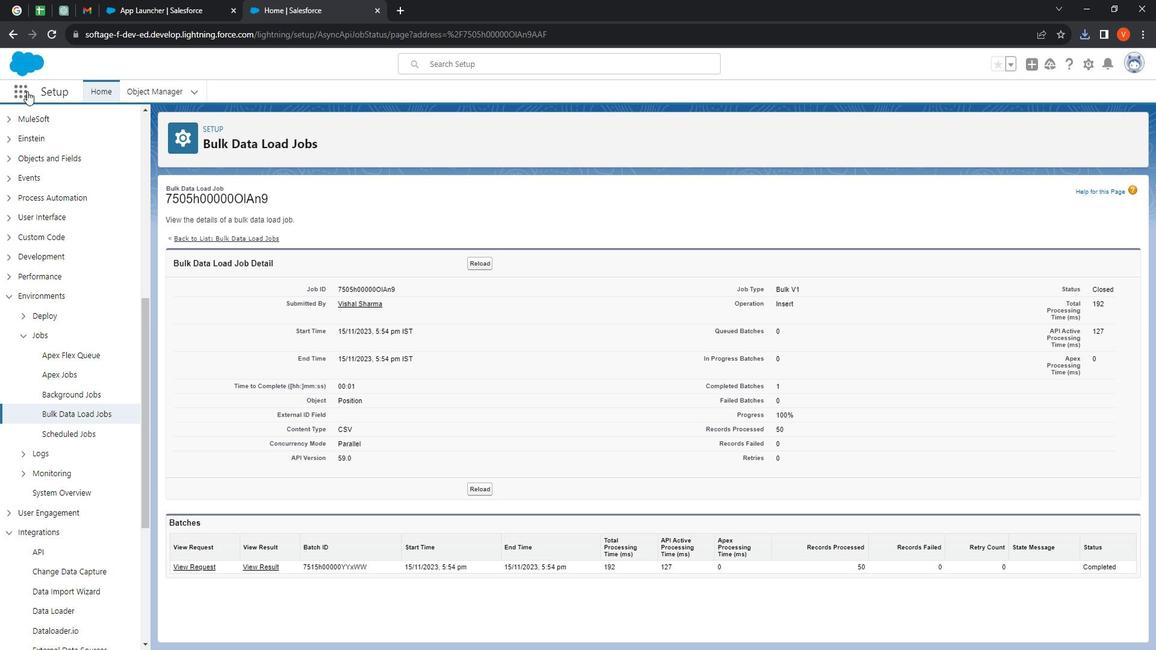 
Action: Mouse pressed left at (40, 101)
Screenshot: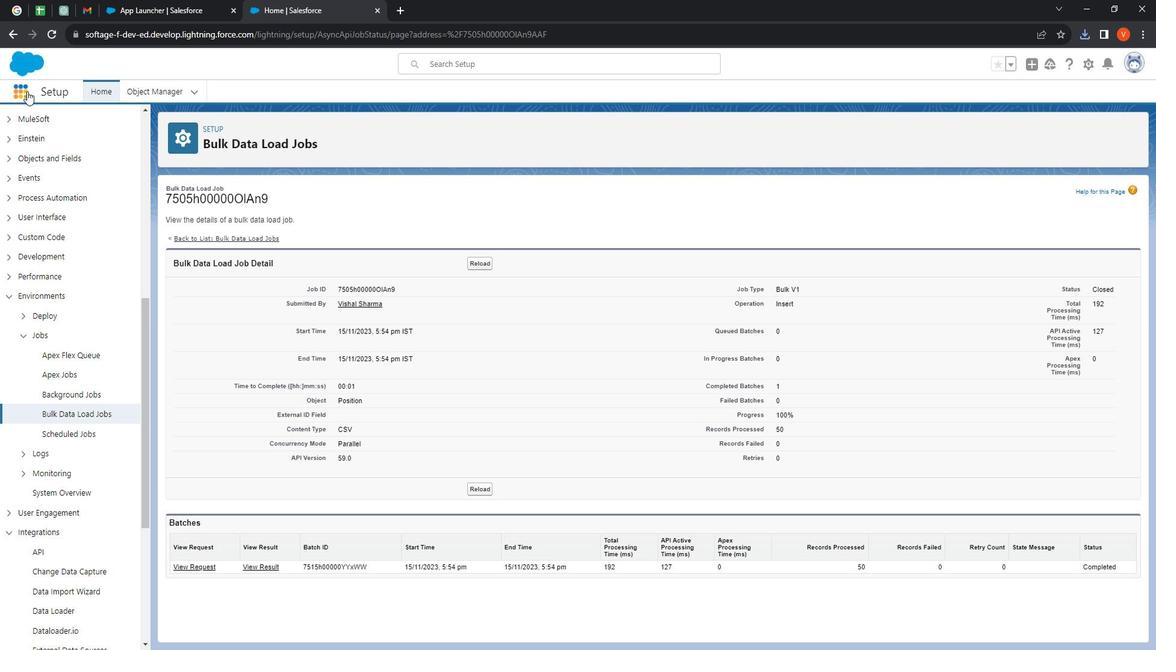 
Action: Mouse moved to (53, 319)
Screenshot: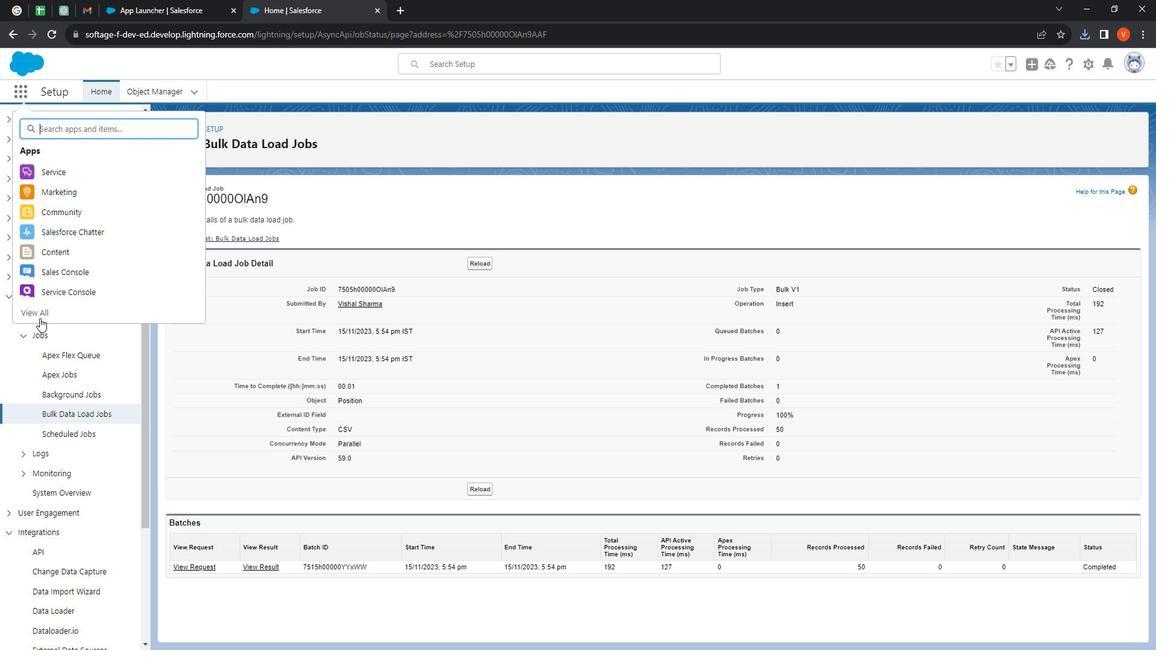 
Action: Mouse pressed left at (53, 319)
Screenshot: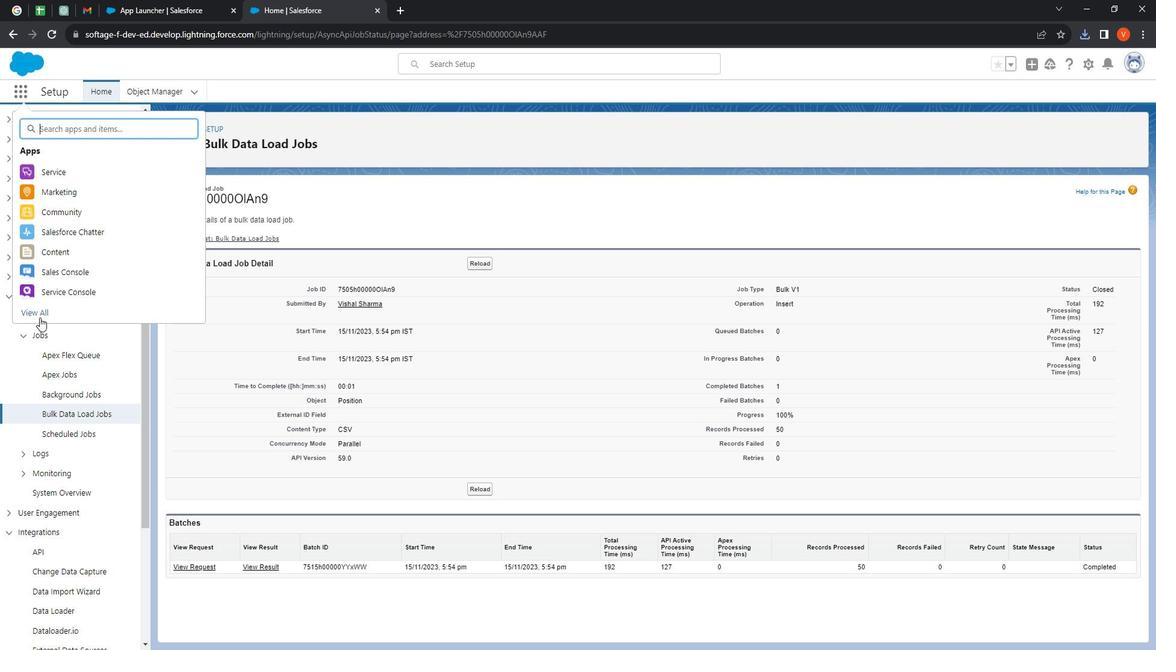 
Action: Mouse moved to (628, 312)
Screenshot: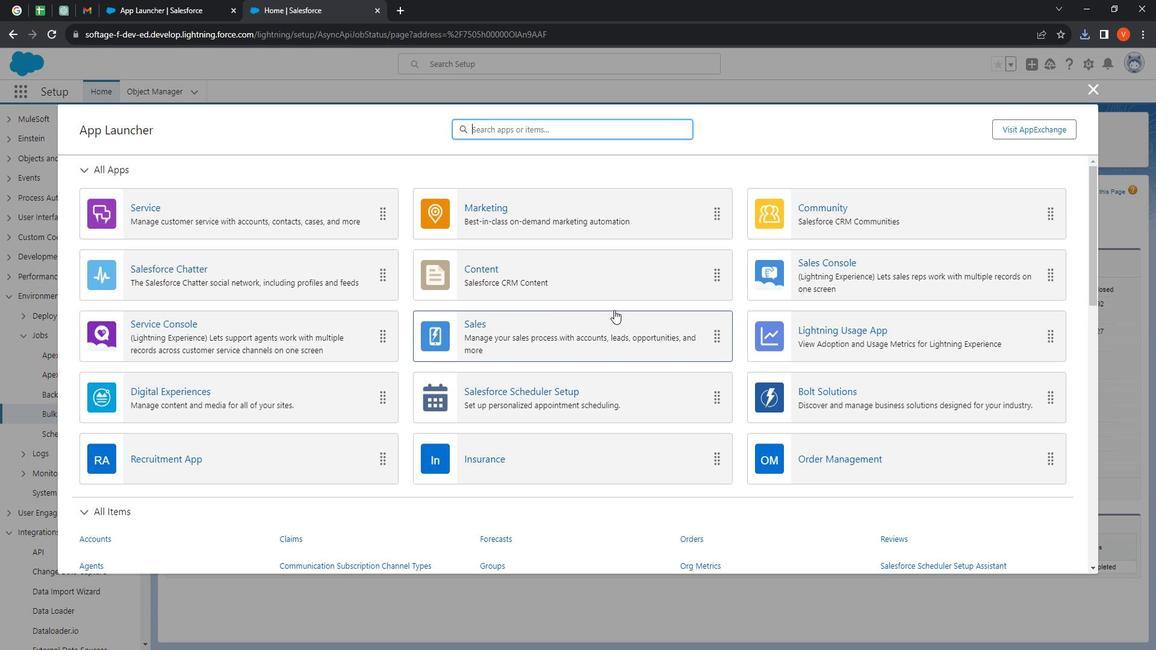 
Action: Mouse scrolled (628, 312) with delta (0, 0)
Screenshot: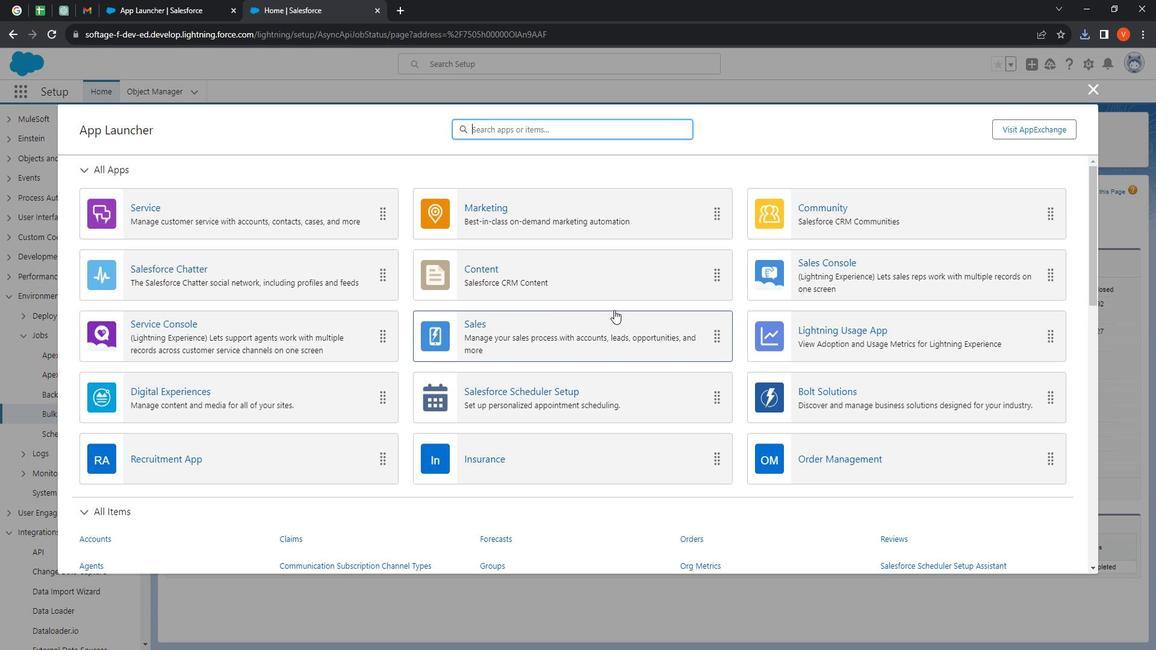 
Action: Mouse moved to (705, 305)
Screenshot: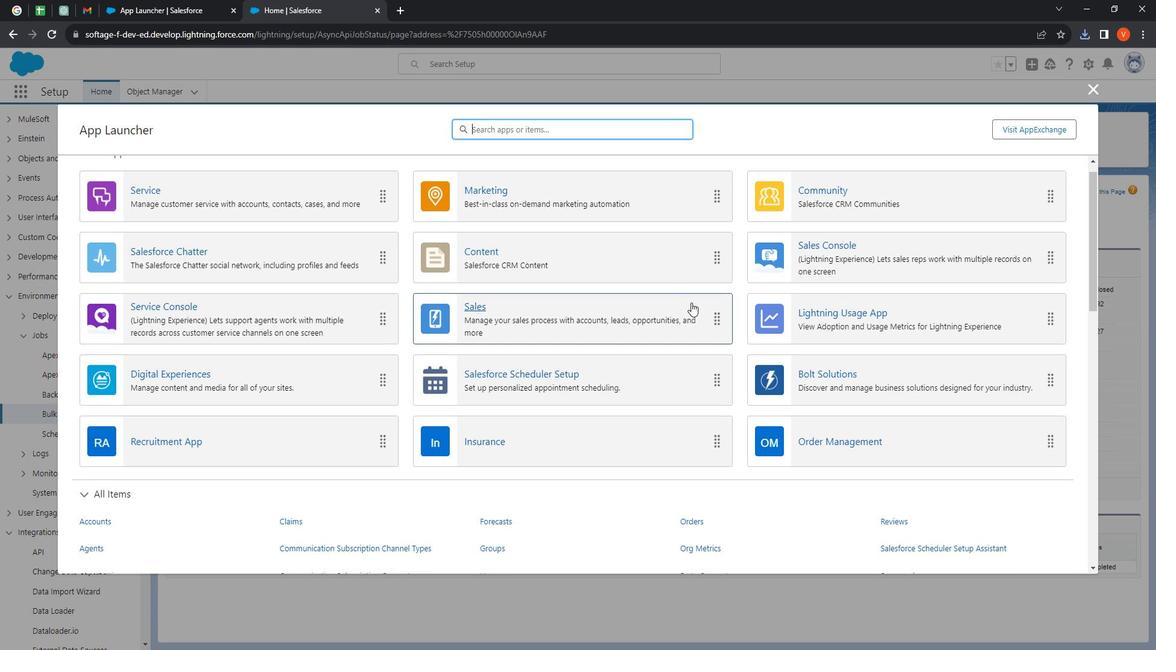 
Action: Mouse scrolled (705, 304) with delta (0, 0)
Screenshot: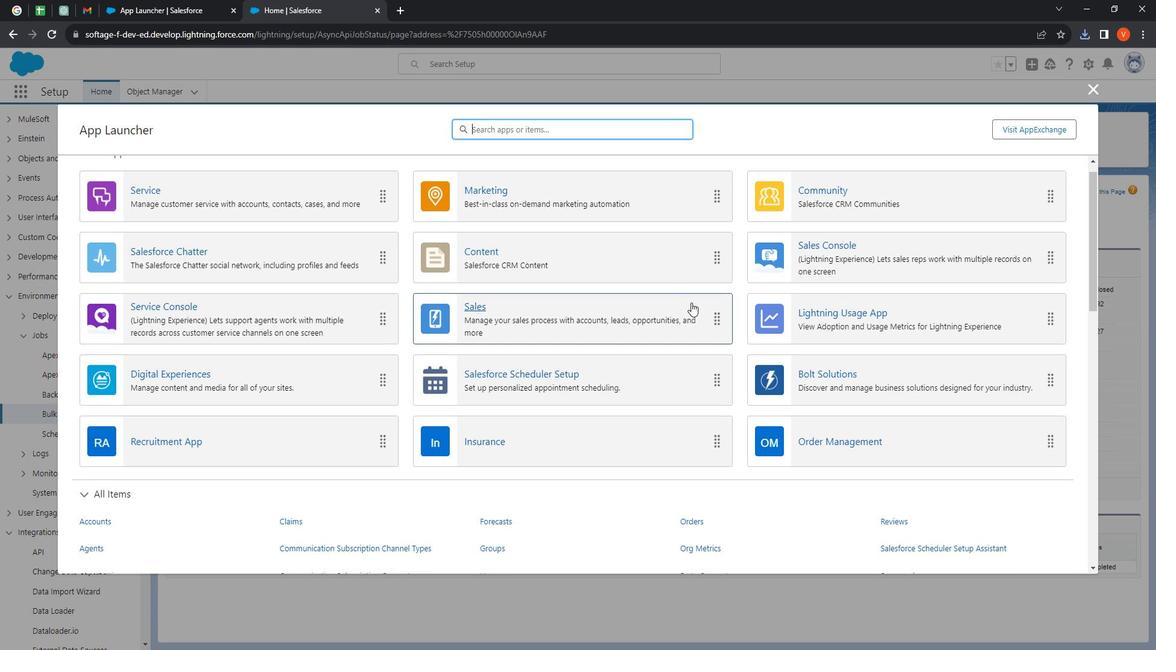 
Action: Mouse moved to (732, 301)
Screenshot: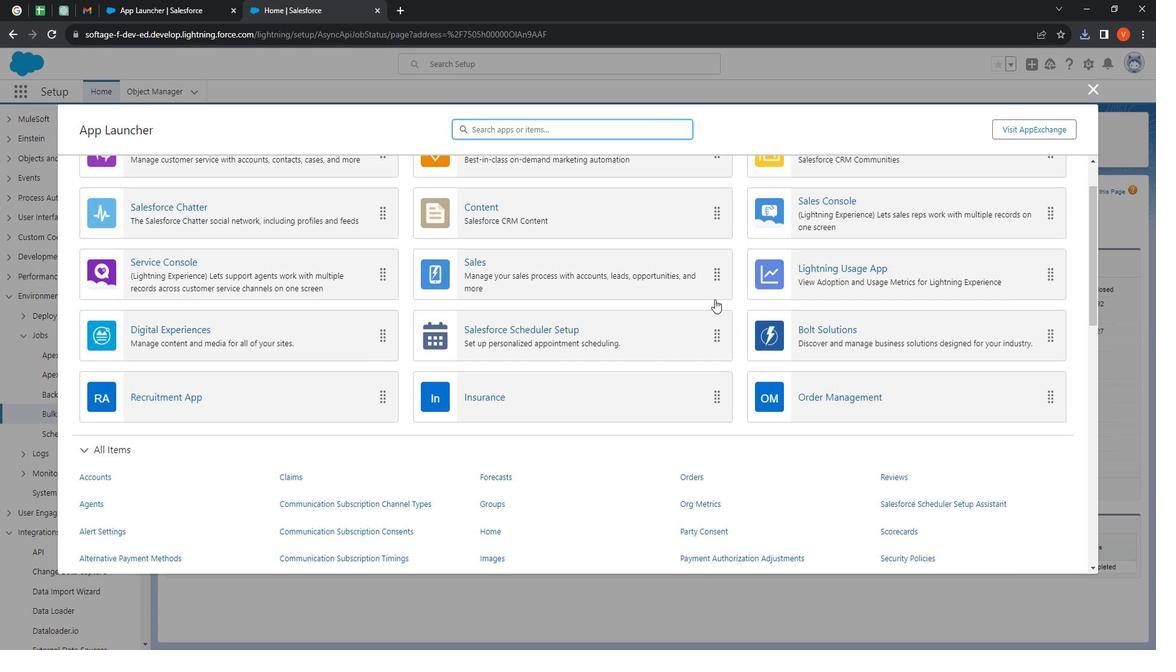 
Action: Mouse scrolled (732, 300) with delta (0, 0)
Screenshot: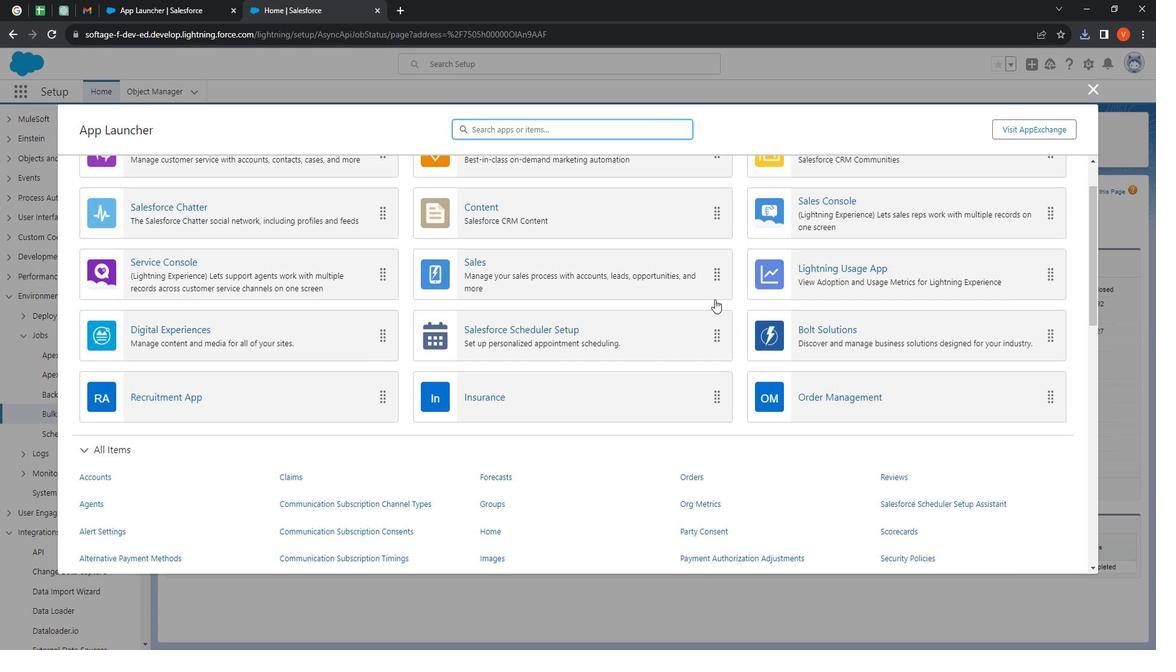 
Action: Mouse moved to (762, 302)
Screenshot: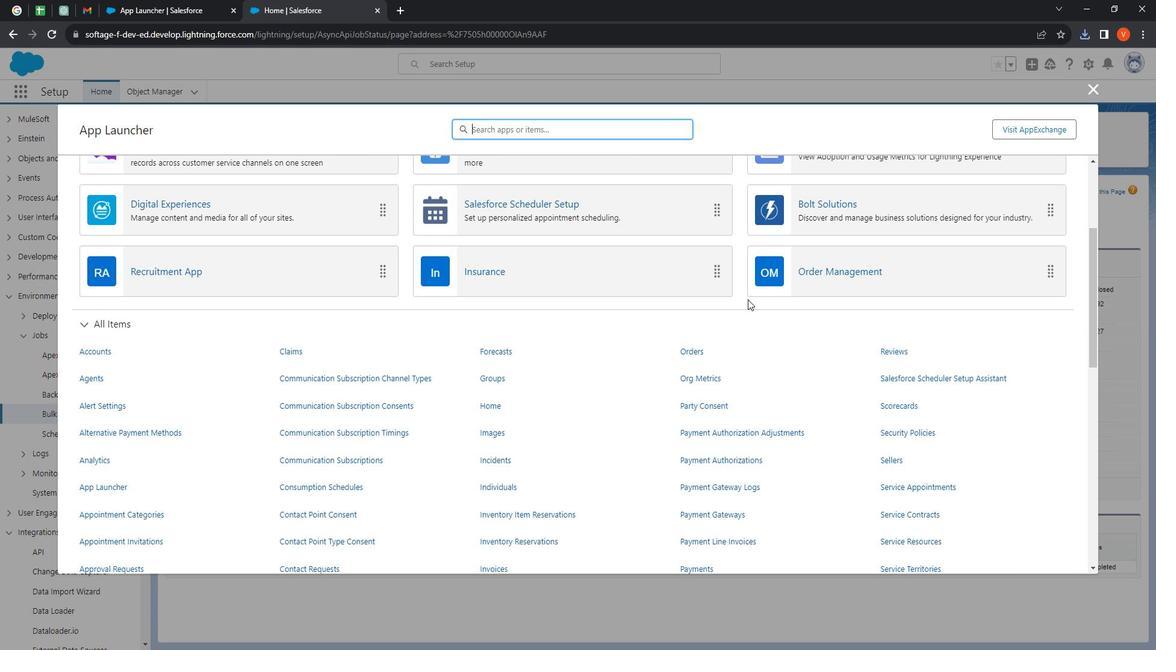 
Action: Mouse scrolled (762, 301) with delta (0, 0)
Screenshot: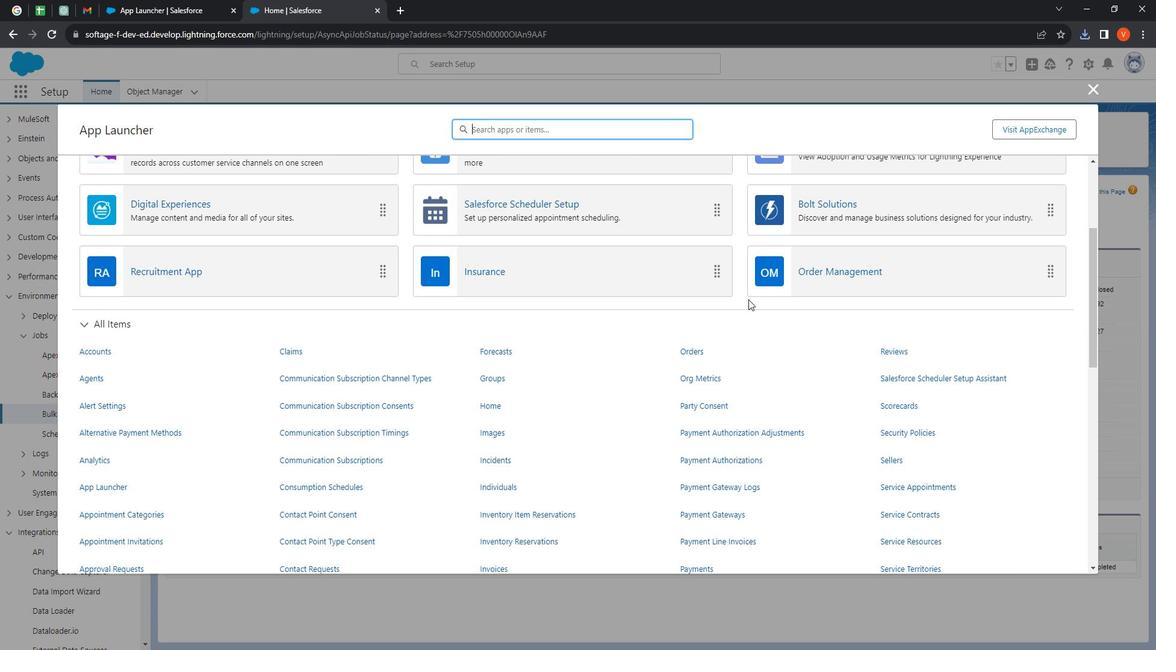 
Action: Mouse moved to (762, 306)
Screenshot: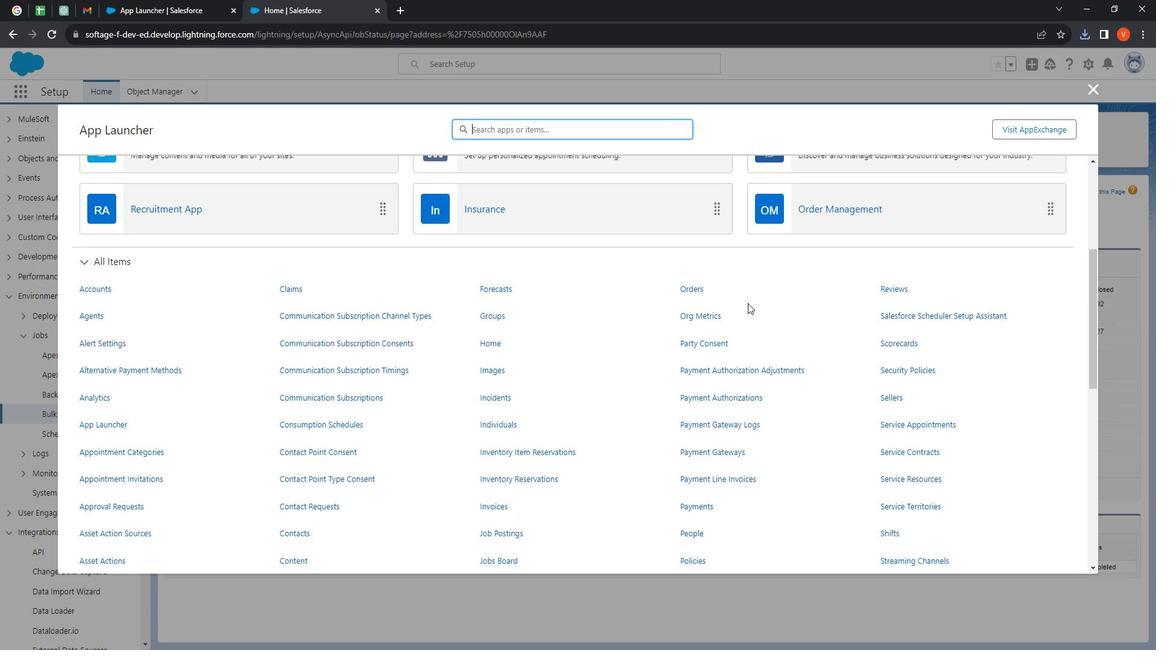
Action: Mouse scrolled (762, 305) with delta (0, 0)
Screenshot: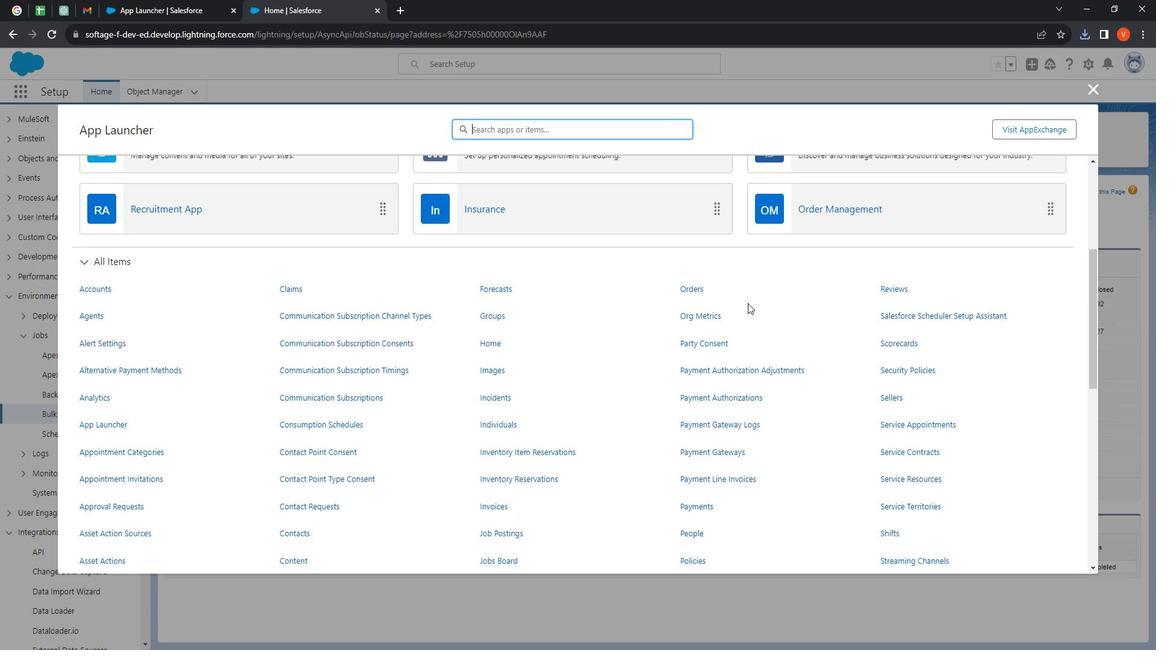 
Action: Mouse moved to (762, 306)
Screenshot: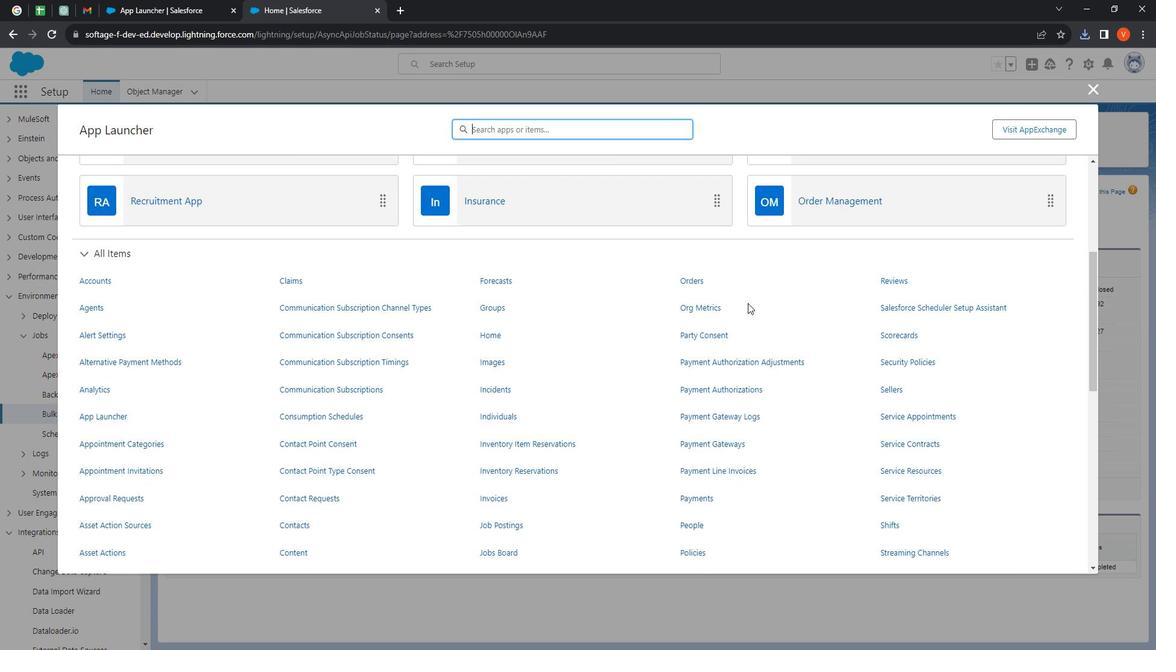 
Action: Mouse scrolled (762, 305) with delta (0, 0)
Screenshot: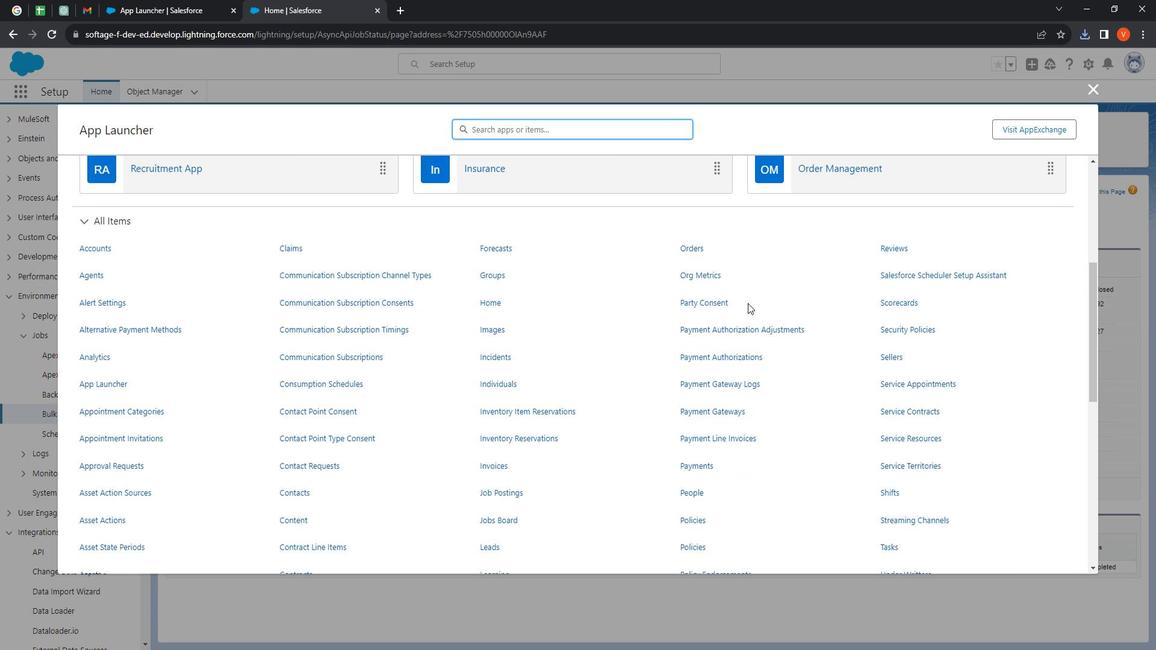 
Action: Mouse moved to (762, 314)
Screenshot: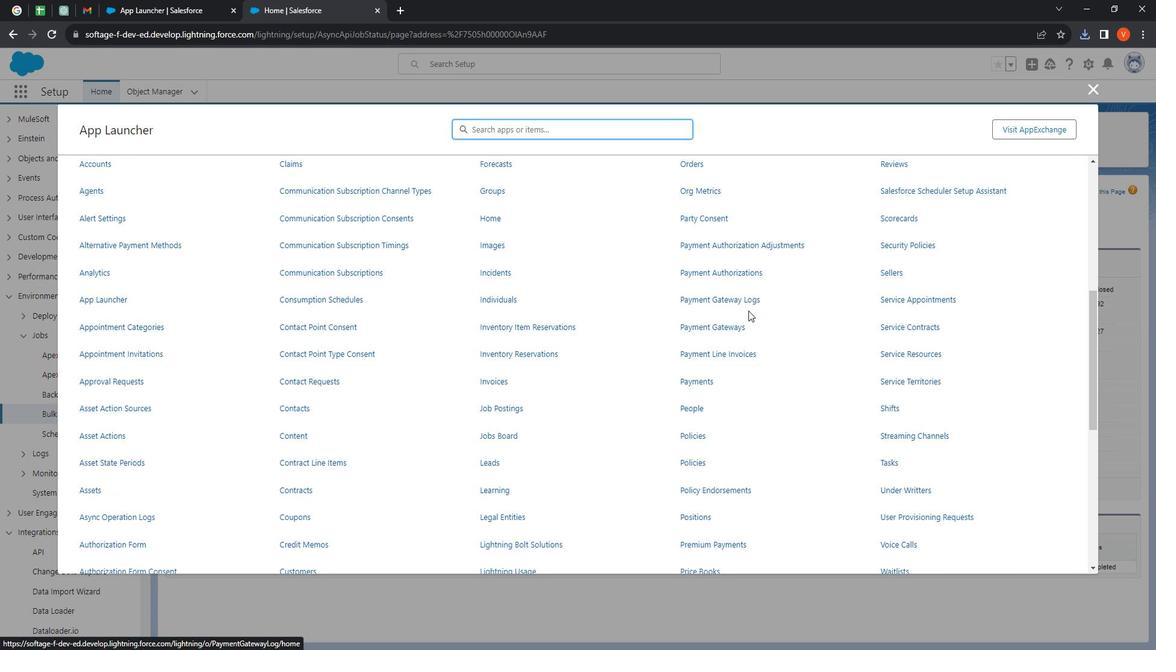 
Action: Mouse scrolled (762, 313) with delta (0, 0)
Screenshot: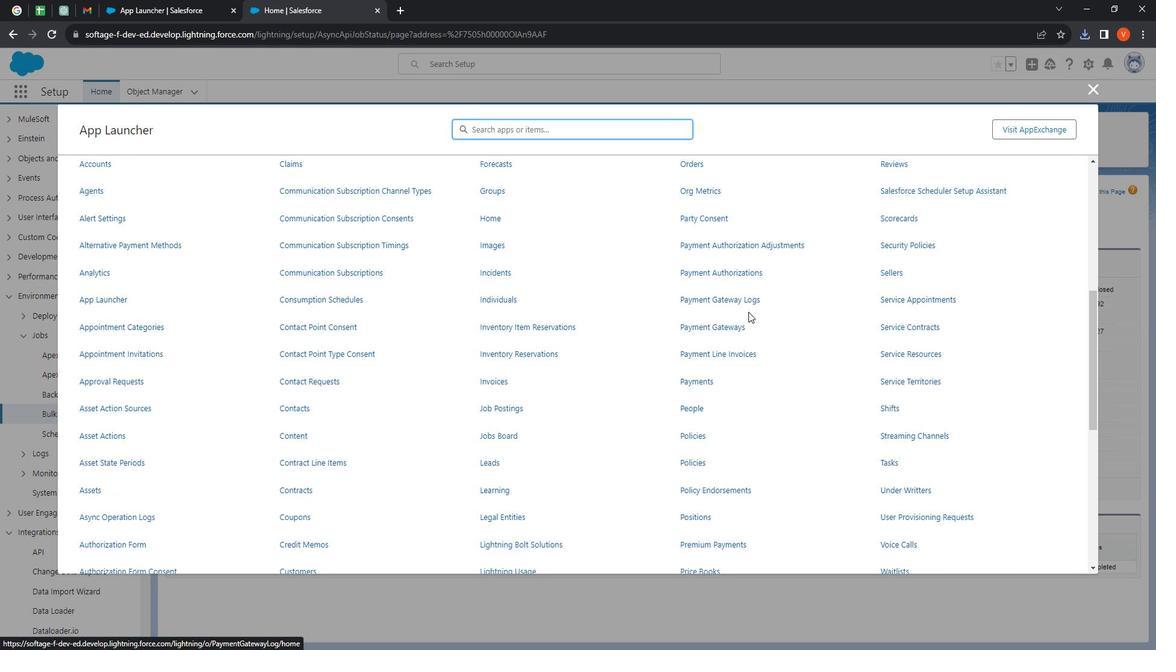 
Action: Mouse moved to (716, 451)
Screenshot: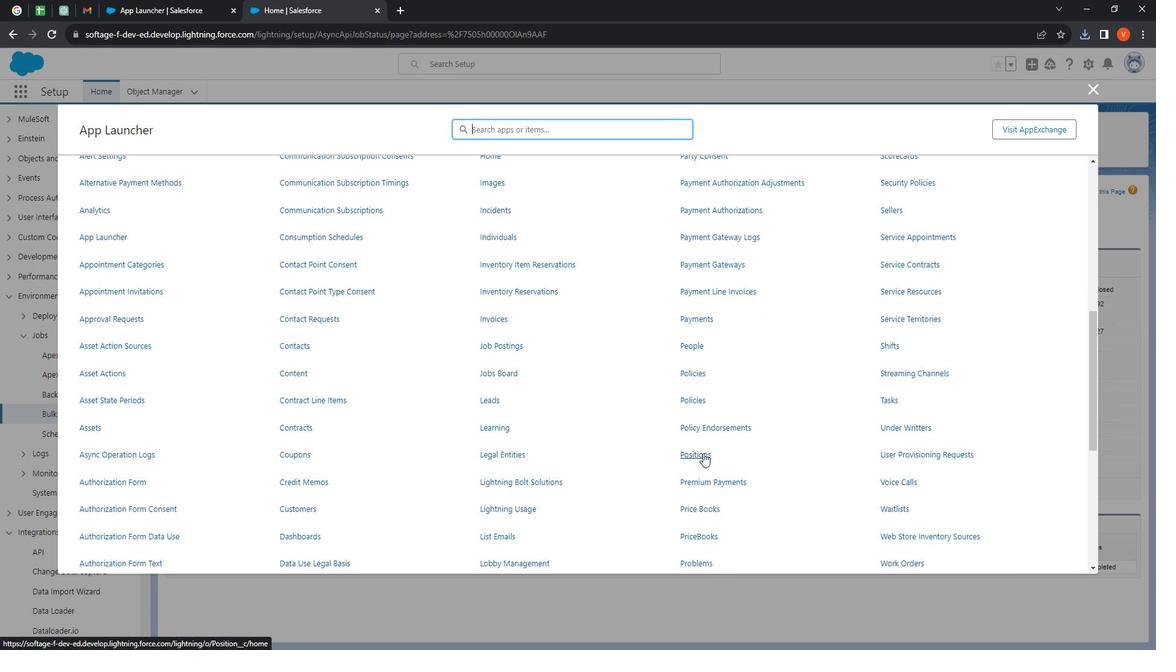 
Action: Mouse pressed left at (716, 451)
Screenshot: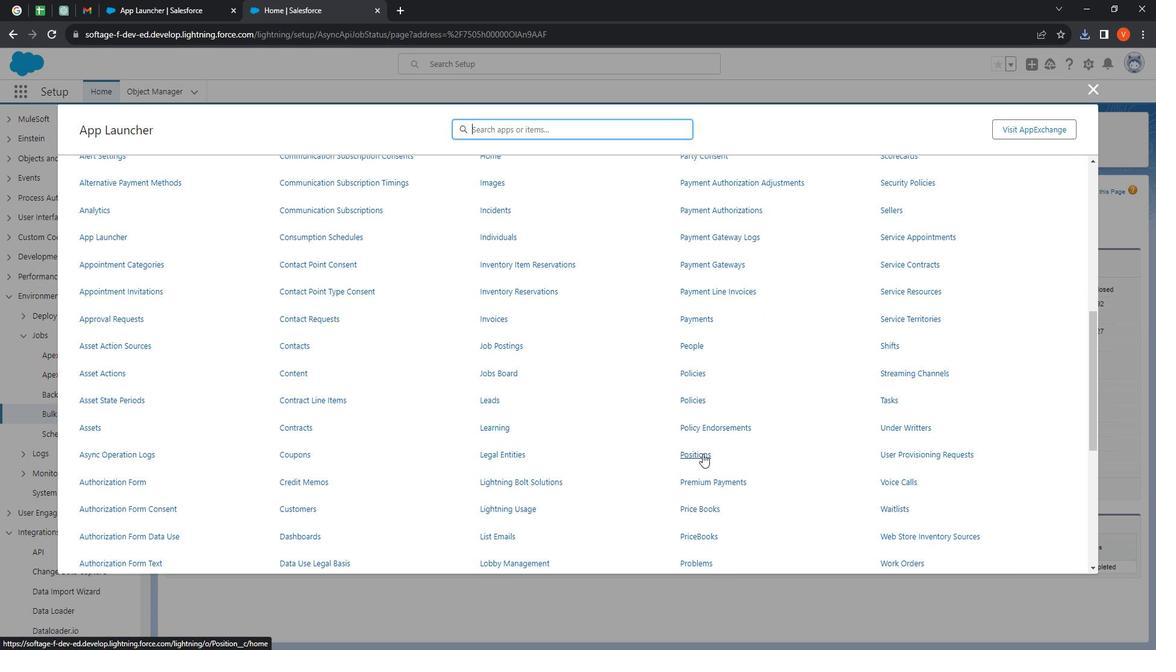
Action: Mouse moved to (137, 148)
Screenshot: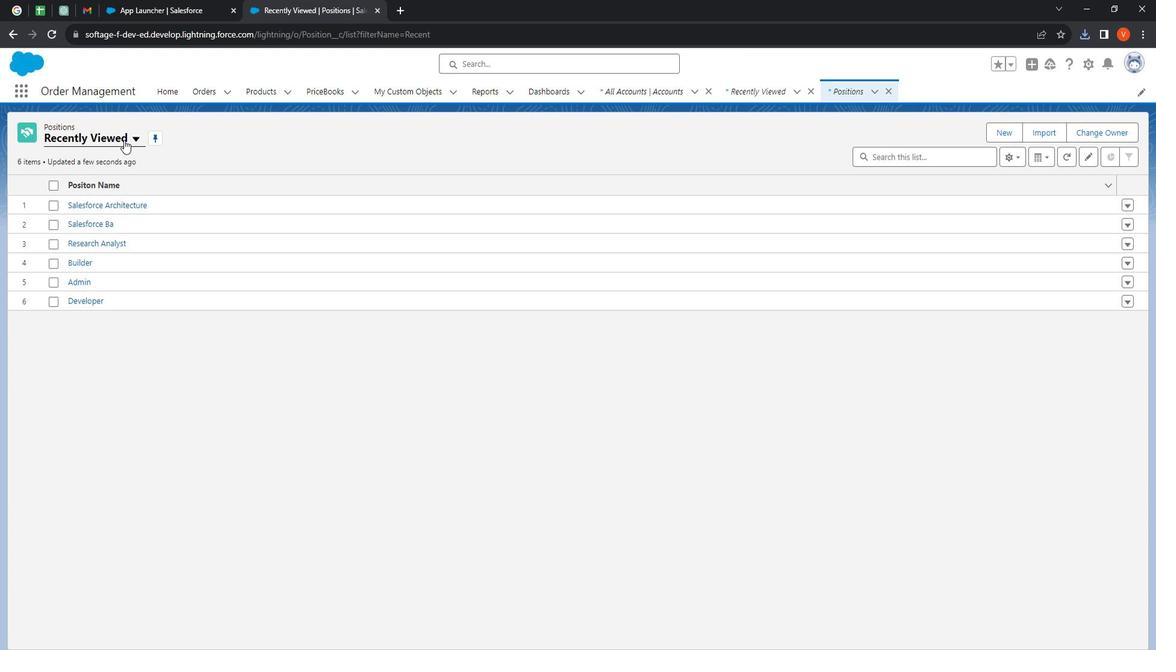 
Action: Mouse pressed left at (137, 148)
Screenshot: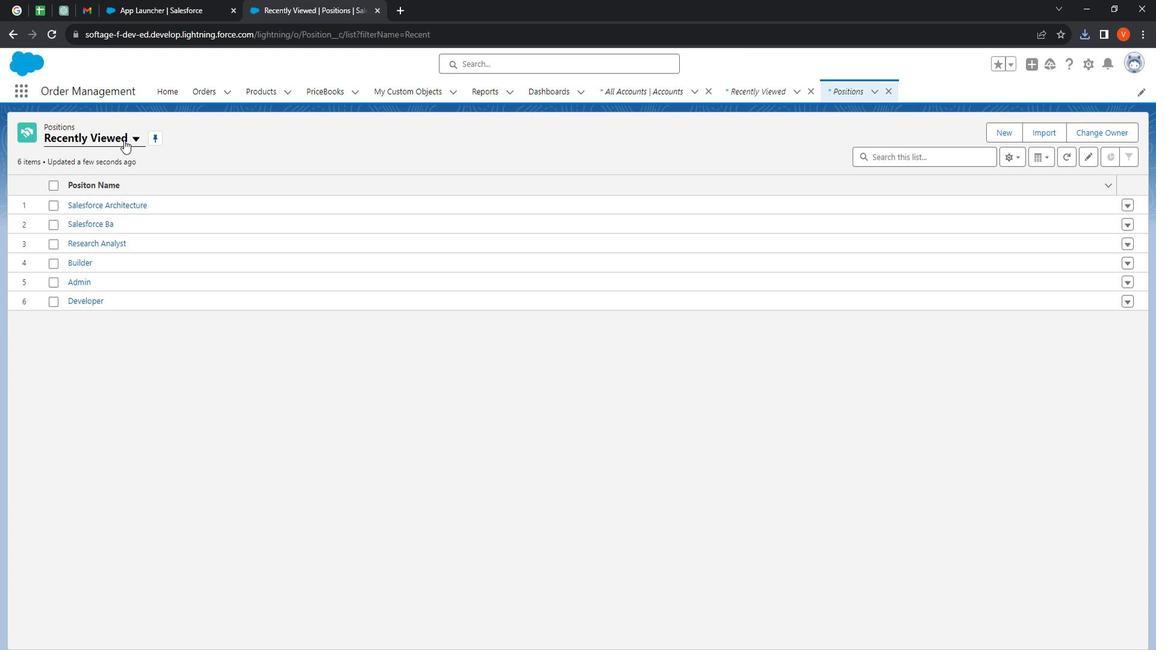 
Action: Mouse moved to (97, 189)
Screenshot: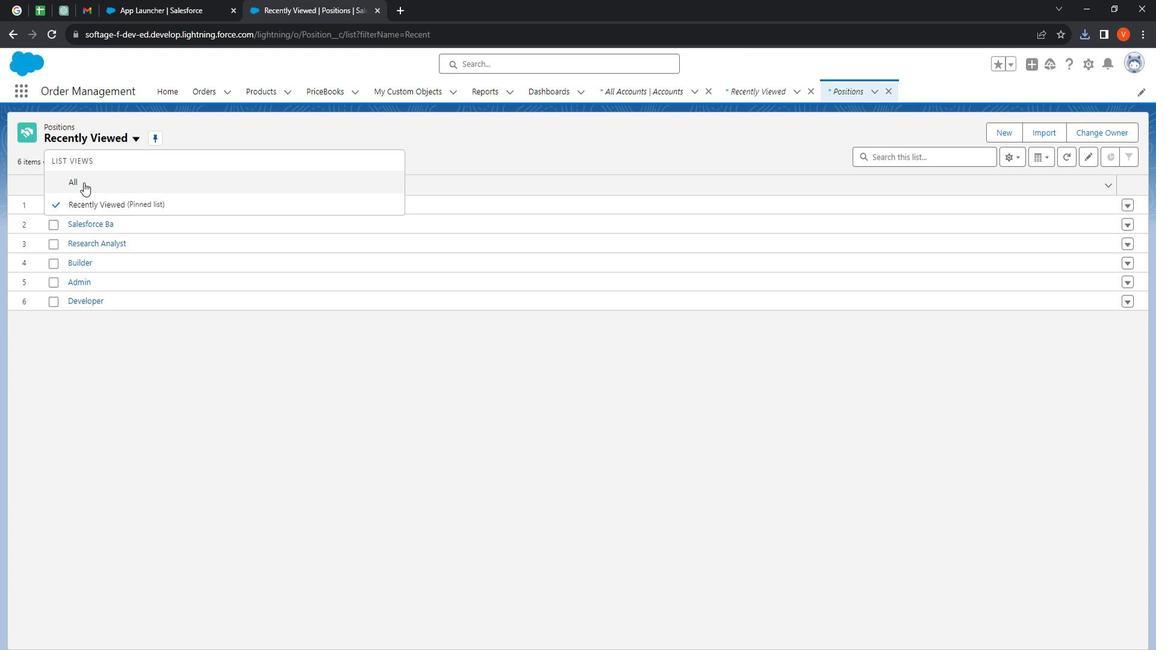 
Action: Mouse pressed left at (97, 189)
Screenshot: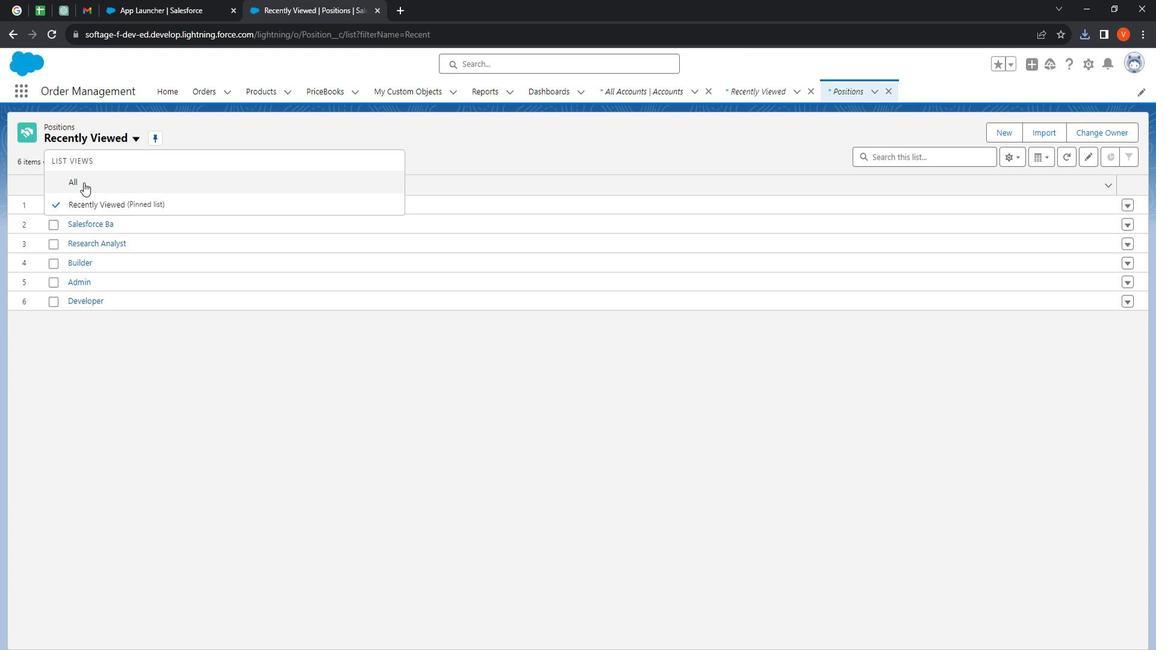 
Action: Mouse moved to (130, 224)
Screenshot: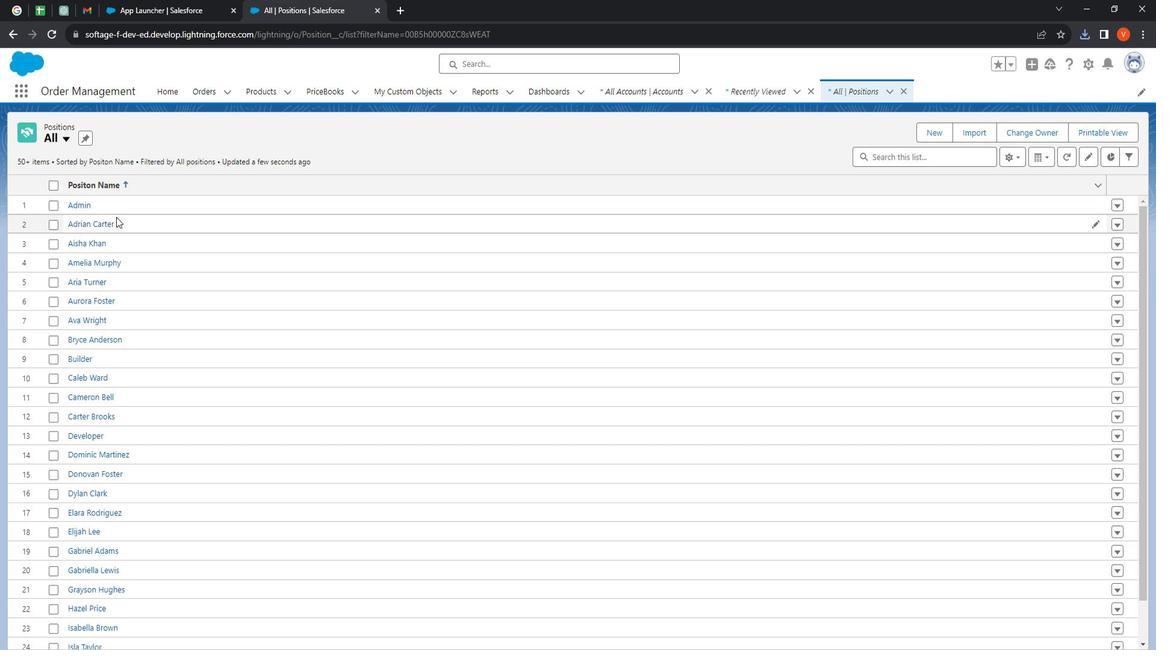 
Action: Mouse scrolled (130, 223) with delta (0, 0)
Screenshot: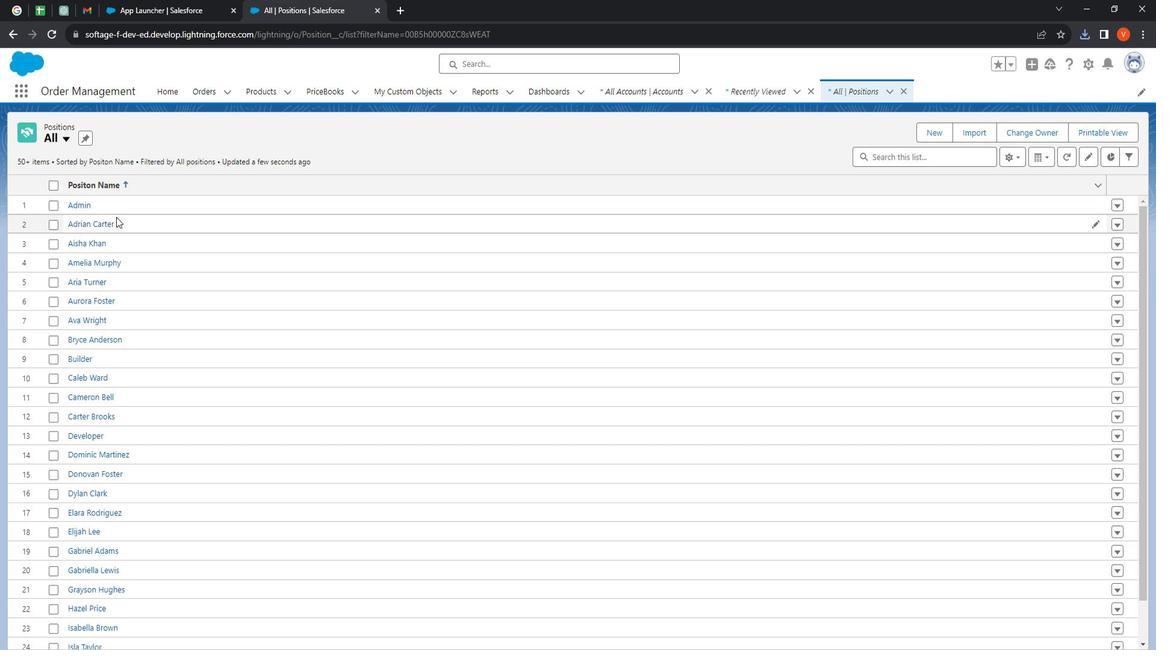 
Action: Mouse moved to (130, 224)
Screenshot: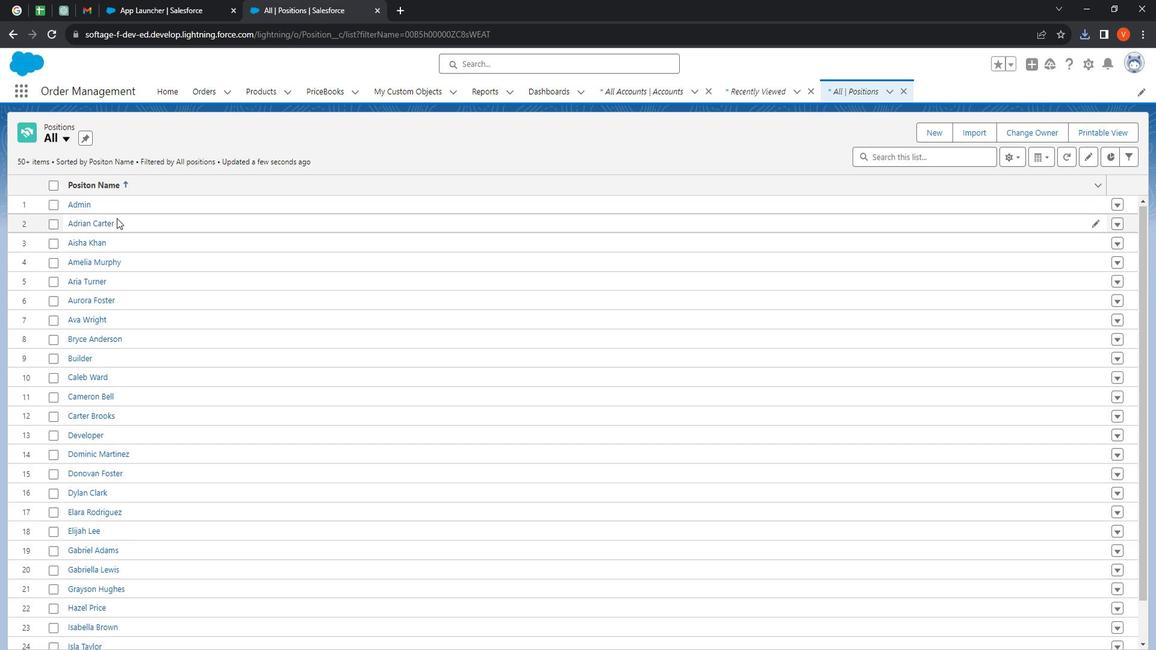 
Action: Mouse scrolled (130, 223) with delta (0, 0)
Screenshot: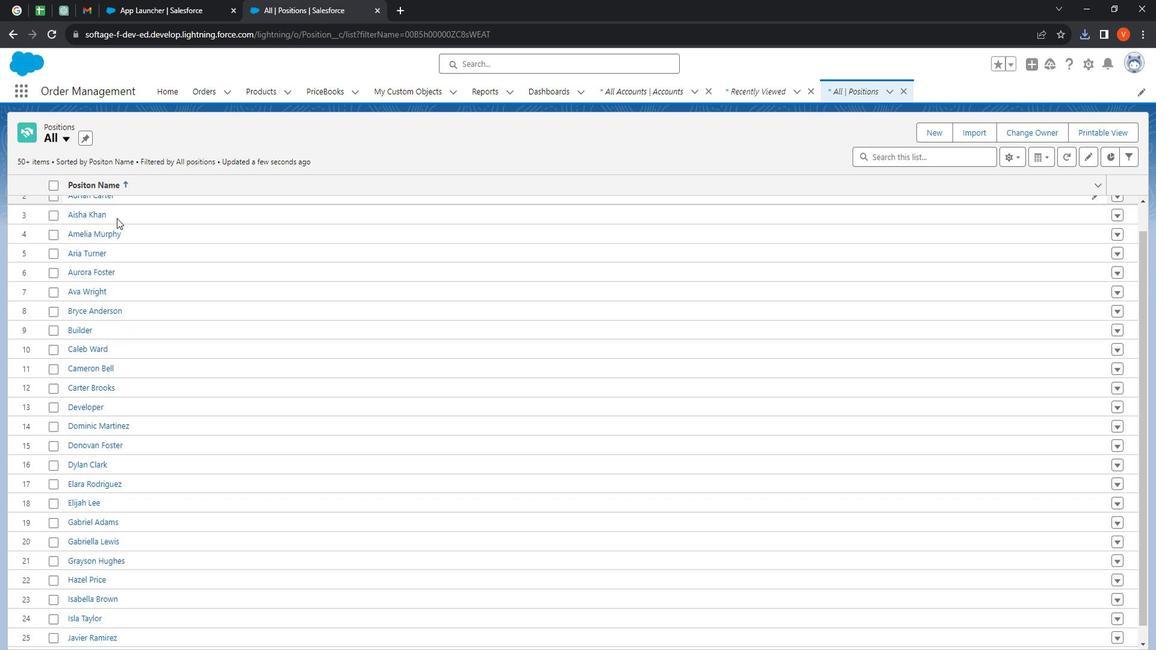 
Action: Mouse moved to (131, 225)
Screenshot: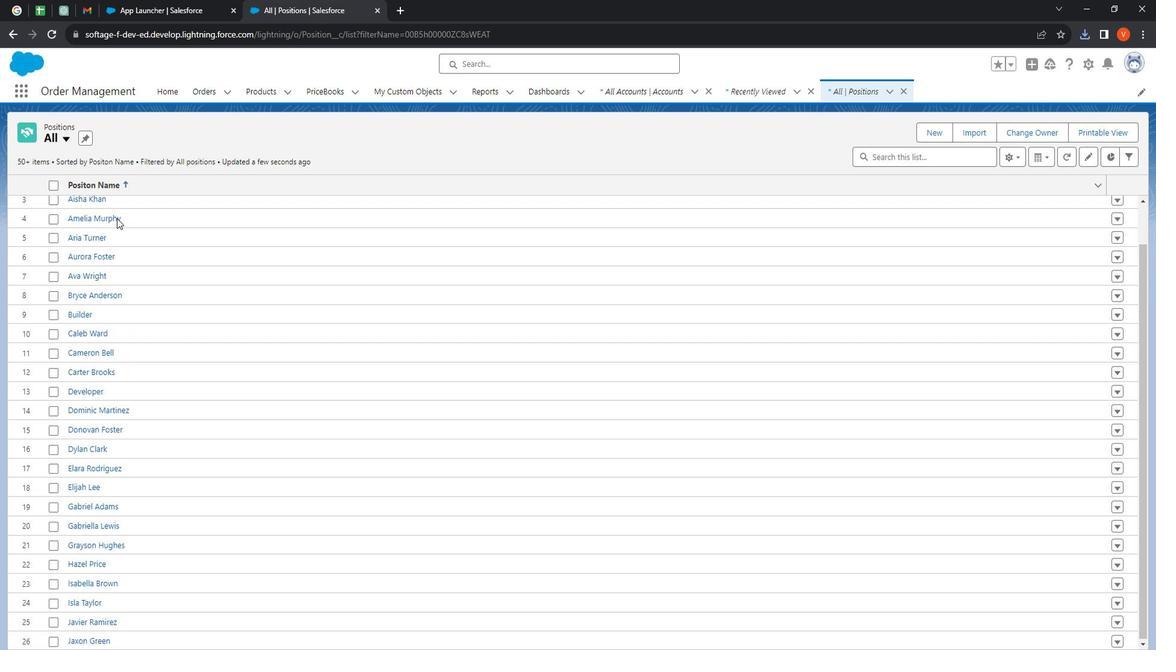 
Action: Mouse scrolled (131, 224) with delta (0, 0)
Screenshot: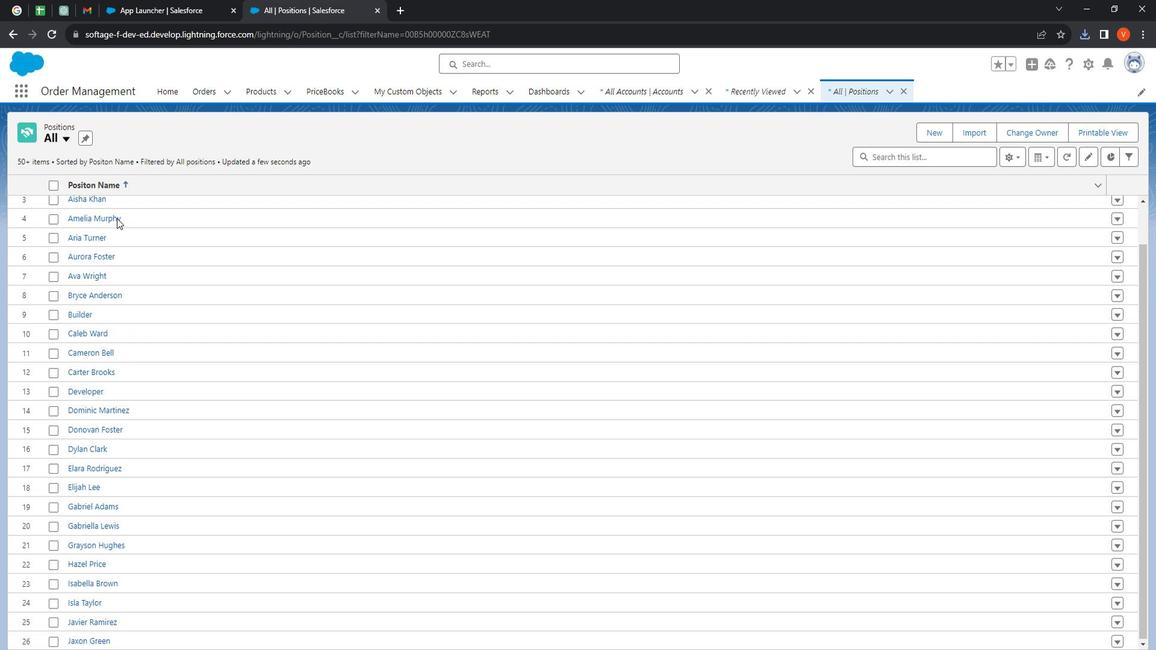 
Action: Mouse scrolled (131, 224) with delta (0, 0)
Screenshot: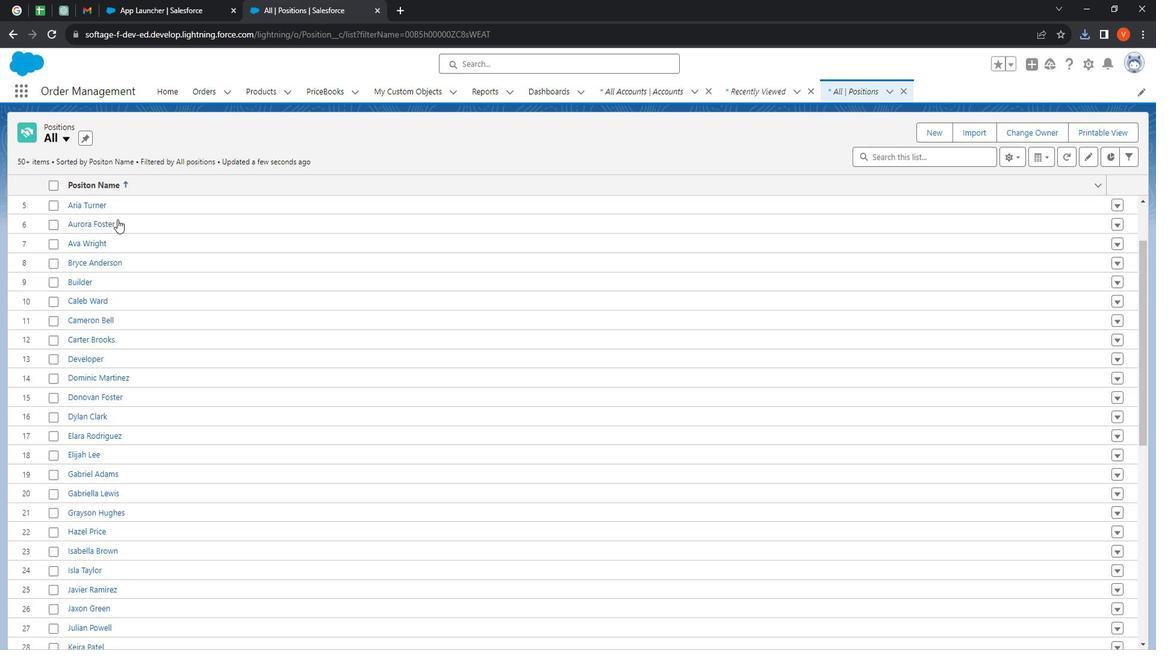 
Action: Mouse moved to (131, 228)
Screenshot: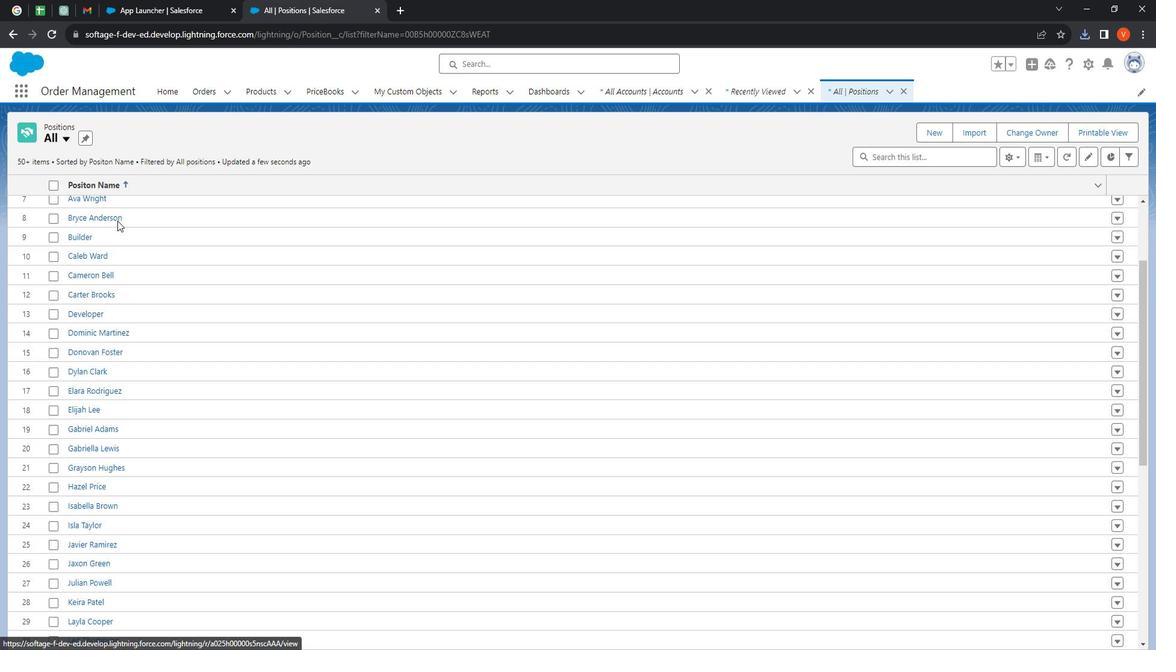 
Action: Mouse scrolled (131, 227) with delta (0, 0)
Screenshot: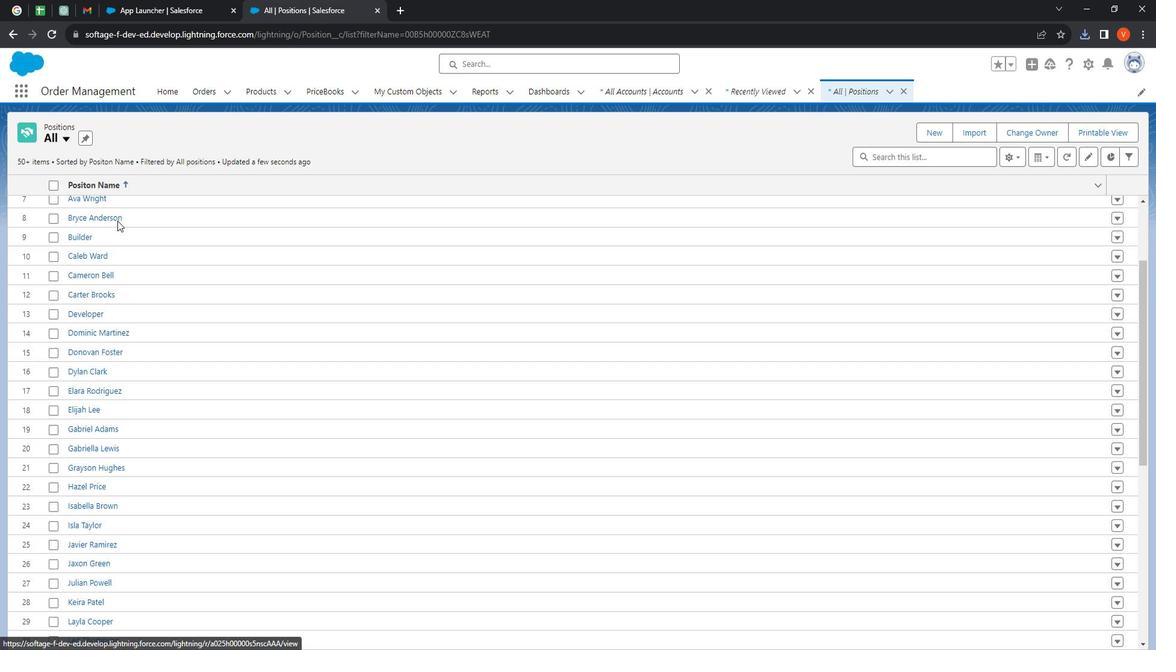 
Action: Mouse moved to (133, 277)
Screenshot: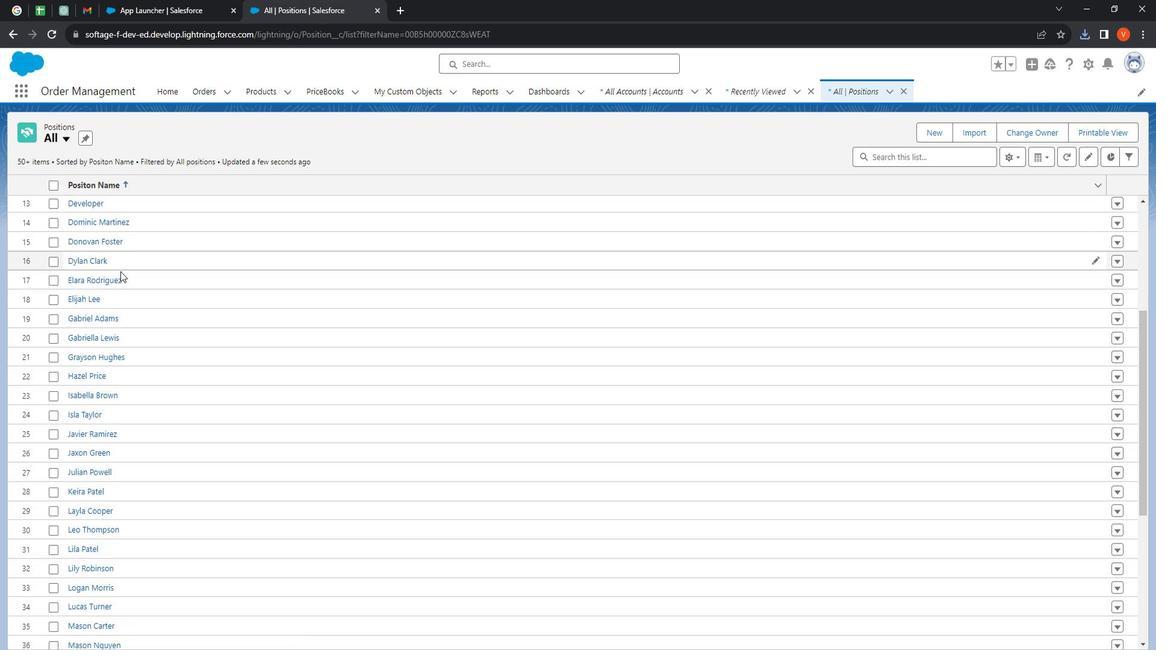 
Action: Mouse scrolled (133, 276) with delta (0, 0)
Screenshot: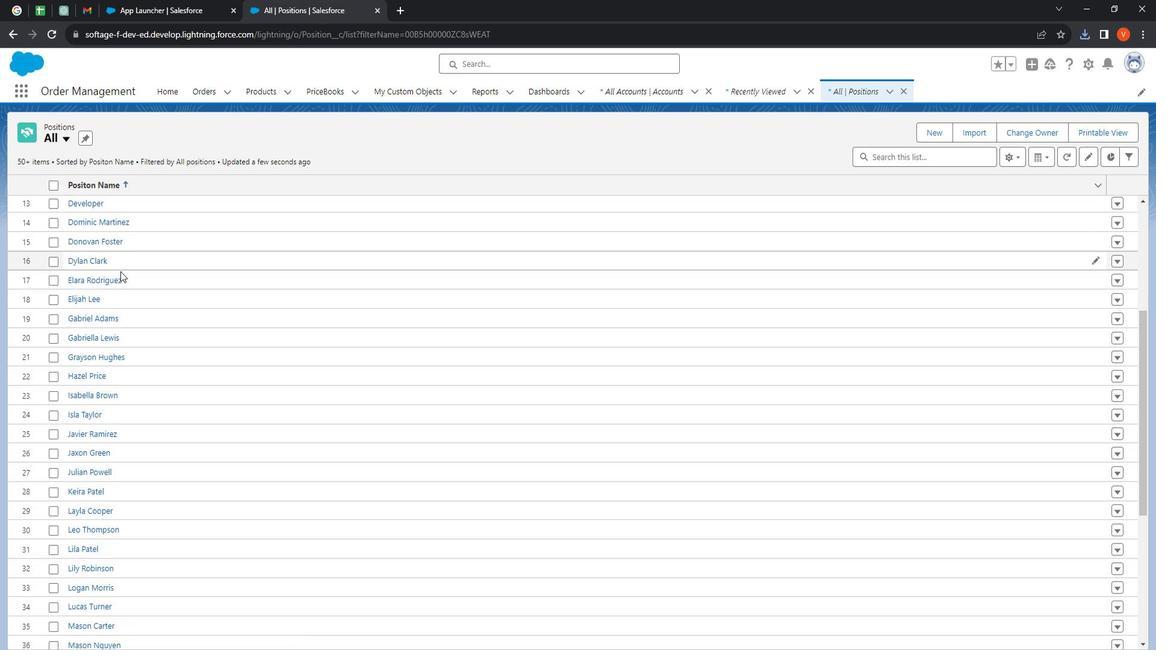 
Action: Mouse moved to (131, 285)
Screenshot: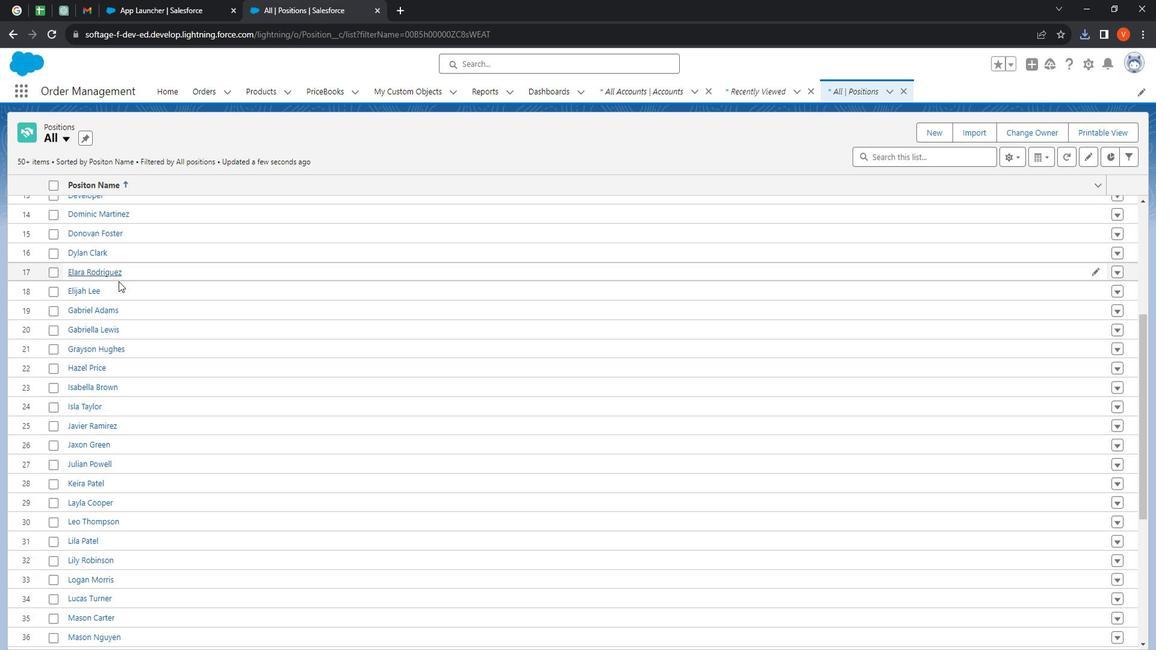 
Action: Mouse scrolled (131, 284) with delta (0, 0)
Screenshot: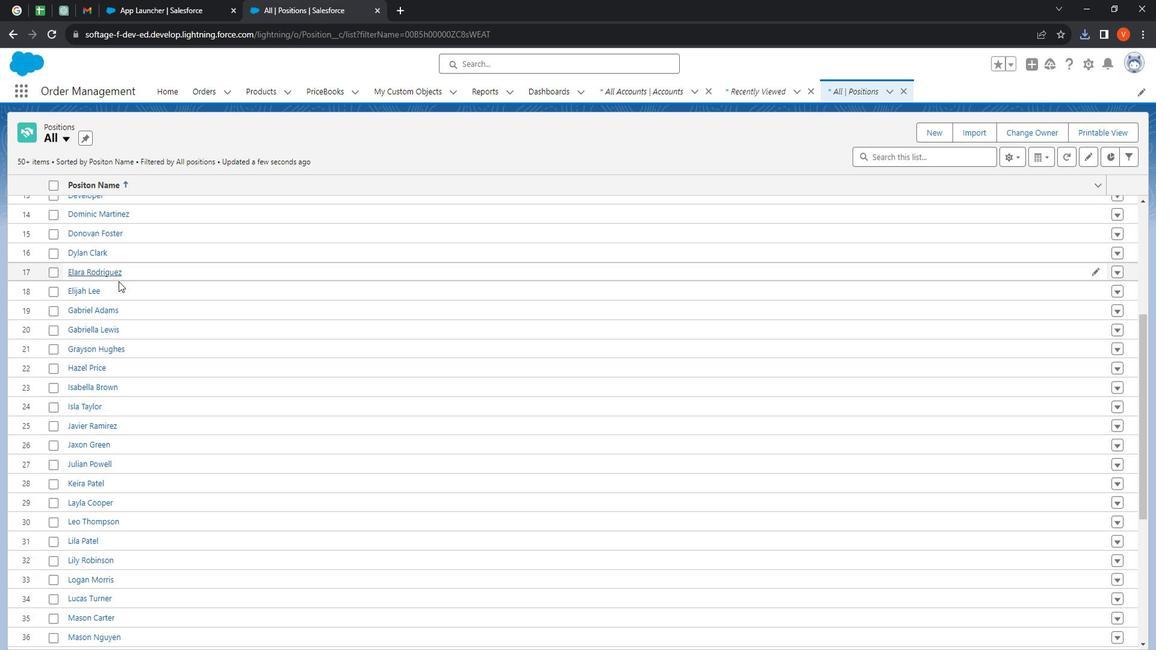 
Action: Mouse moved to (131, 295)
Screenshot: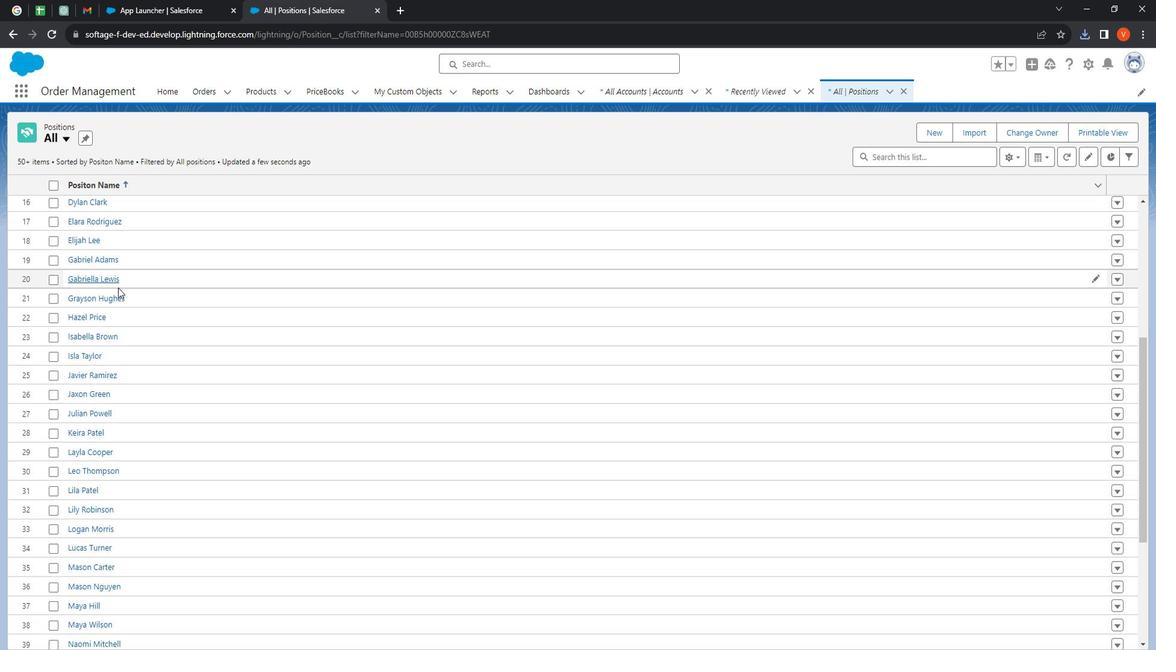 
Action: Mouse scrolled (131, 294) with delta (0, 0)
Screenshot: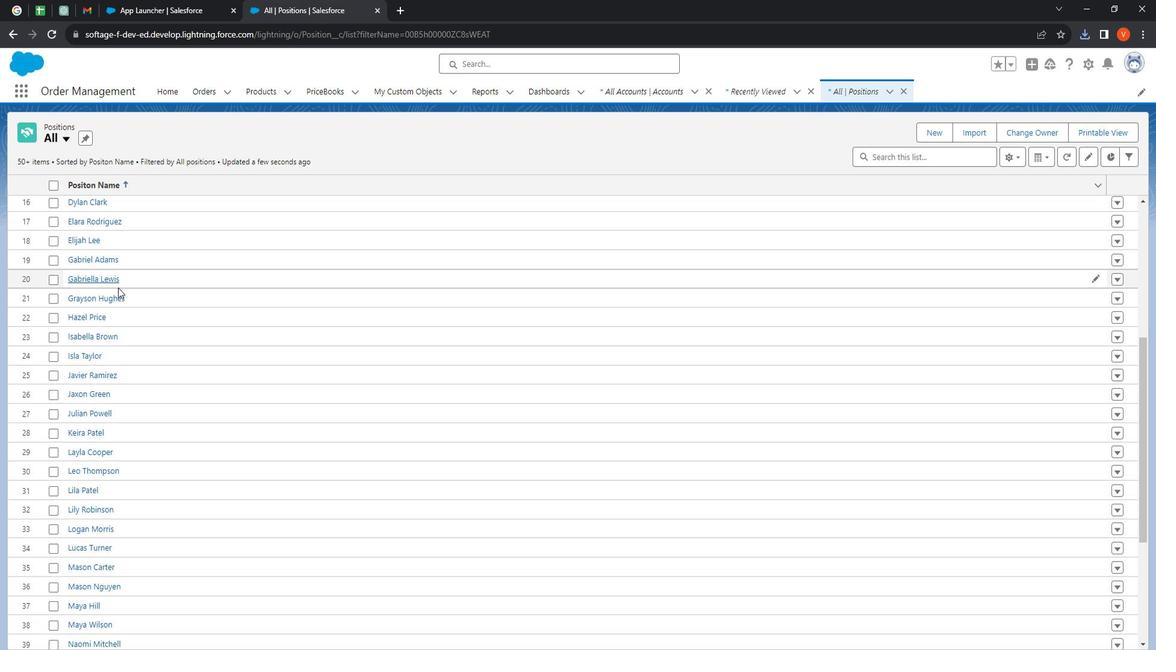 
Action: Mouse moved to (133, 302)
Screenshot: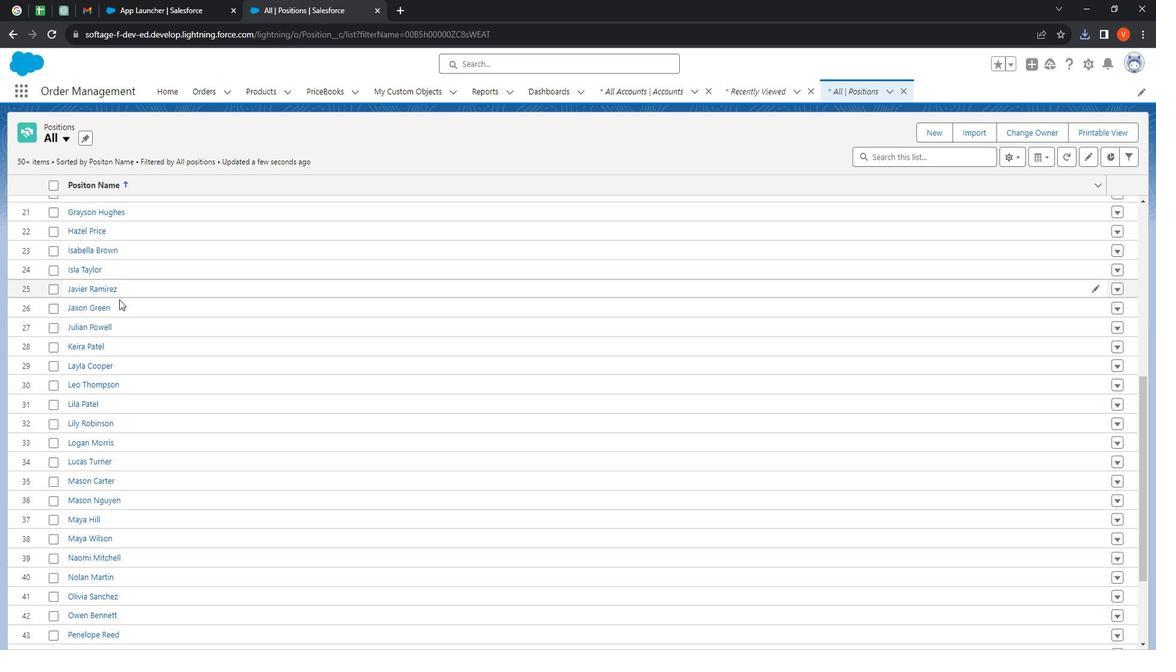 
Action: Mouse scrolled (133, 301) with delta (0, 0)
Screenshot: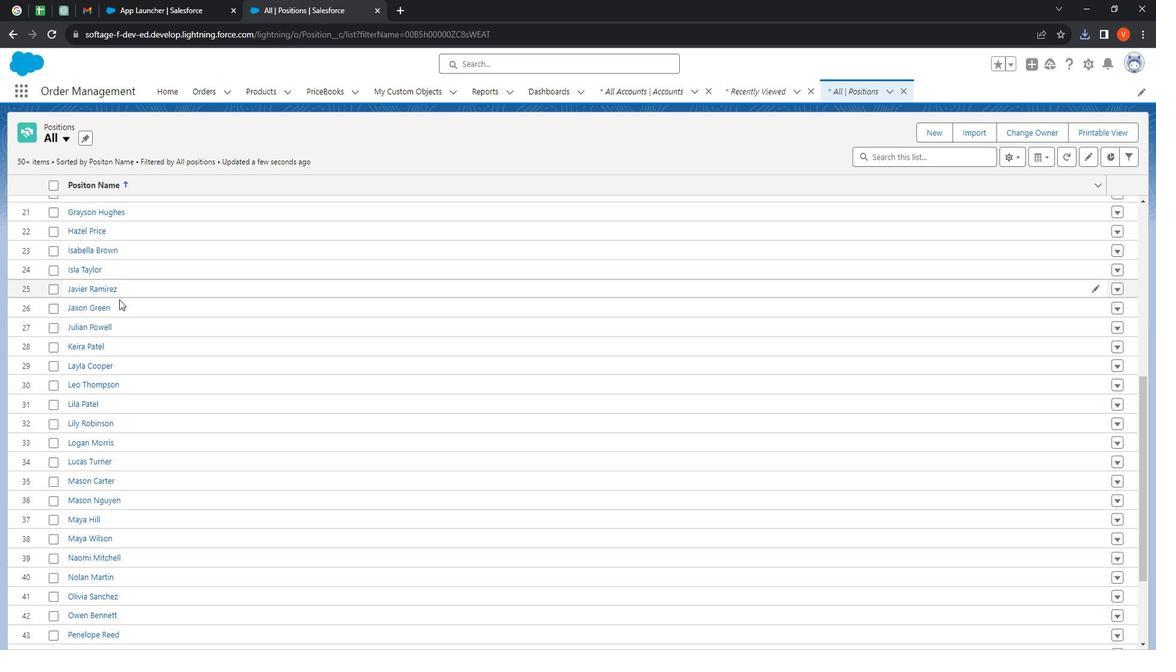
Action: Mouse moved to (139, 312)
Screenshot: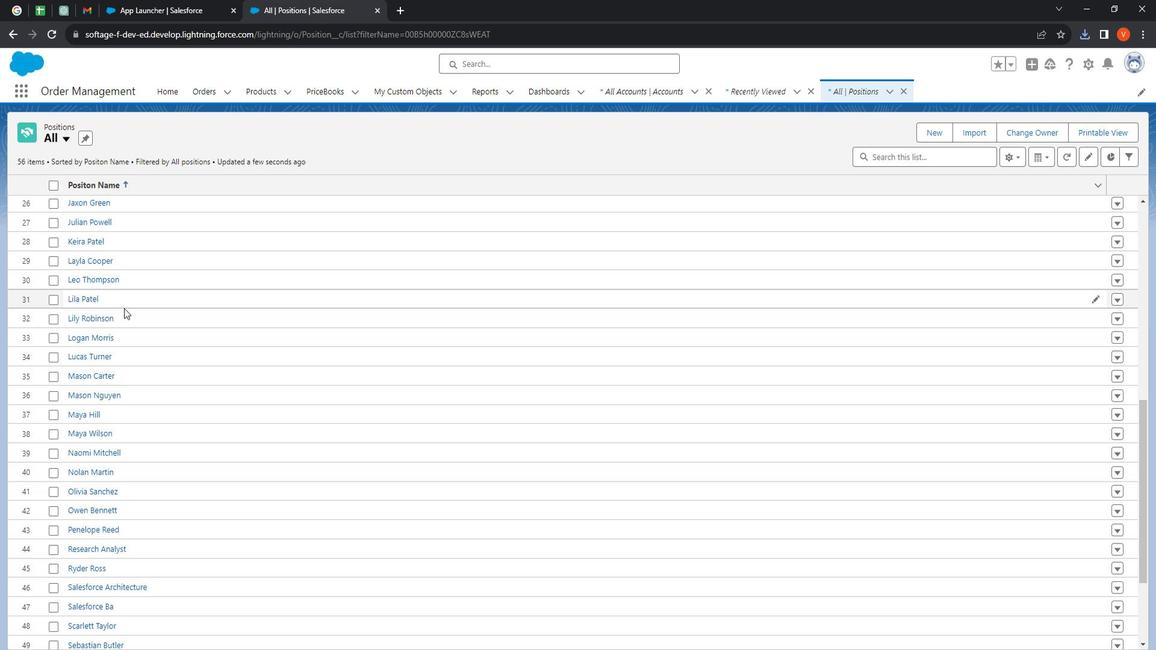 
Action: Mouse scrolled (139, 312) with delta (0, 0)
Screenshot: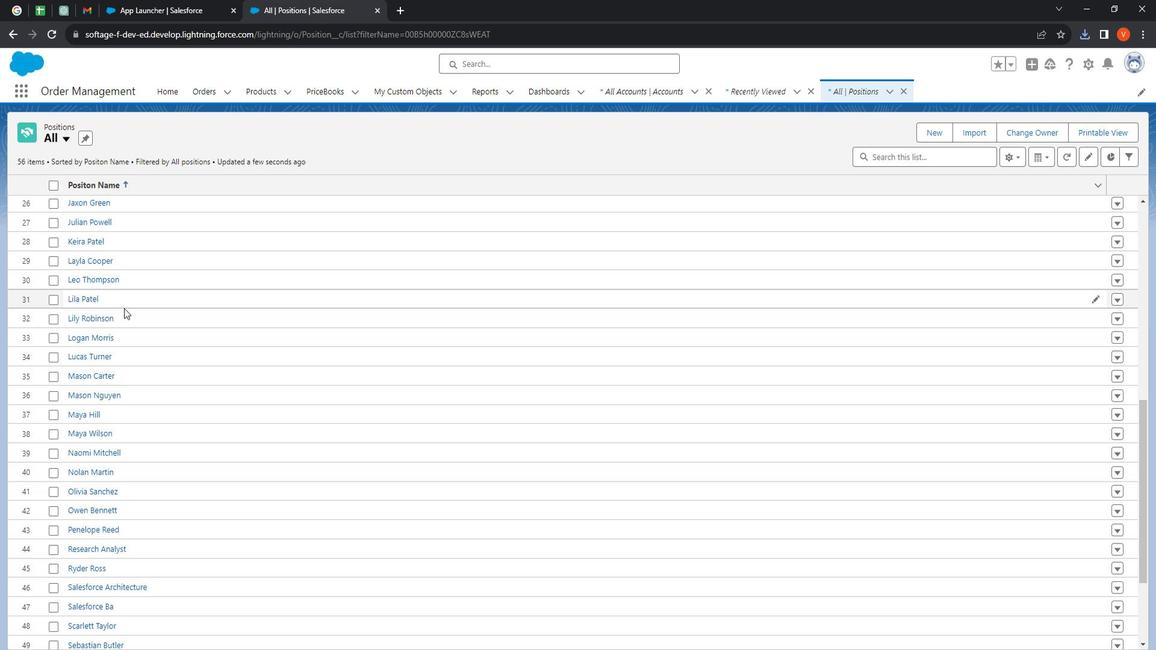 
Action: Mouse moved to (140, 319)
Screenshot: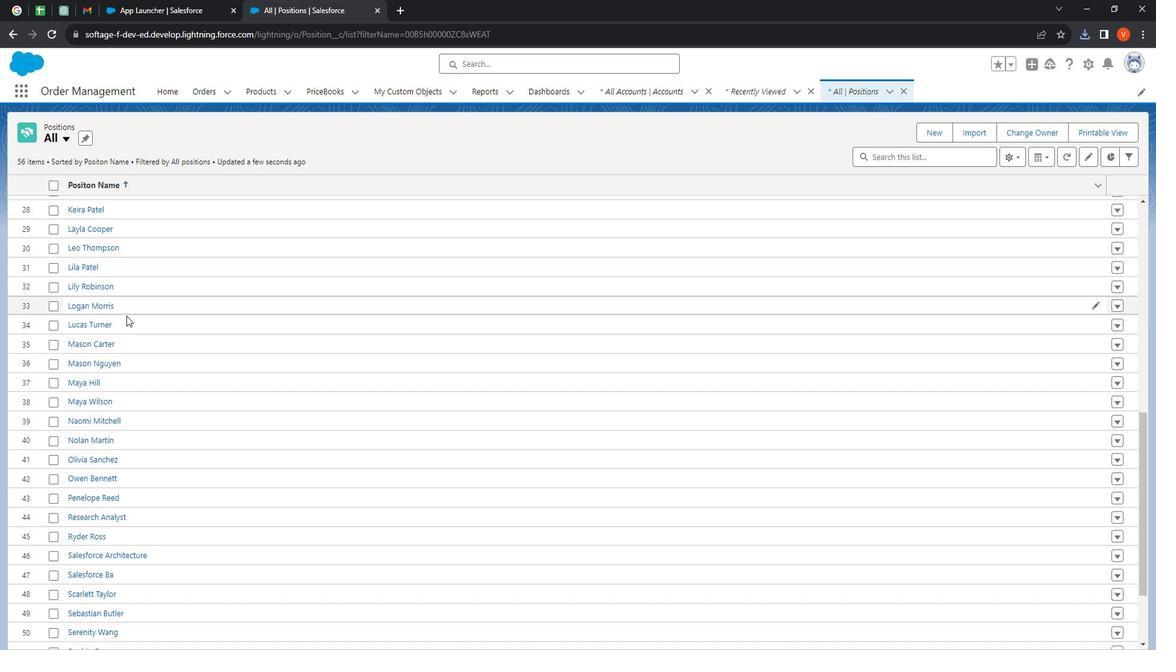 
Action: Mouse scrolled (140, 318) with delta (0, 0)
Screenshot: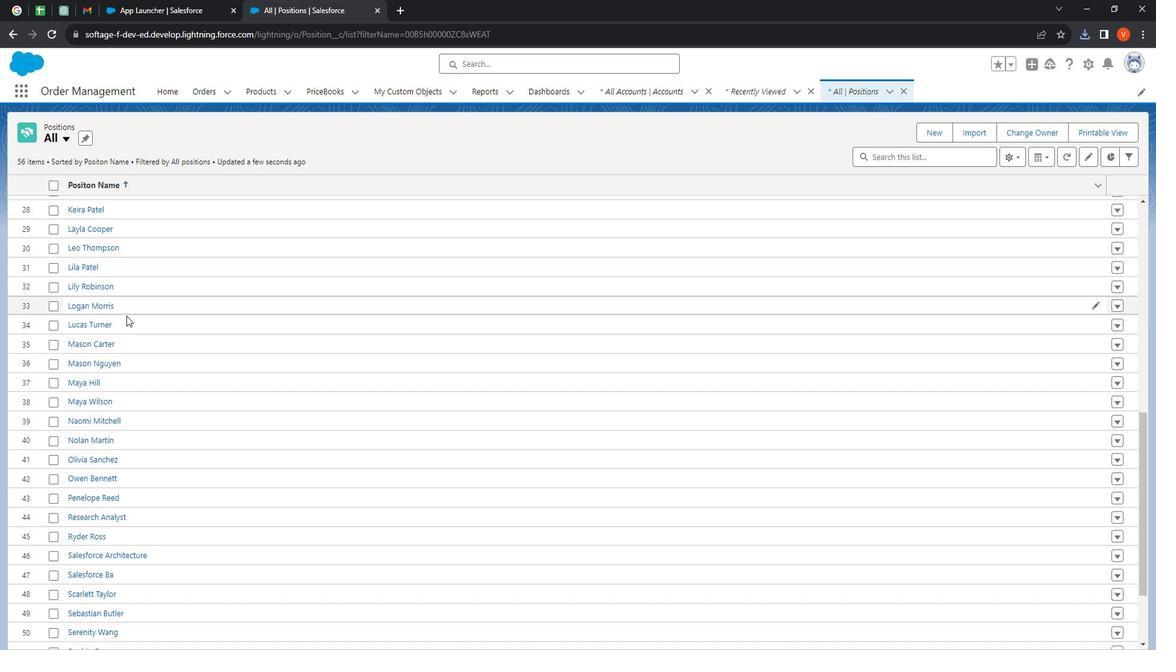 
Action: Mouse moved to (143, 353)
Screenshot: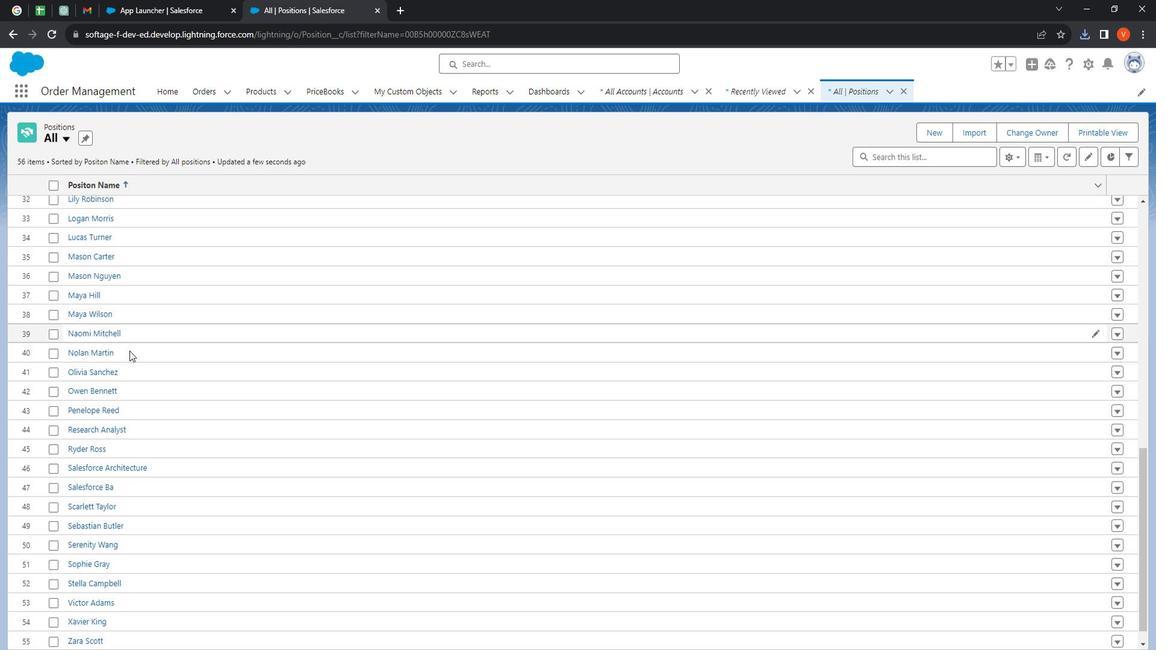 
Action: Mouse scrolled (143, 352) with delta (0, 0)
Screenshot: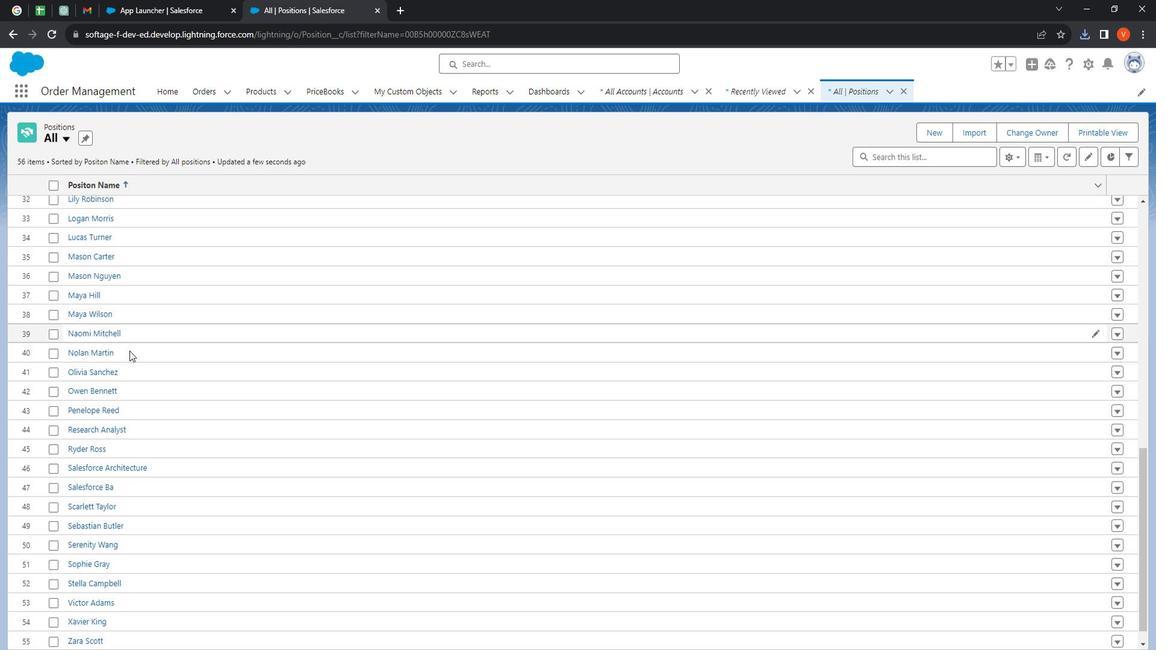 
Action: Mouse moved to (101, 513)
Screenshot: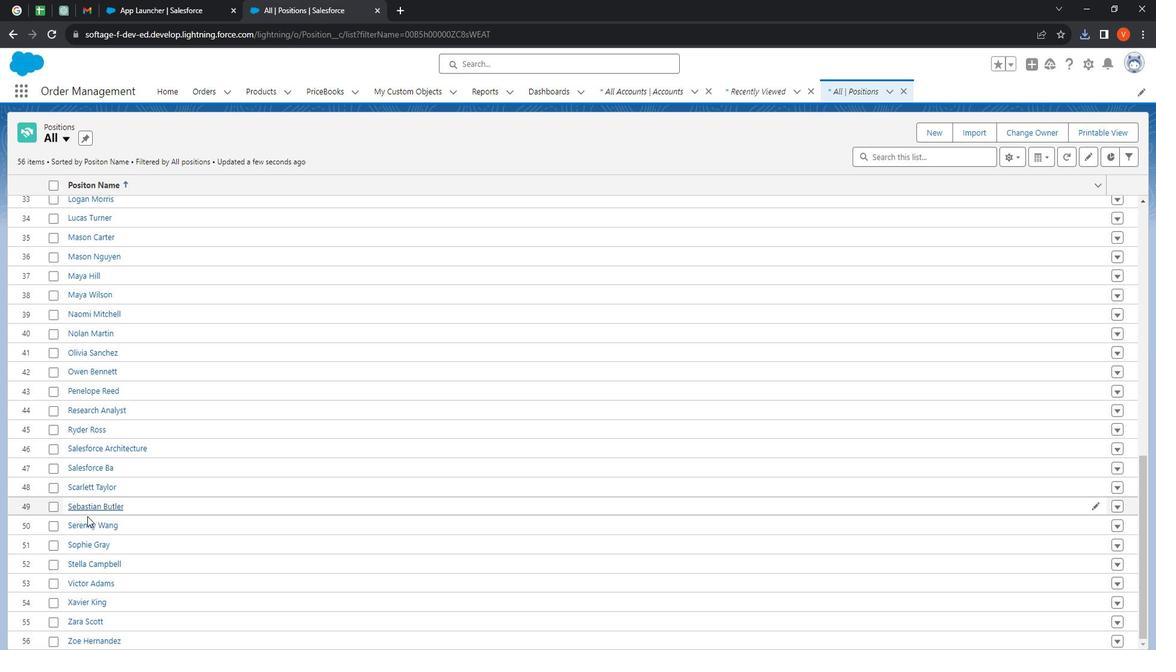 
Action: Mouse scrolled (101, 512) with delta (0, 0)
Screenshot: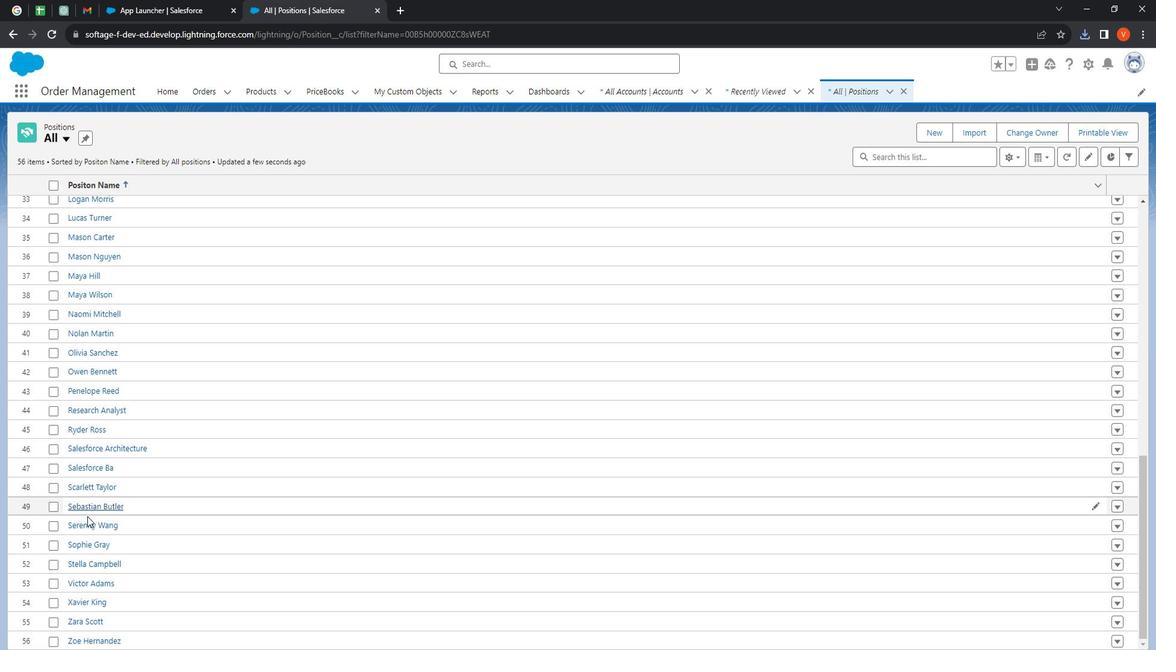 
Action: Mouse moved to (103, 516)
Screenshot: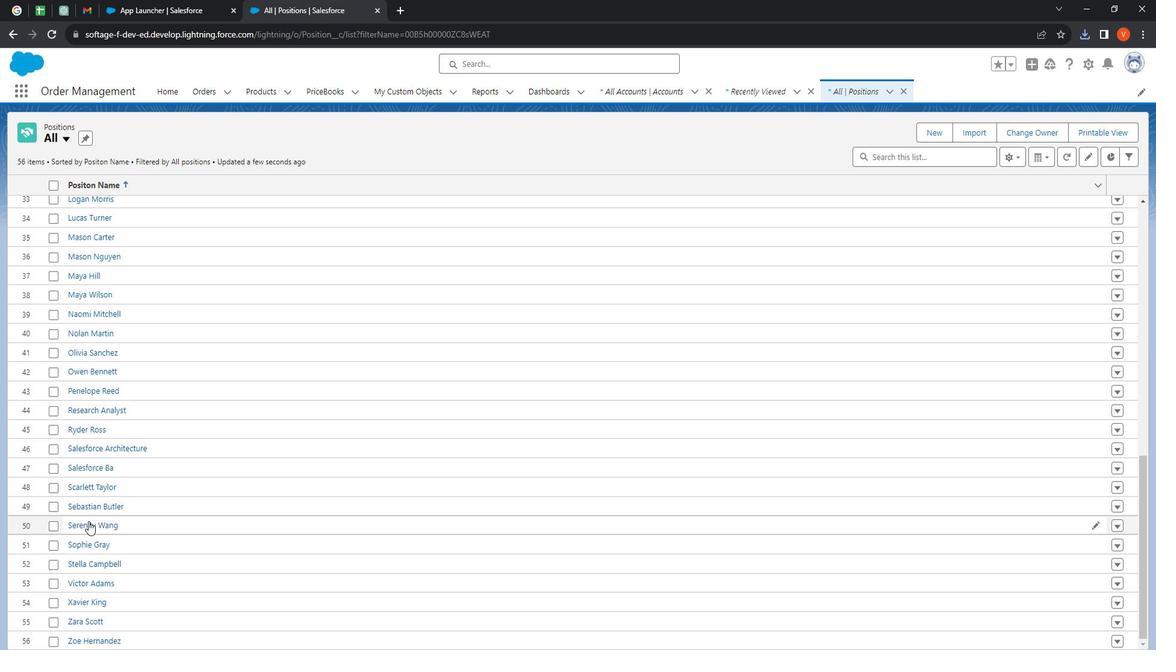 
Action: Mouse scrolled (103, 516) with delta (0, 0)
Screenshot: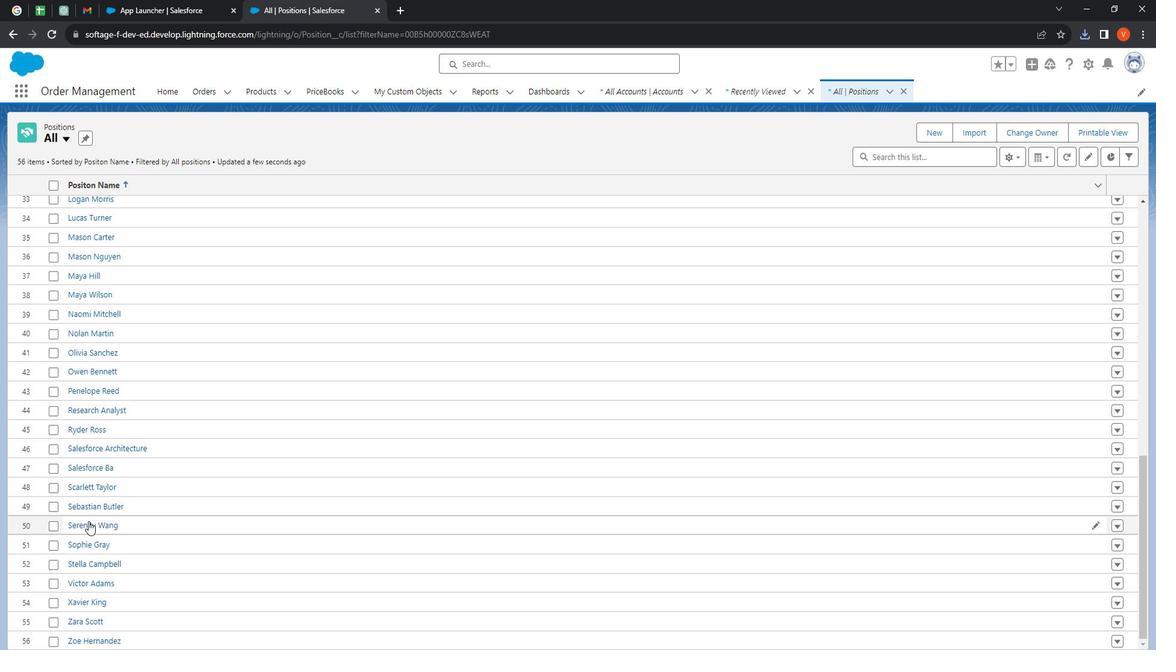 
Action: Mouse moved to (110, 520)
Screenshot: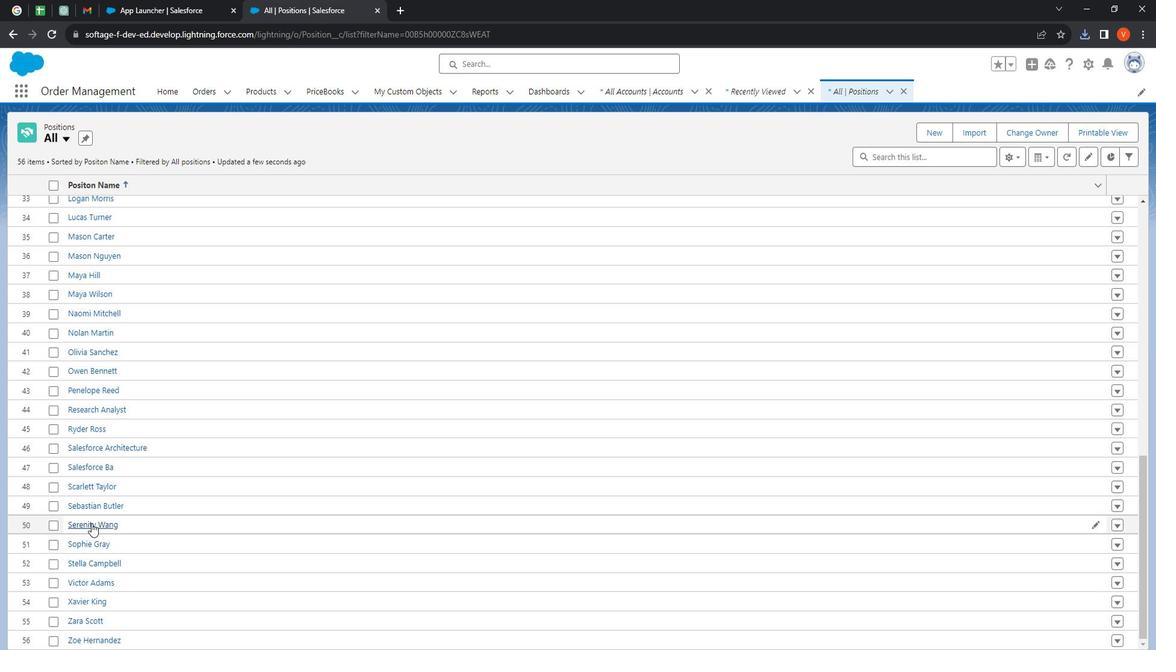 
Action: Mouse scrolled (110, 519) with delta (0, 0)
Screenshot: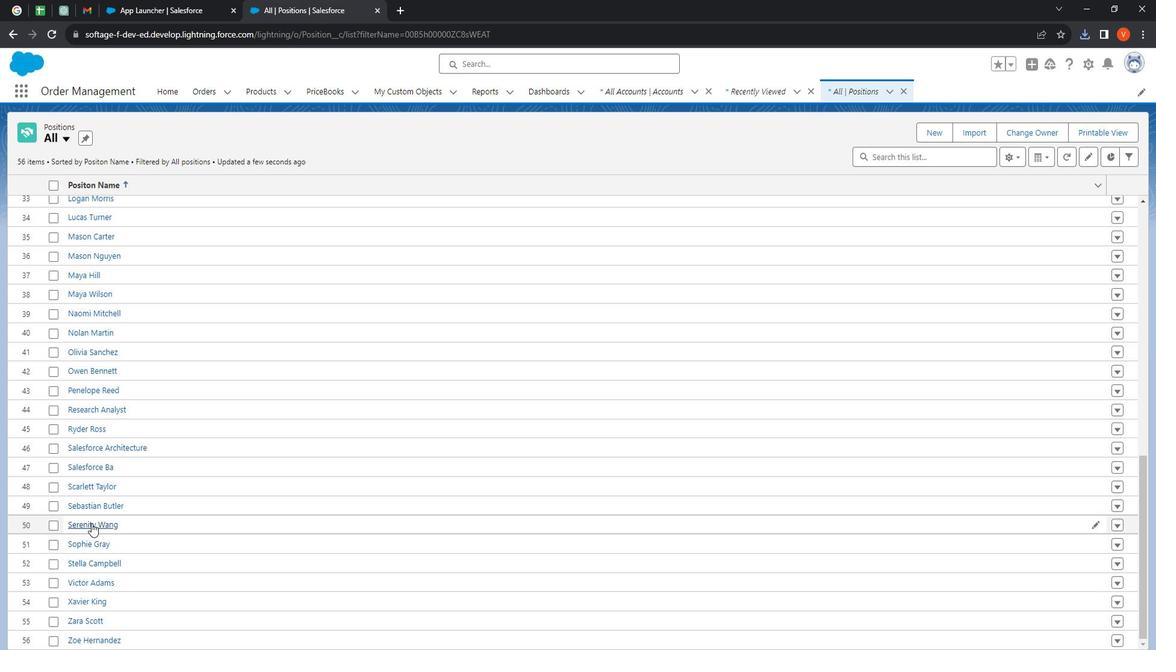 
Action: Mouse moved to (157, 351)
Screenshot: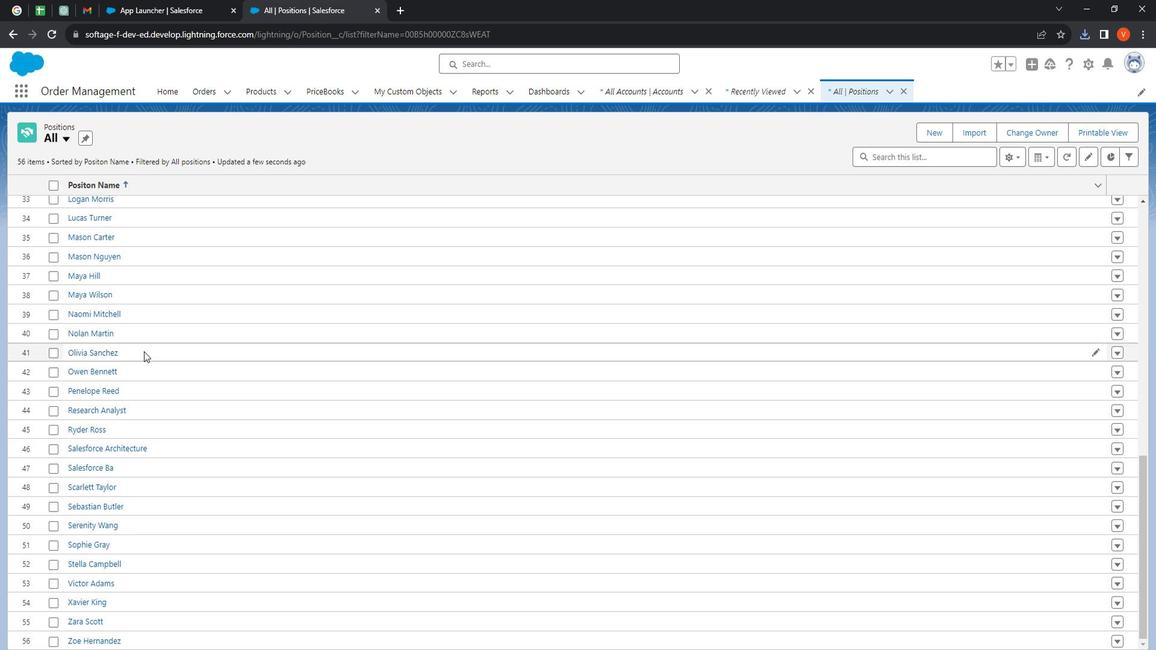 
Action: Mouse scrolled (157, 351) with delta (0, 0)
Screenshot: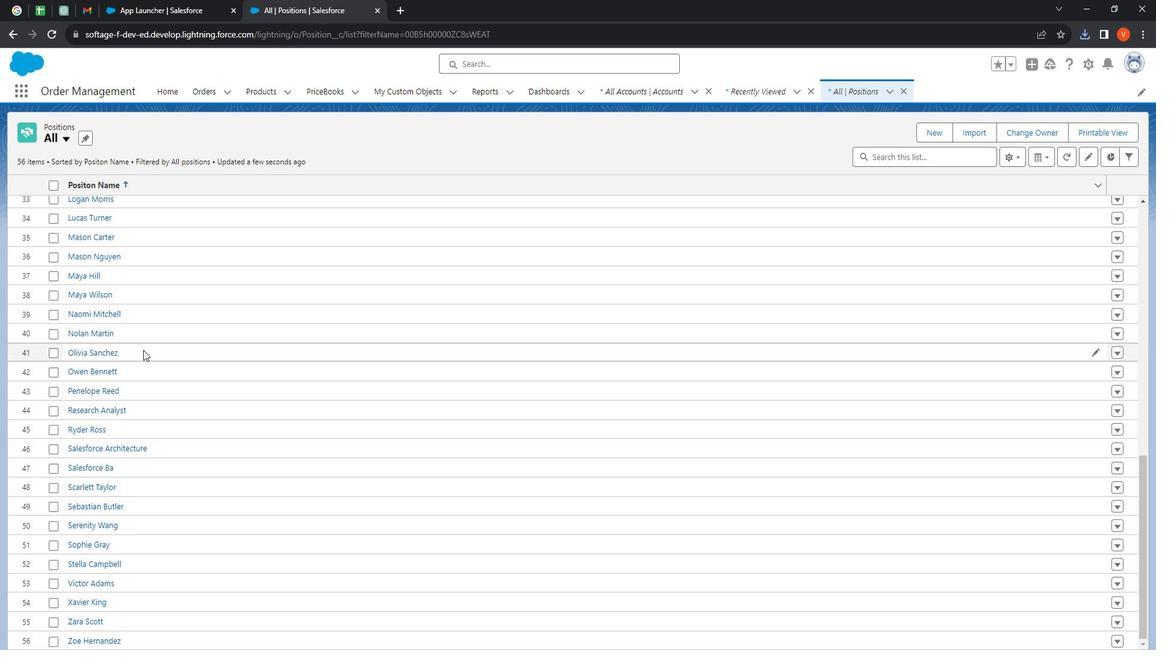 
Action: Mouse moved to (154, 353)
Screenshot: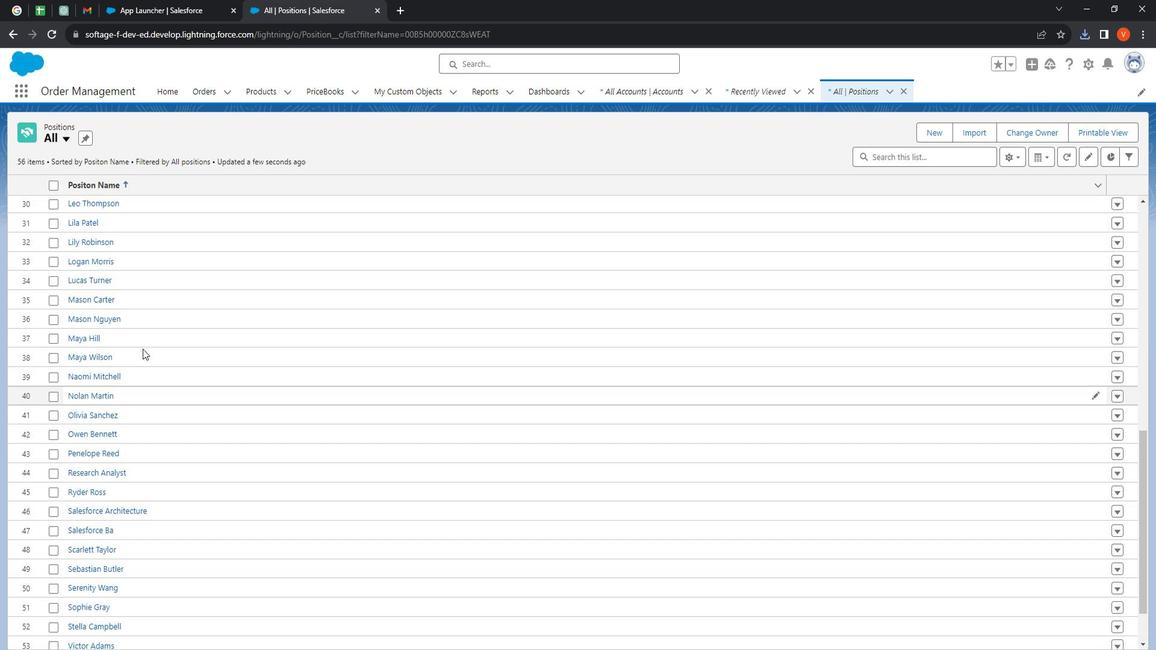 
Action: Mouse scrolled (154, 353) with delta (0, 0)
Screenshot: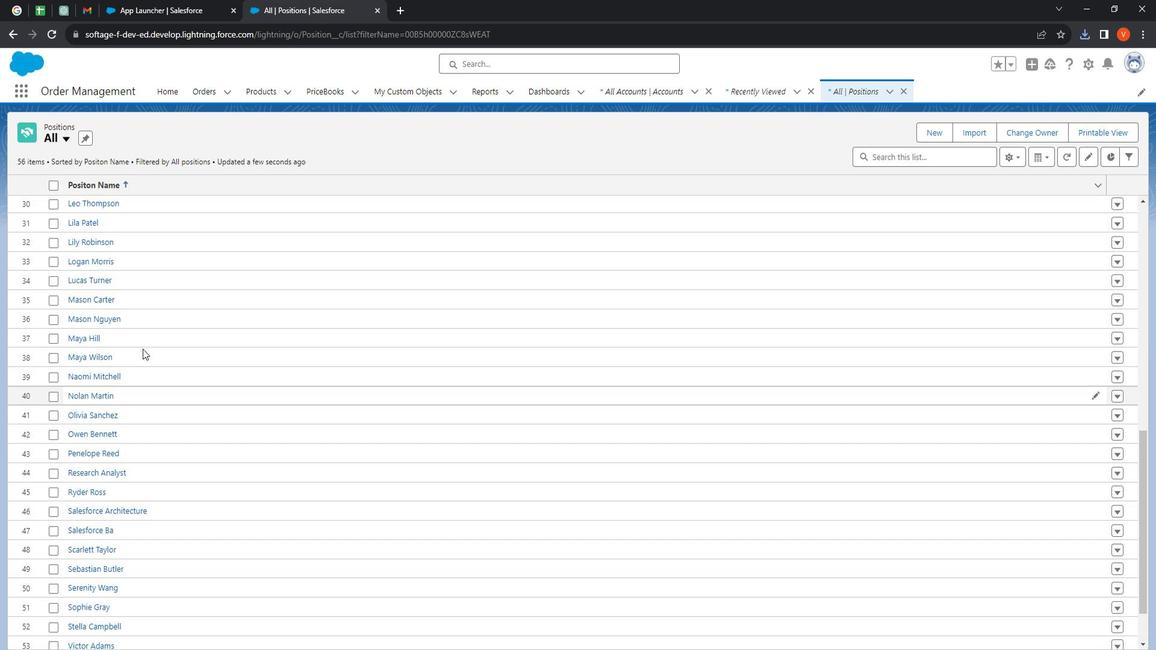 
Action: Mouse moved to (141, 262)
Screenshot: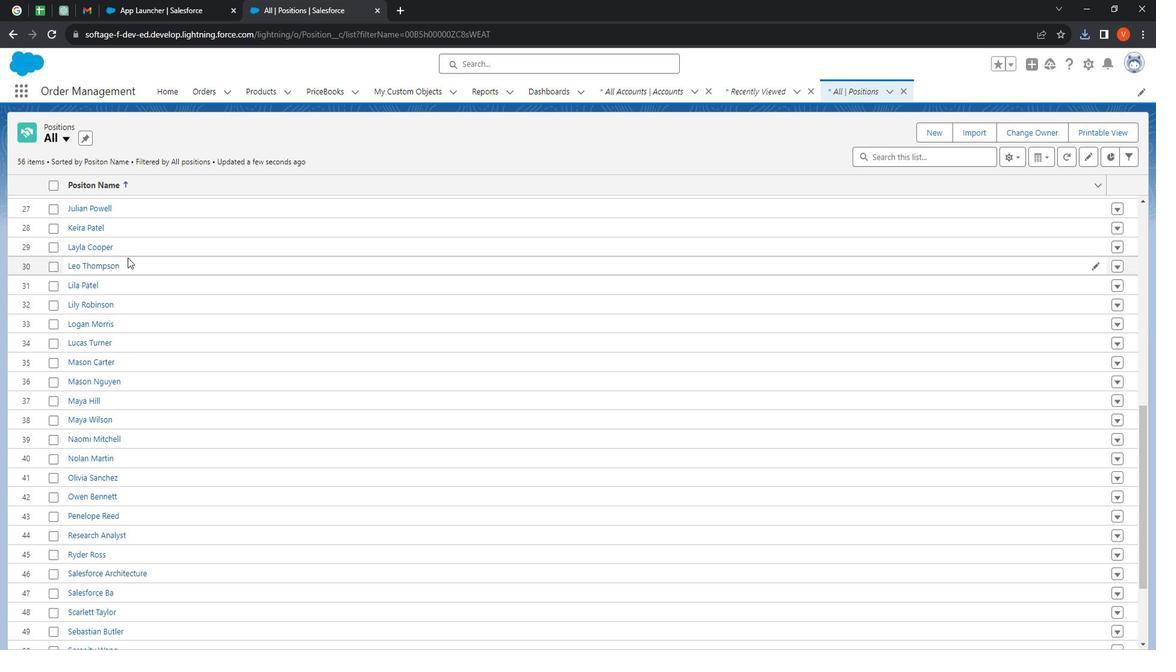 
Action: Mouse scrolled (141, 262) with delta (0, 0)
Screenshot: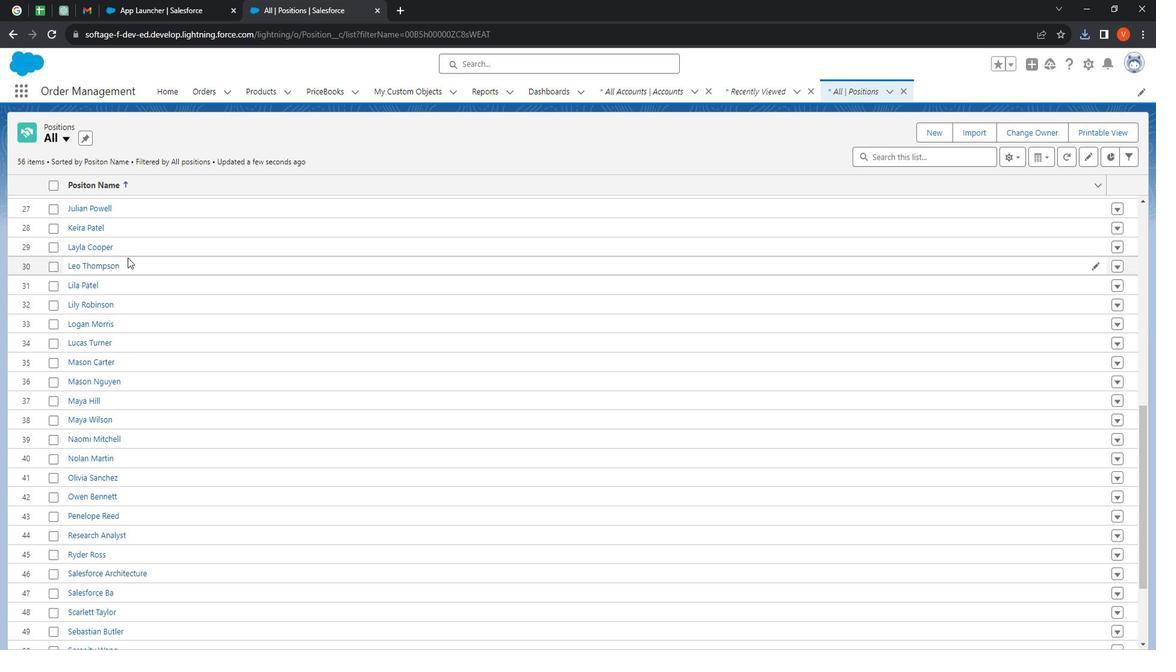 
Action: Mouse moved to (127, 260)
Screenshot: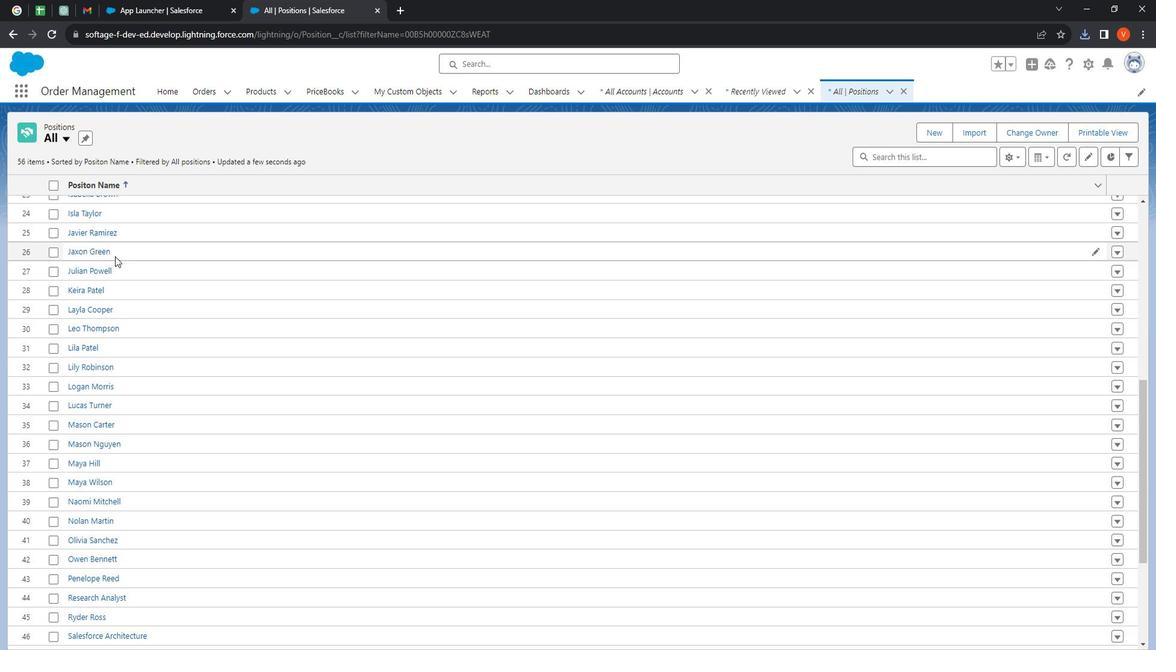 
Action: Mouse scrolled (127, 261) with delta (0, 0)
Screenshot: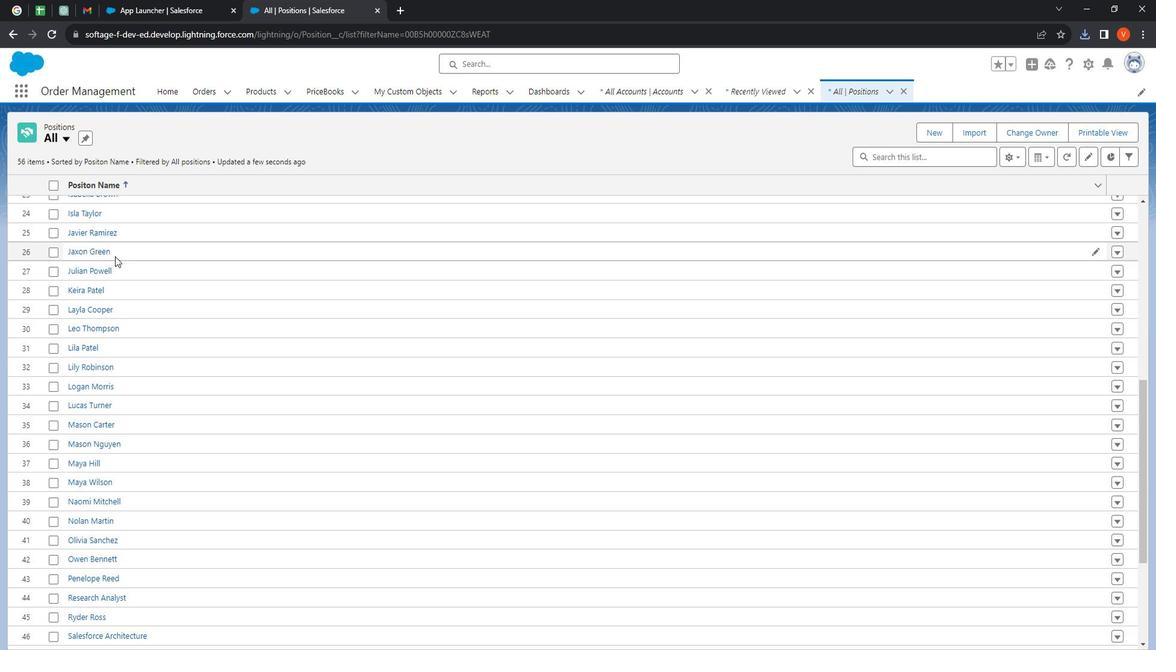 
Action: Mouse moved to (126, 261)
Screenshot: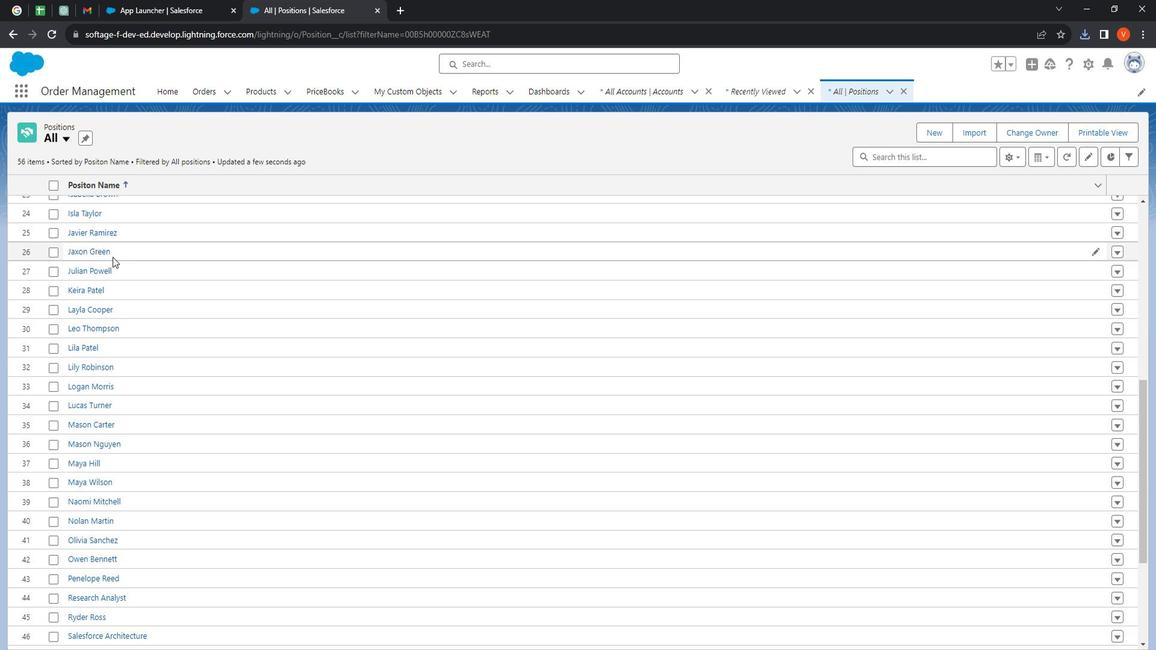 
Action: Mouse scrolled (126, 262) with delta (0, 0)
Screenshot: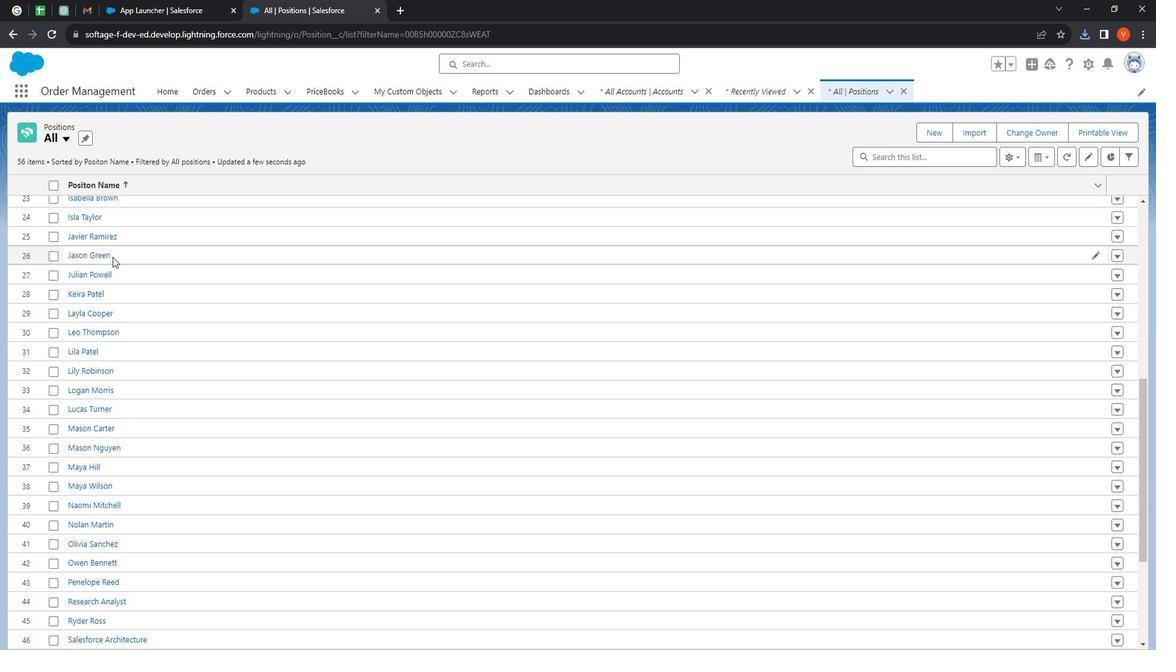 
Action: Mouse moved to (125, 274)
Screenshot: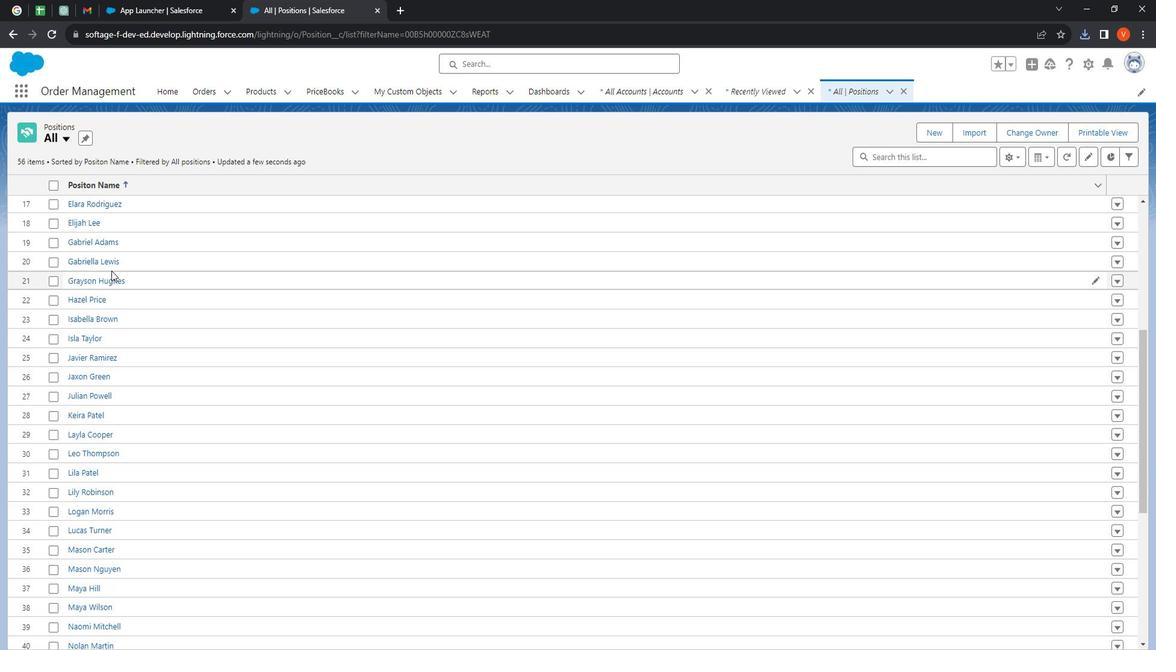
Action: Mouse scrolled (125, 275) with delta (0, 0)
Screenshot: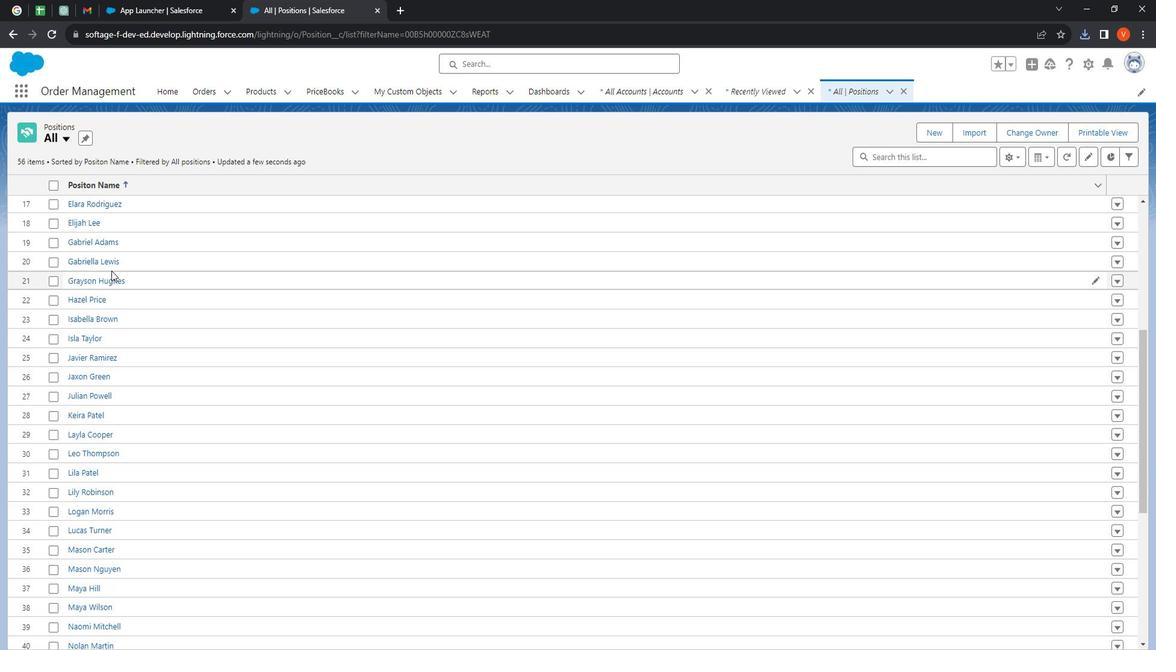 
Action: Mouse moved to (114, 266)
Screenshot: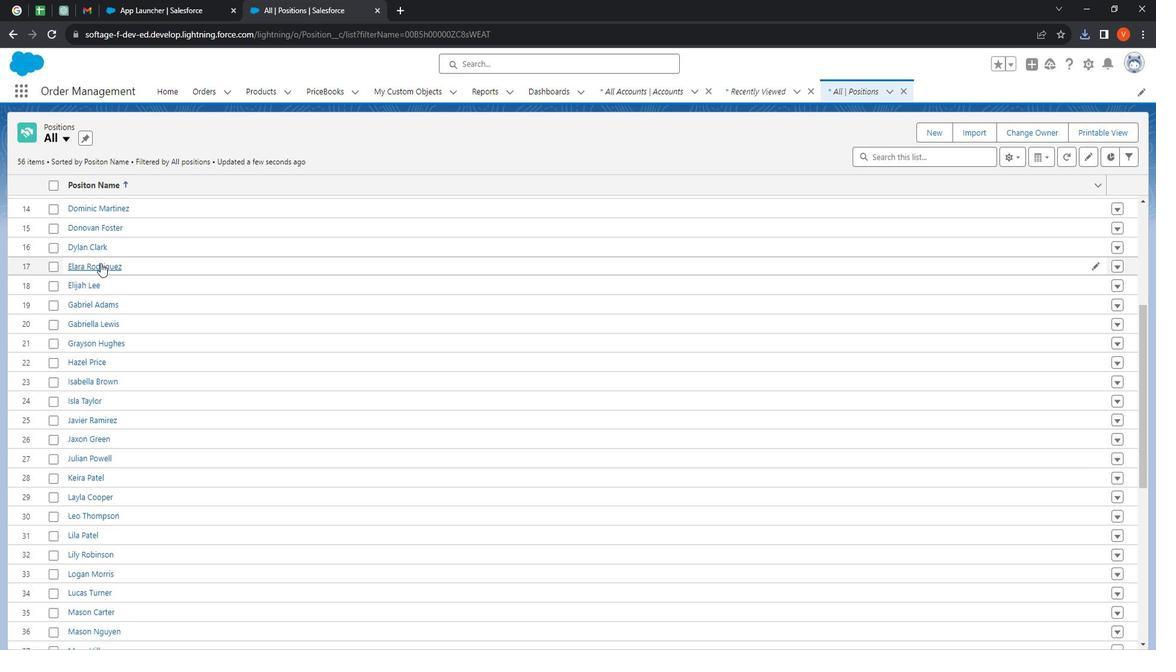 
Action: Mouse scrolled (114, 267) with delta (0, 0)
Screenshot: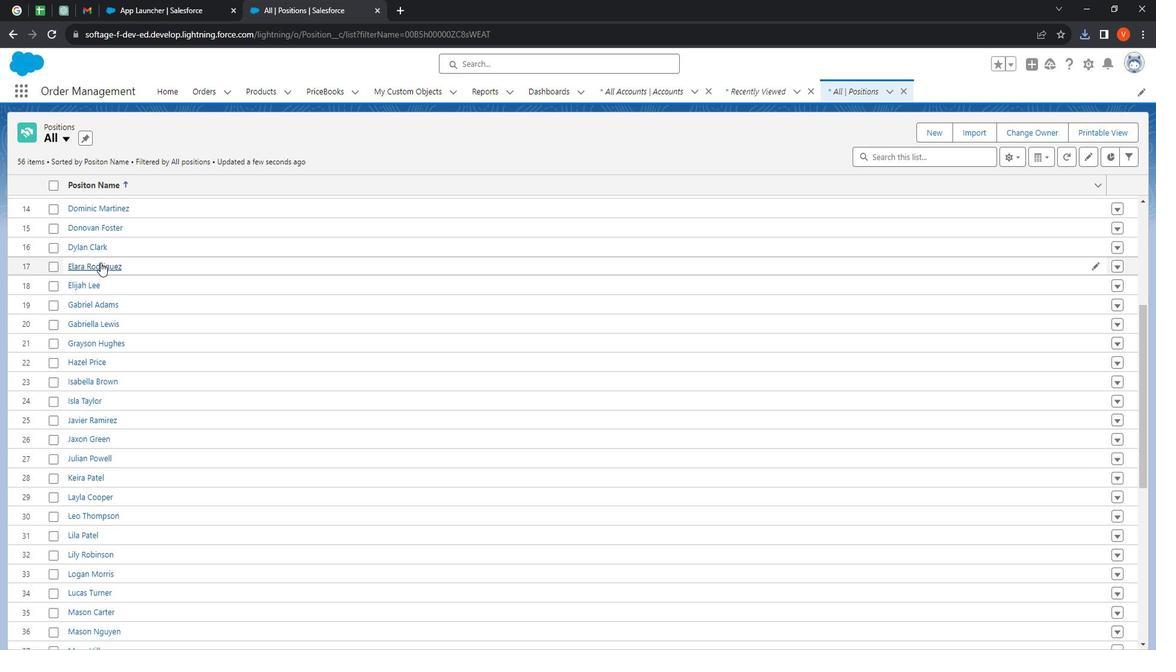 
Action: Mouse moved to (117, 285)
Screenshot: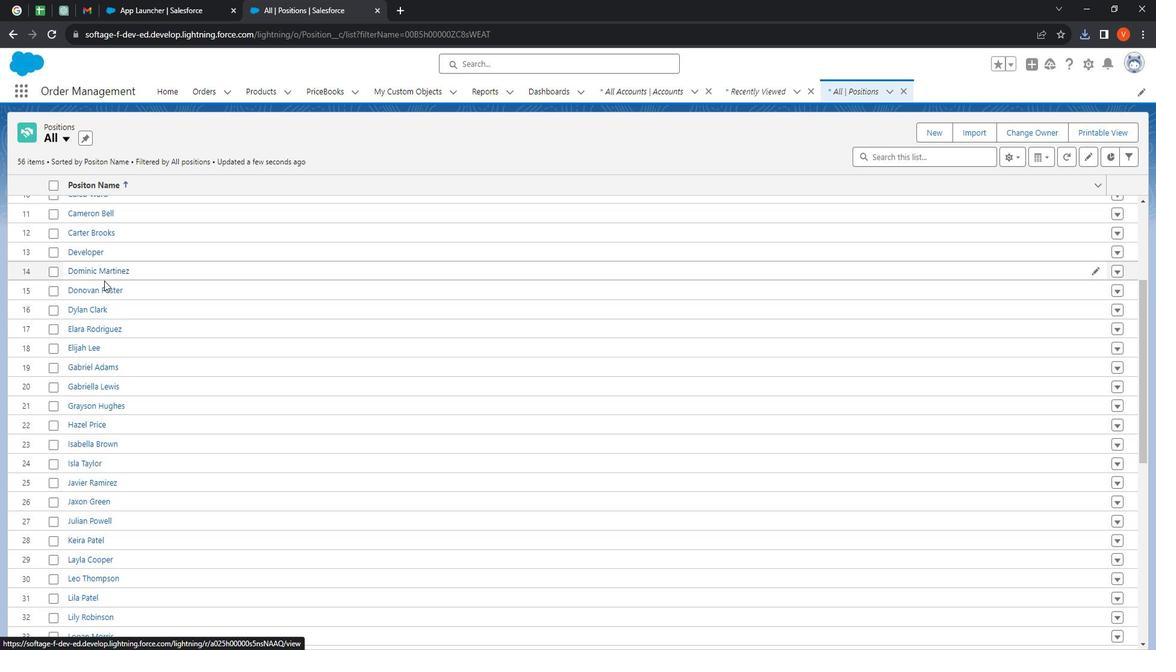 
Action: Mouse scrolled (117, 286) with delta (0, 0)
Screenshot: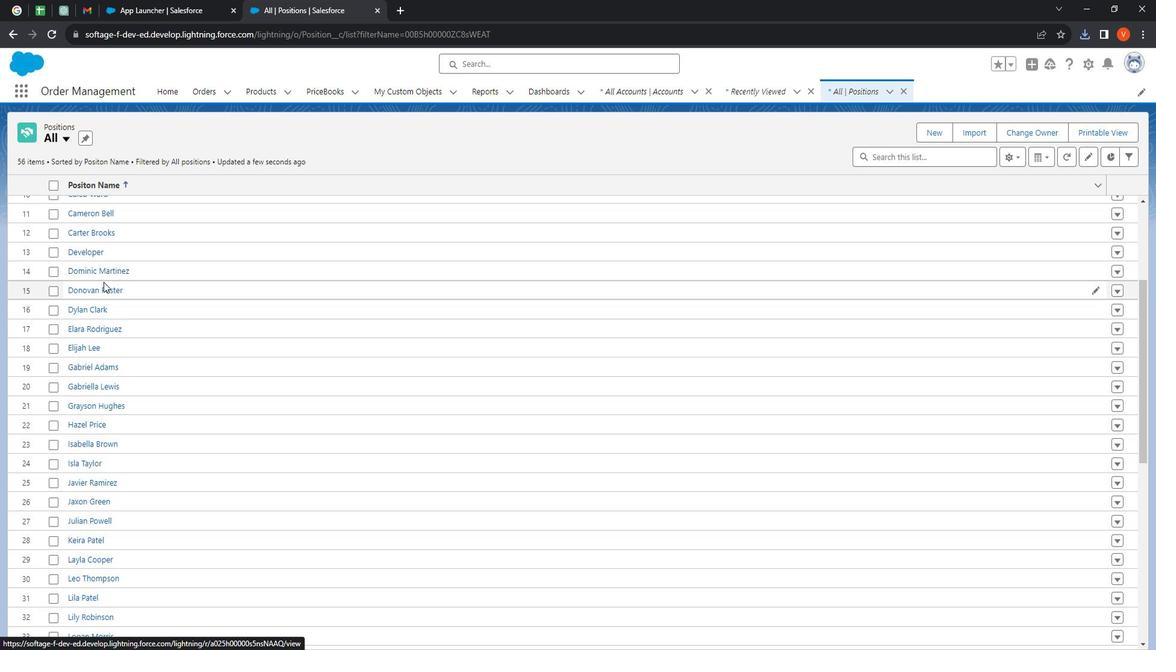 
Action: Mouse moved to (136, 277)
Screenshot: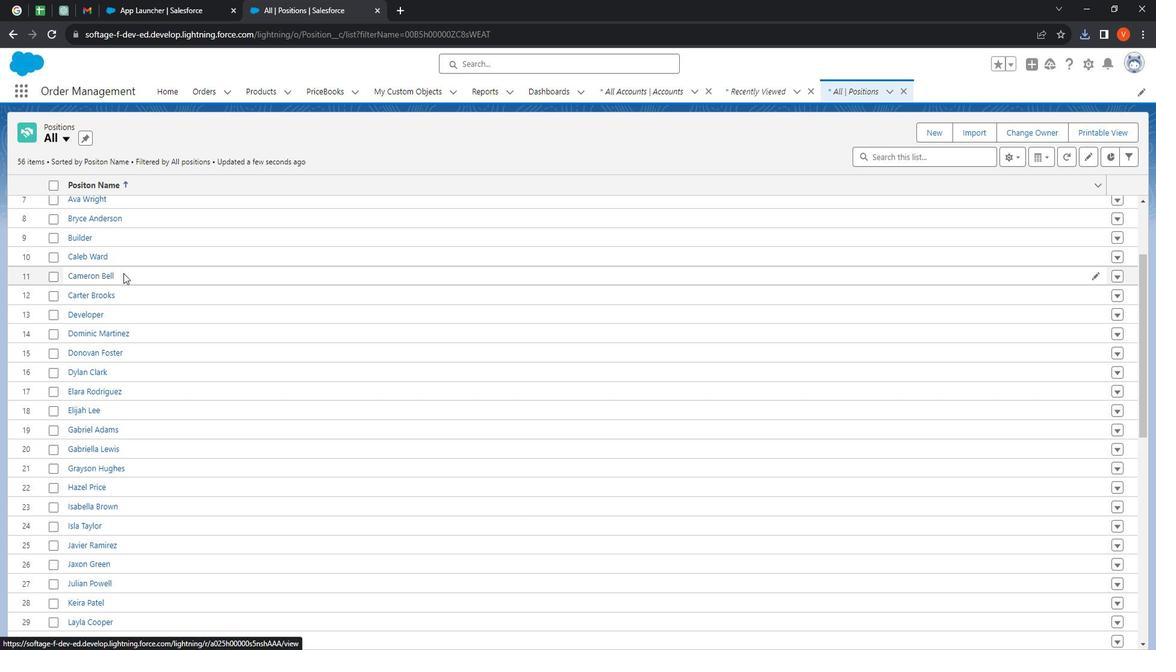 
Action: Mouse scrolled (136, 277) with delta (0, 0)
Screenshot: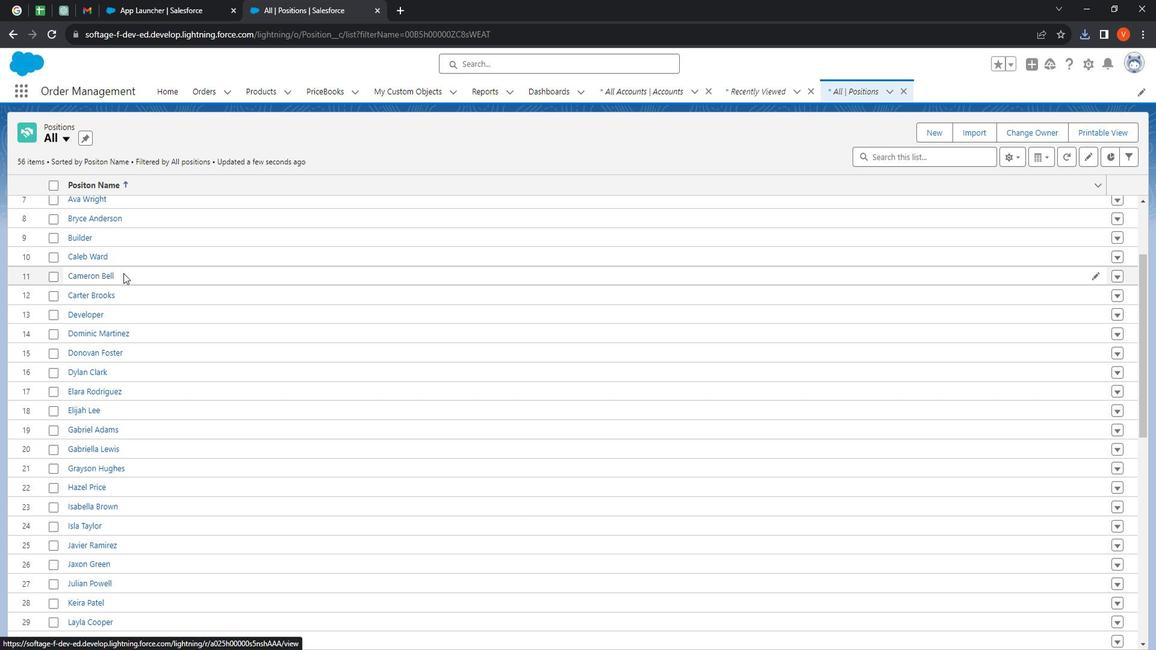 
Action: Mouse scrolled (136, 277) with delta (0, 0)
Screenshot: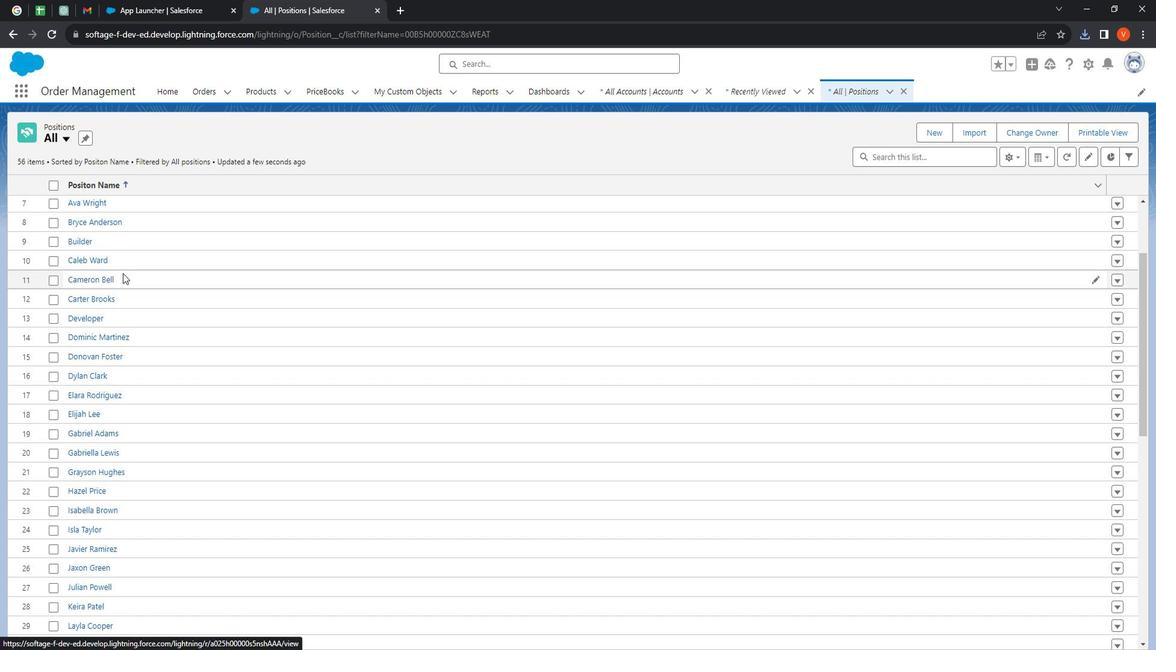 
Action: Mouse scrolled (136, 277) with delta (0, 0)
Screenshot: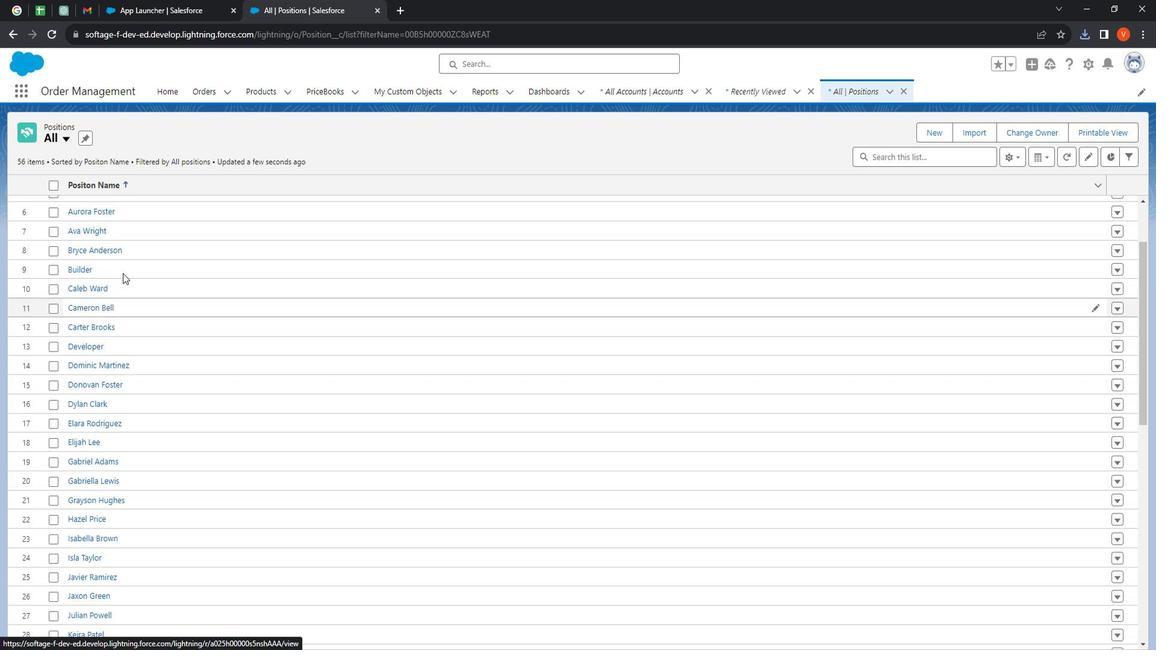 
Action: Mouse moved to (112, 267)
Screenshot: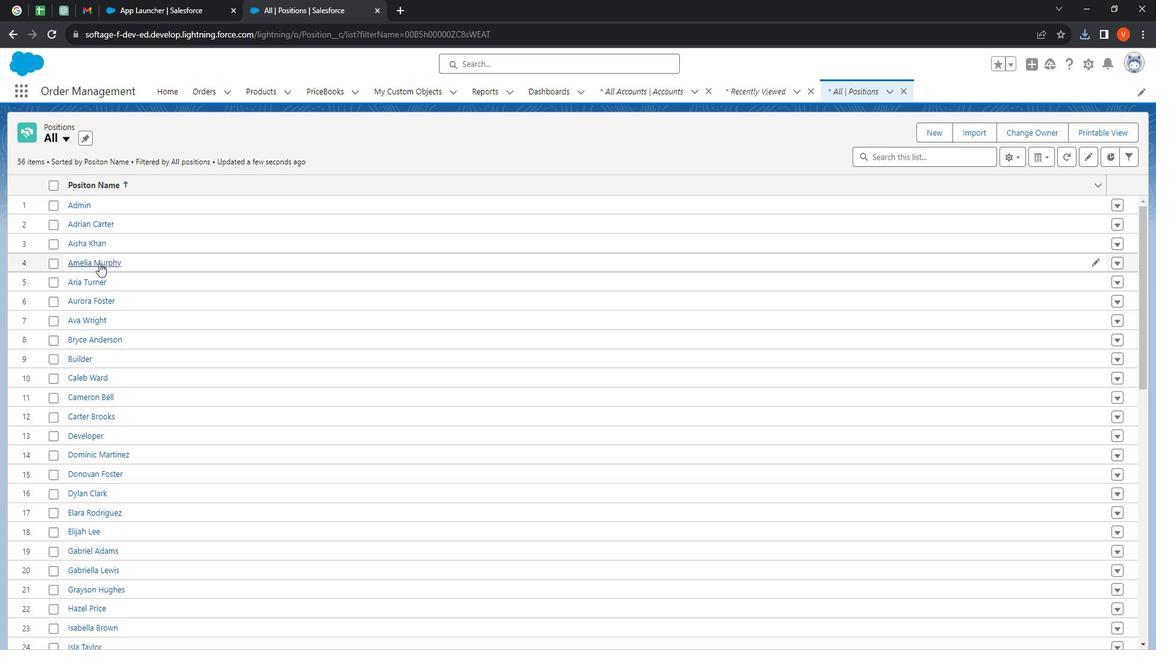 
Action: Mouse scrolled (112, 268) with delta (0, 0)
Screenshot: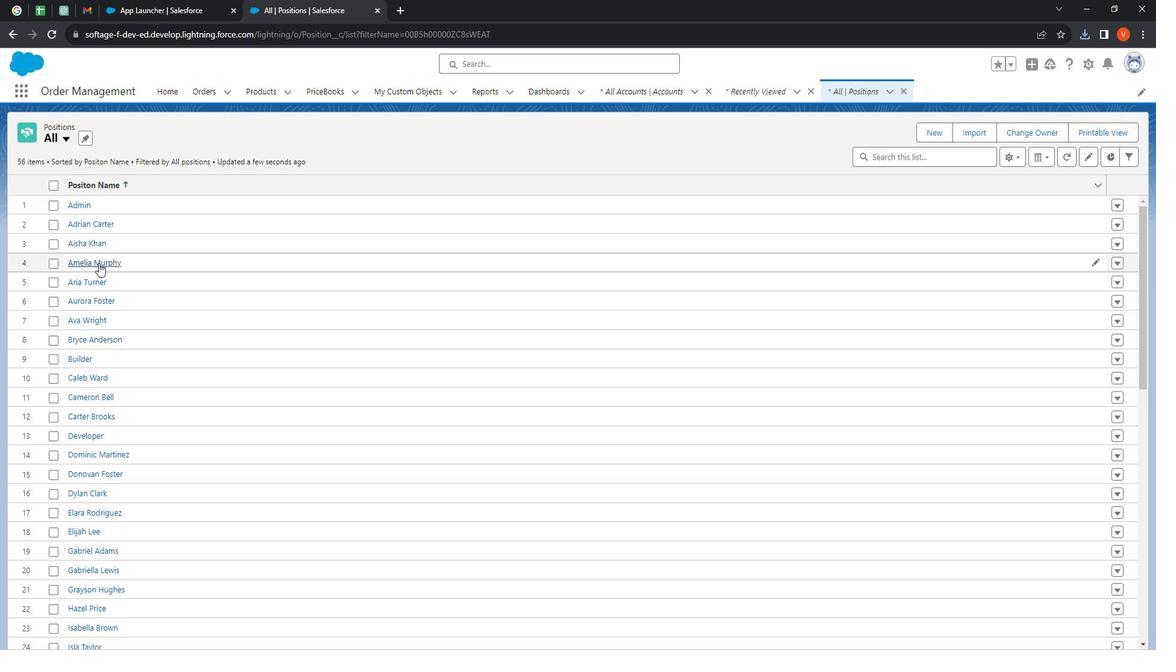 
Action: Mouse scrolled (112, 268) with delta (0, 0)
Screenshot: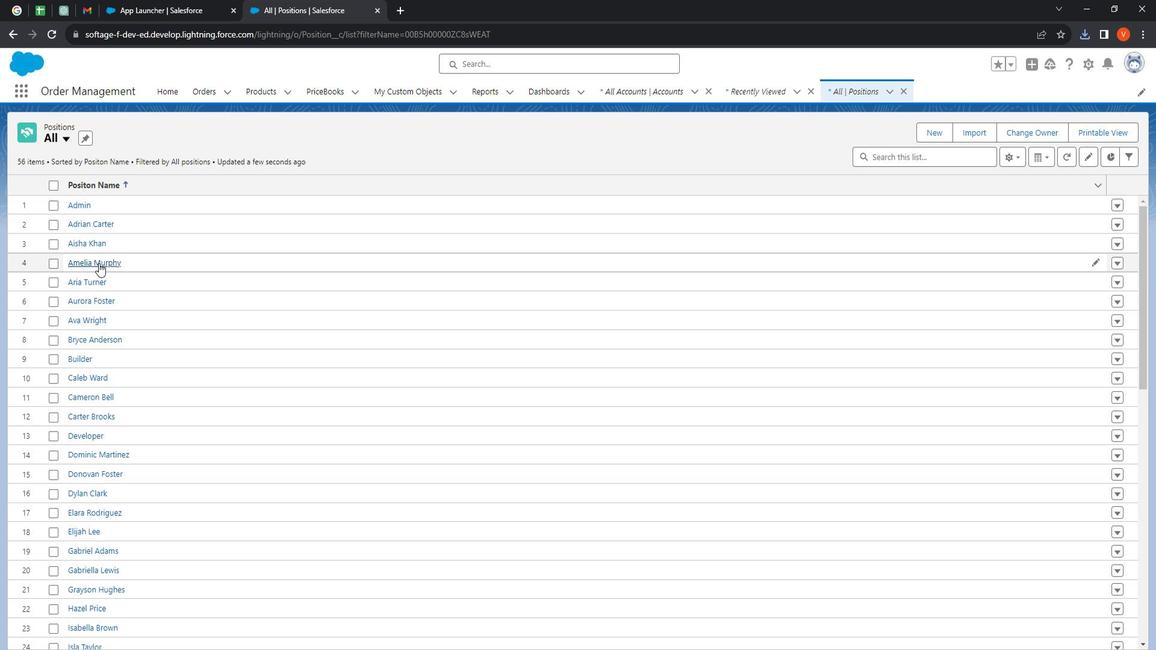 
Action: Mouse scrolled (112, 268) with delta (0, 0)
Screenshot: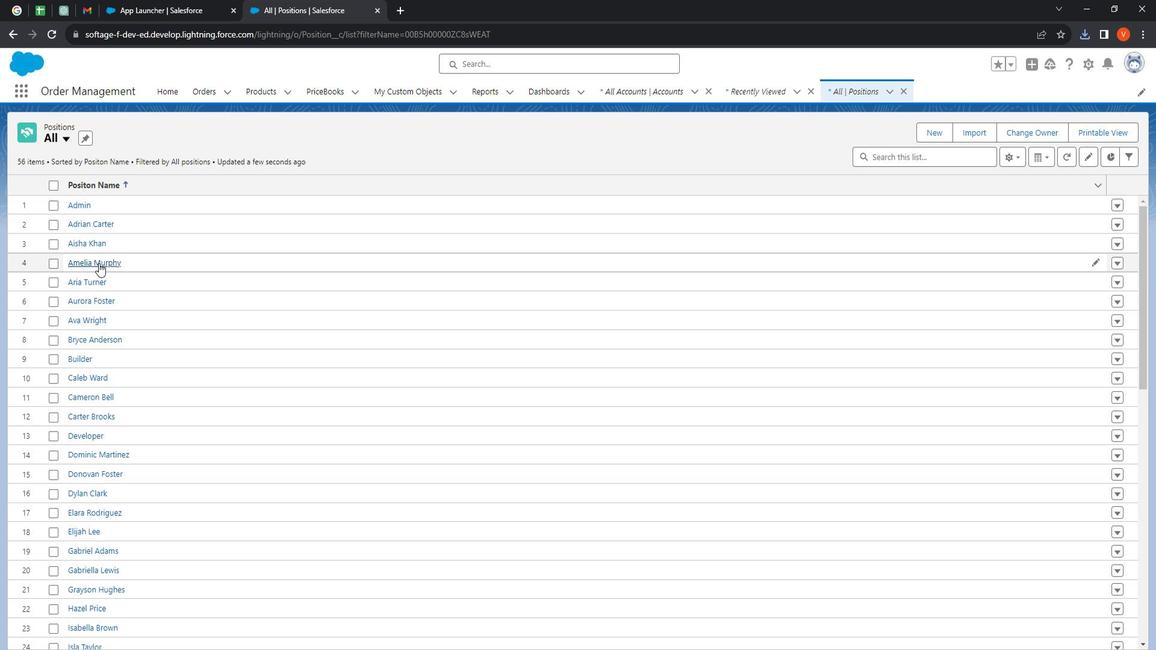 
Action: Mouse scrolled (112, 268) with delta (0, 0)
Screenshot: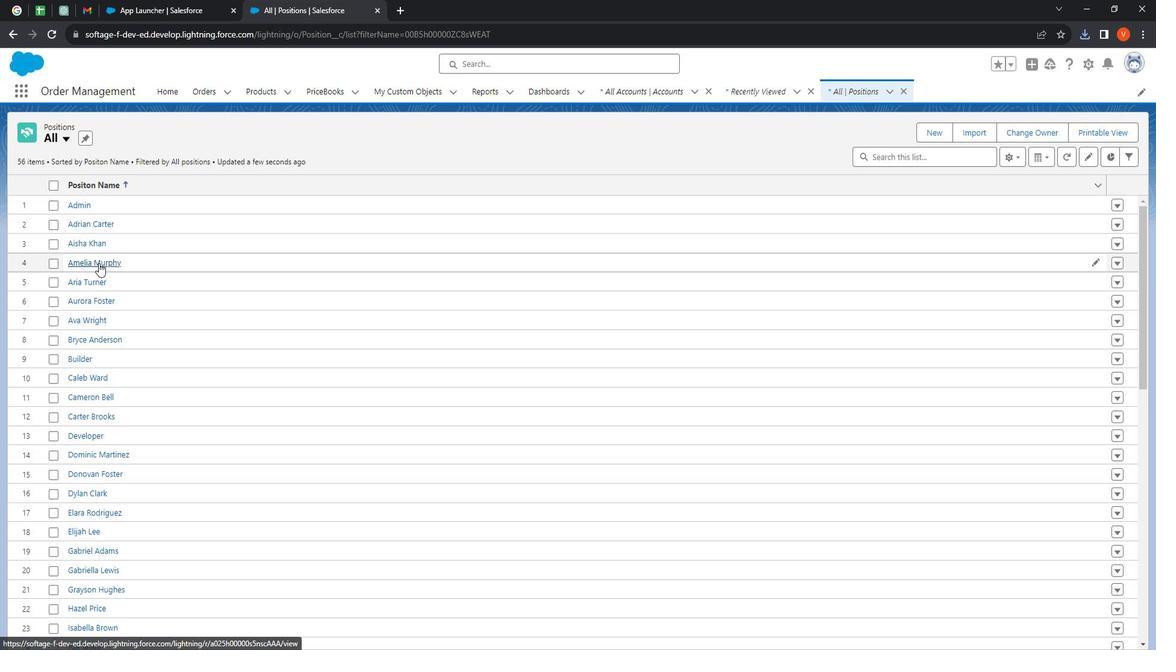 
Action: Mouse moved to (421, 359)
Screenshot: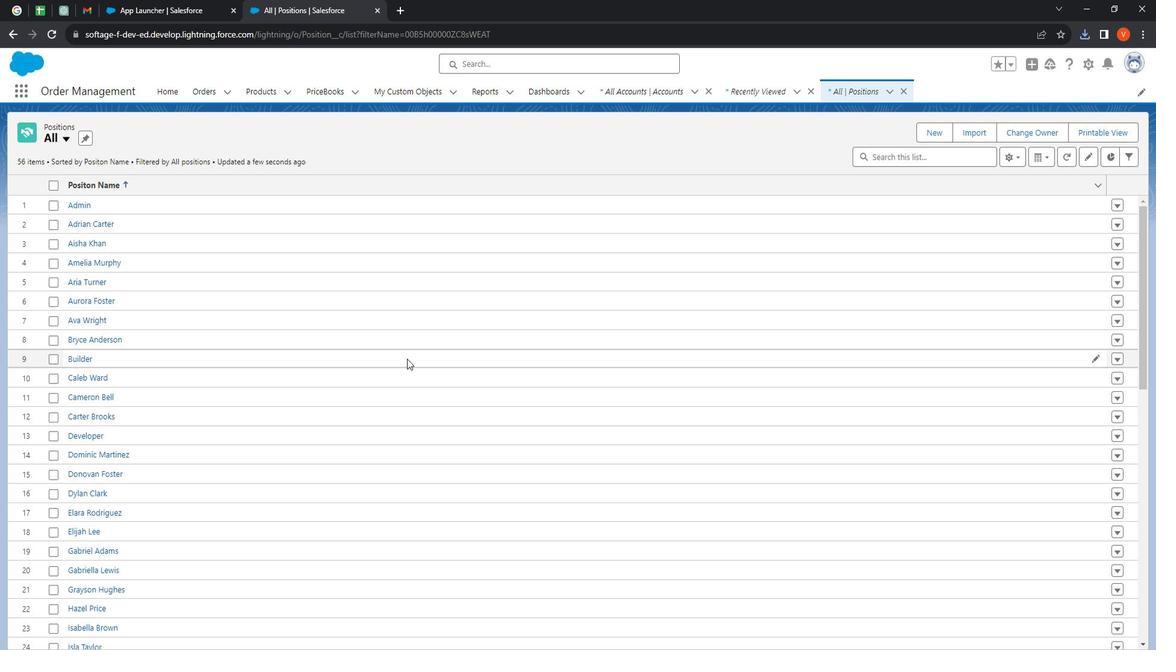 
